 Task: Auto-Duck Effect.
Action: Mouse moved to (84, 32)
Screenshot: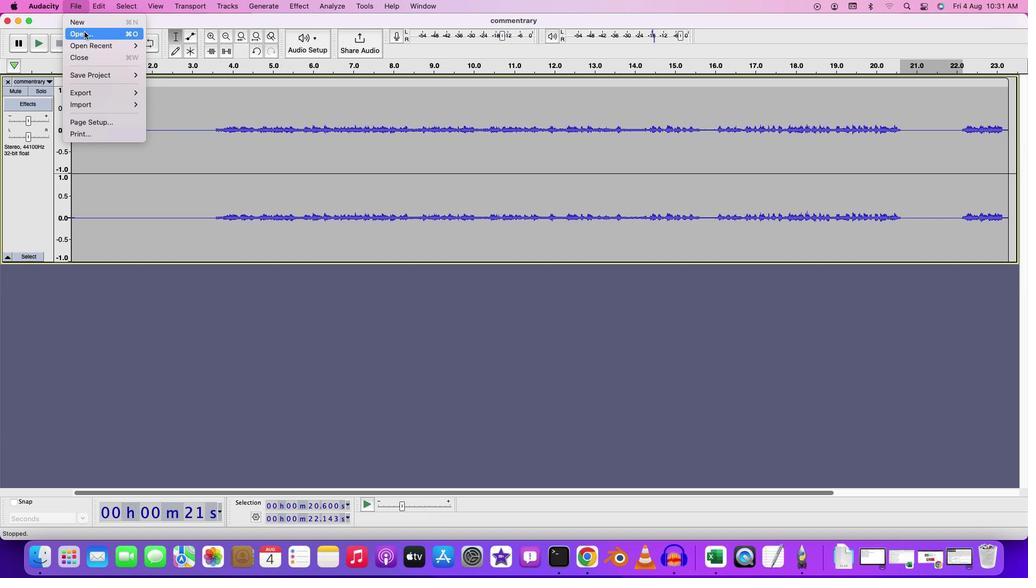 
Action: Mouse pressed left at (84, 32)
Screenshot: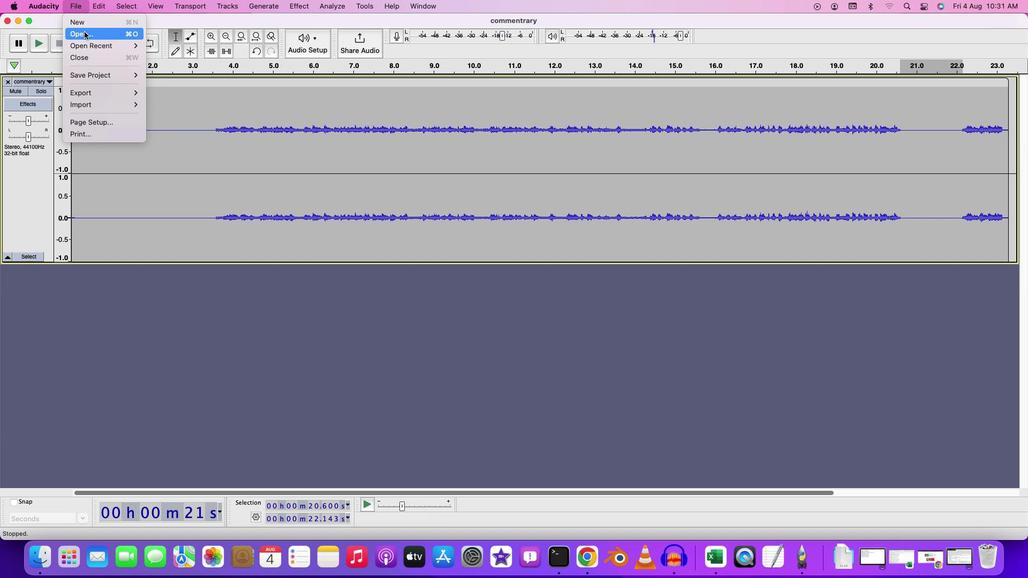 
Action: Mouse moved to (426, 91)
Screenshot: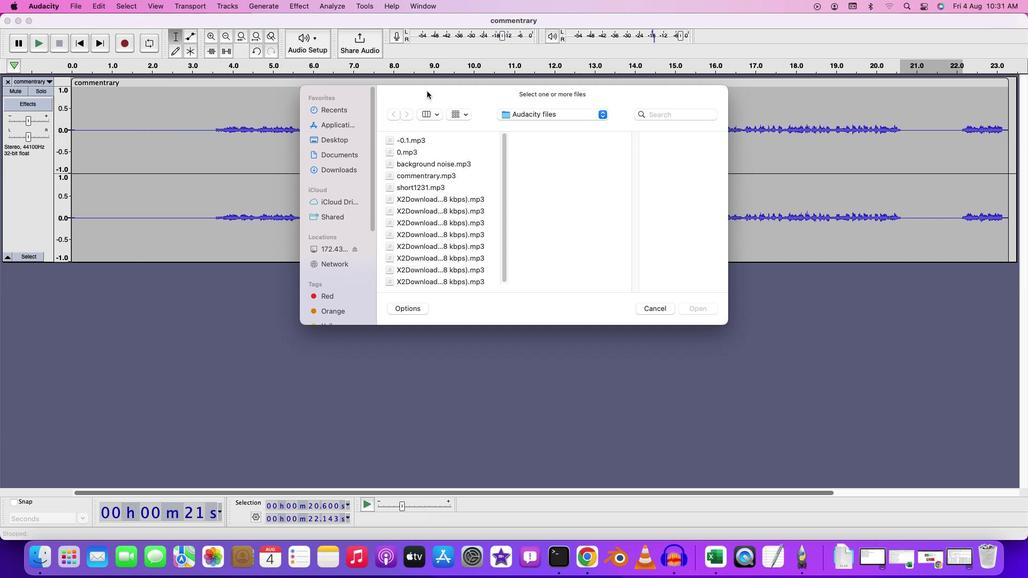 
Action: Mouse pressed left at (426, 91)
Screenshot: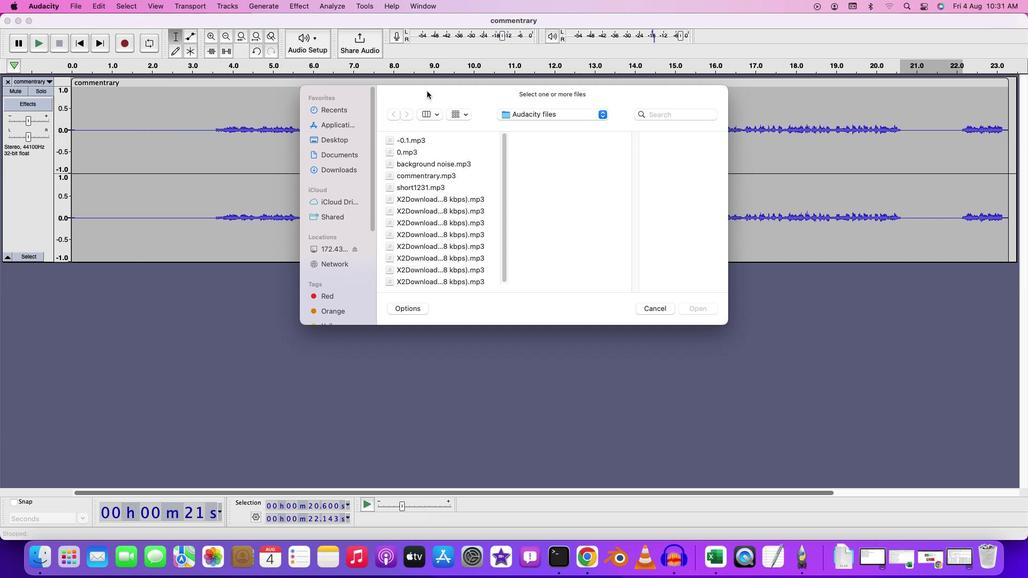 
Action: Mouse moved to (412, 152)
Screenshot: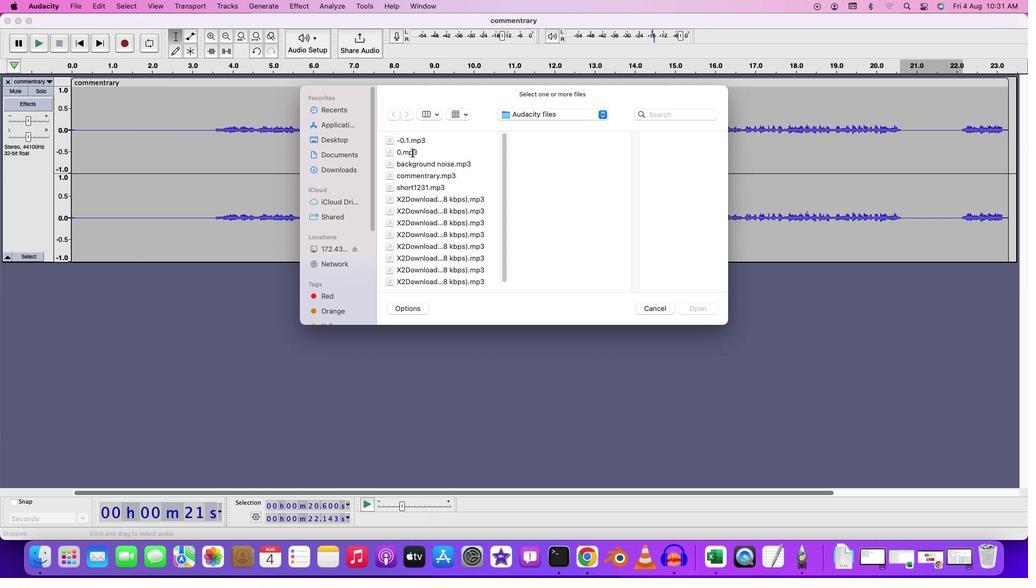 
Action: Mouse pressed left at (412, 152)
Screenshot: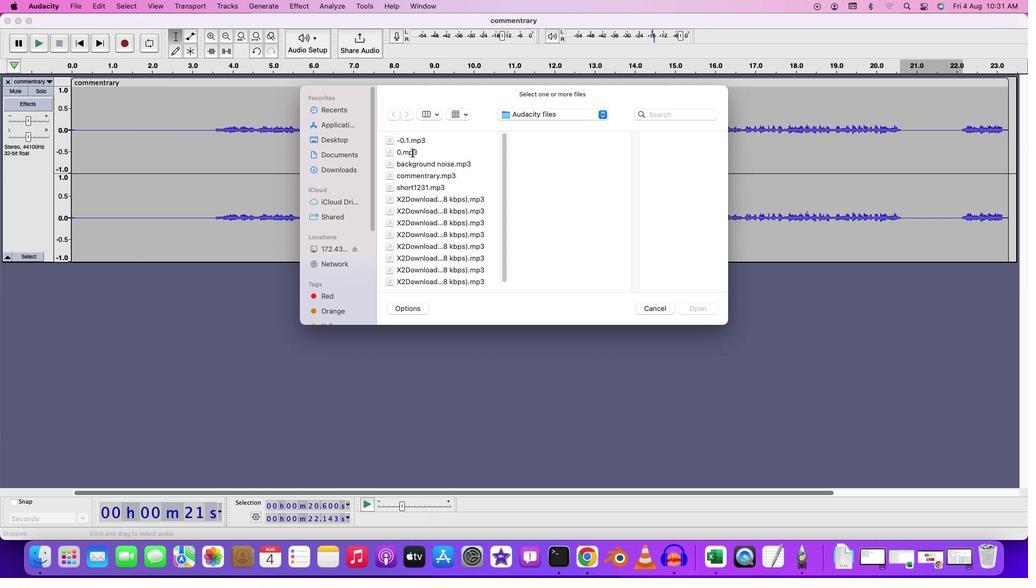 
Action: Mouse pressed left at (412, 152)
Screenshot: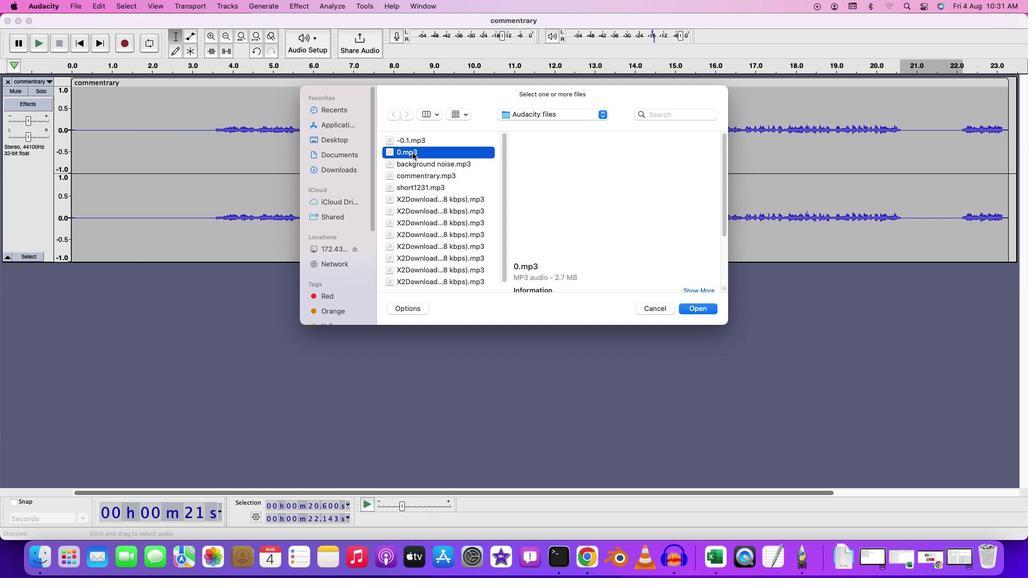 
Action: Mouse moved to (352, 16)
Screenshot: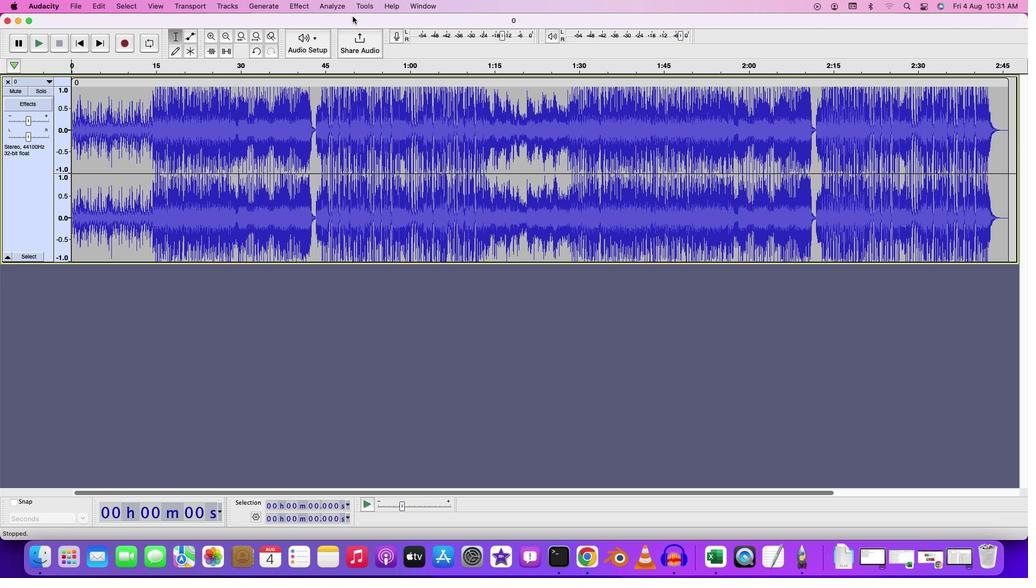 
Action: Mouse pressed left at (352, 16)
Screenshot: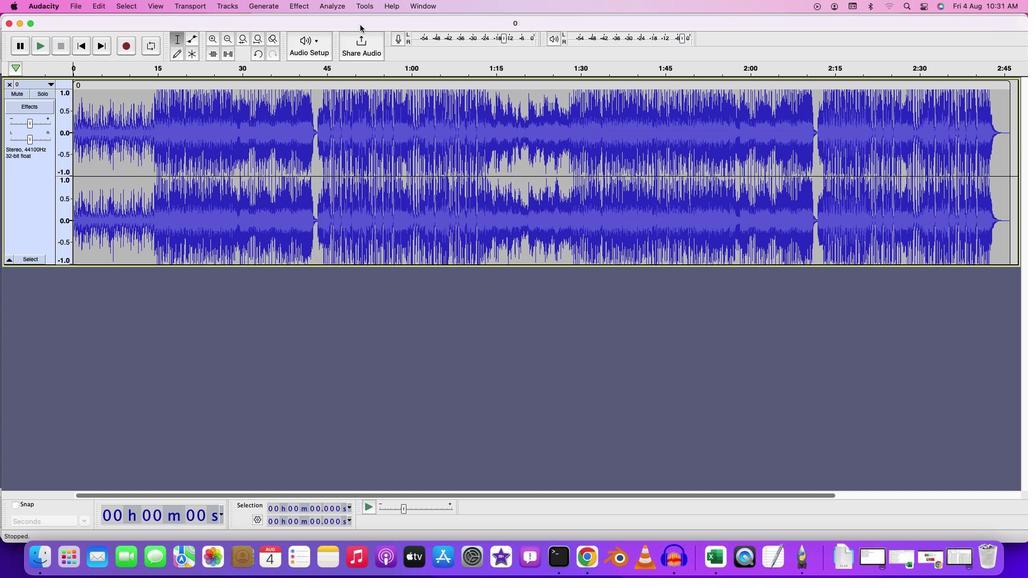 
Action: Mouse moved to (412, 168)
Screenshot: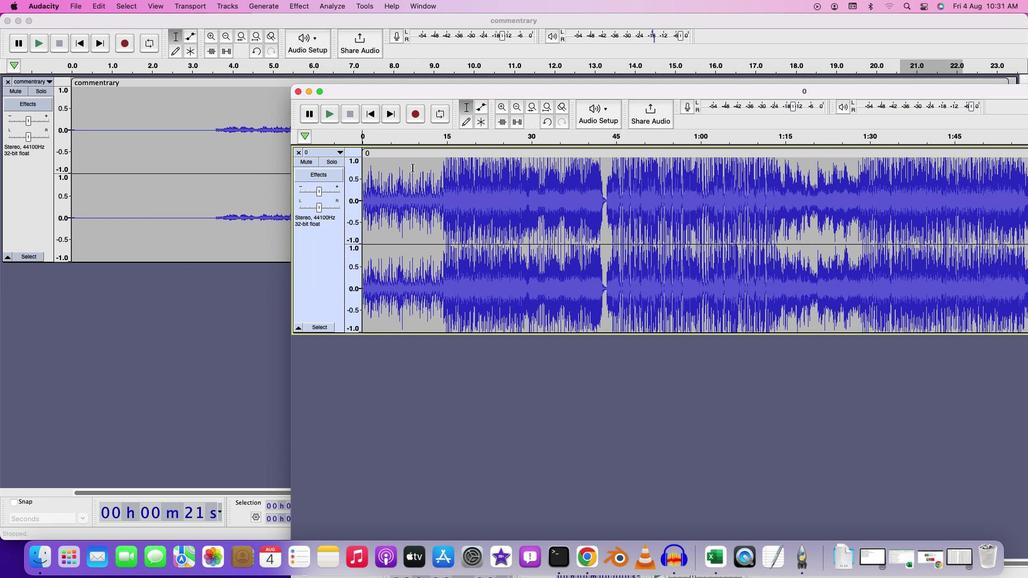 
Action: Mouse pressed left at (412, 168)
Screenshot: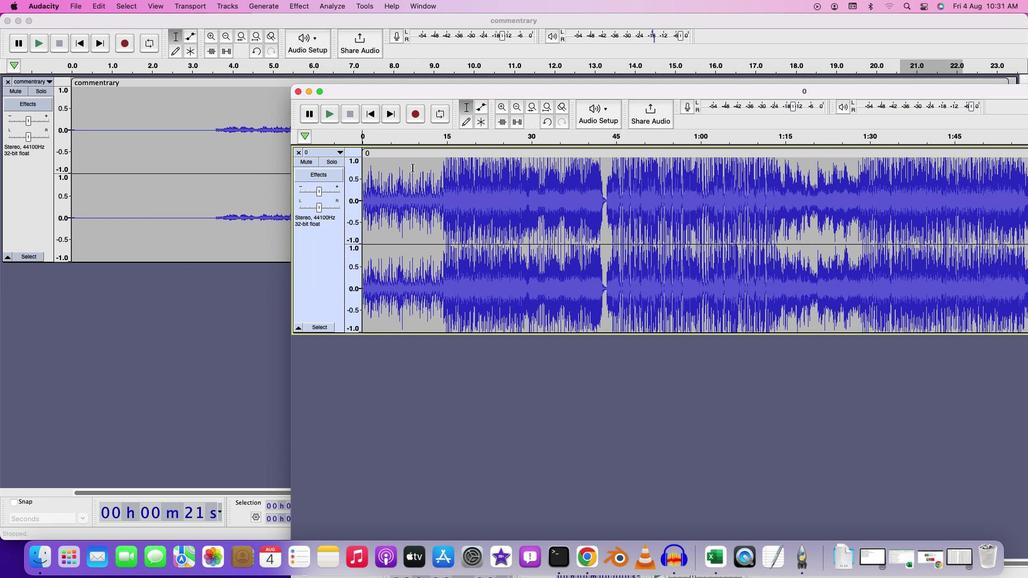 
Action: Key pressed Key.cmd'a'
Screenshot: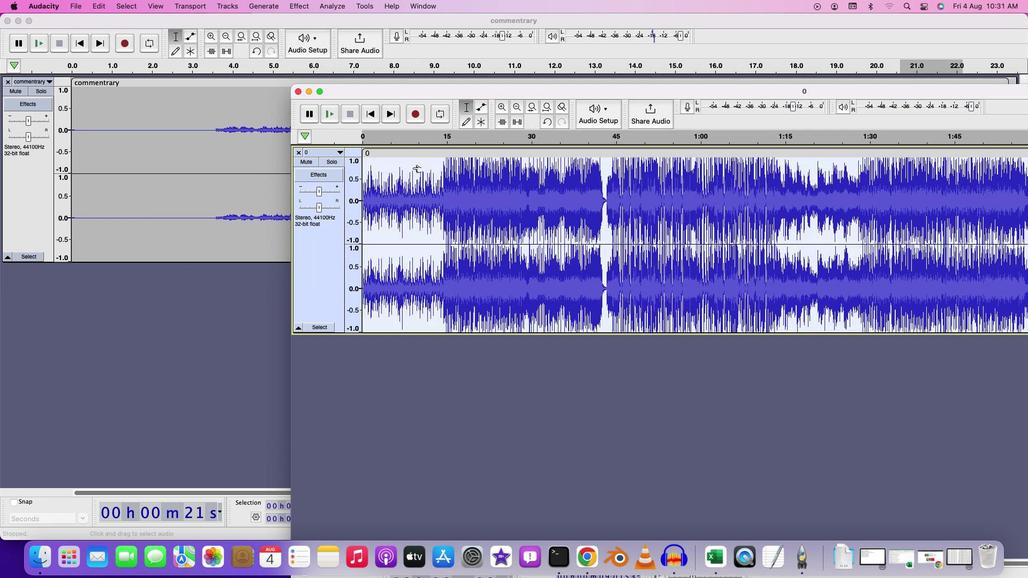 
Action: Mouse moved to (426, 154)
Screenshot: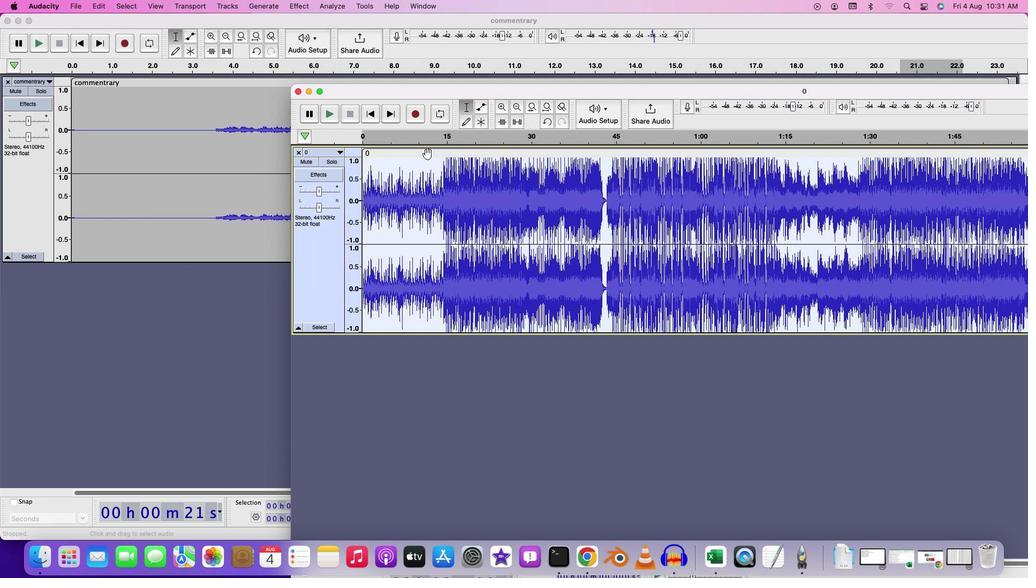 
Action: Mouse pressed left at (426, 154)
Screenshot: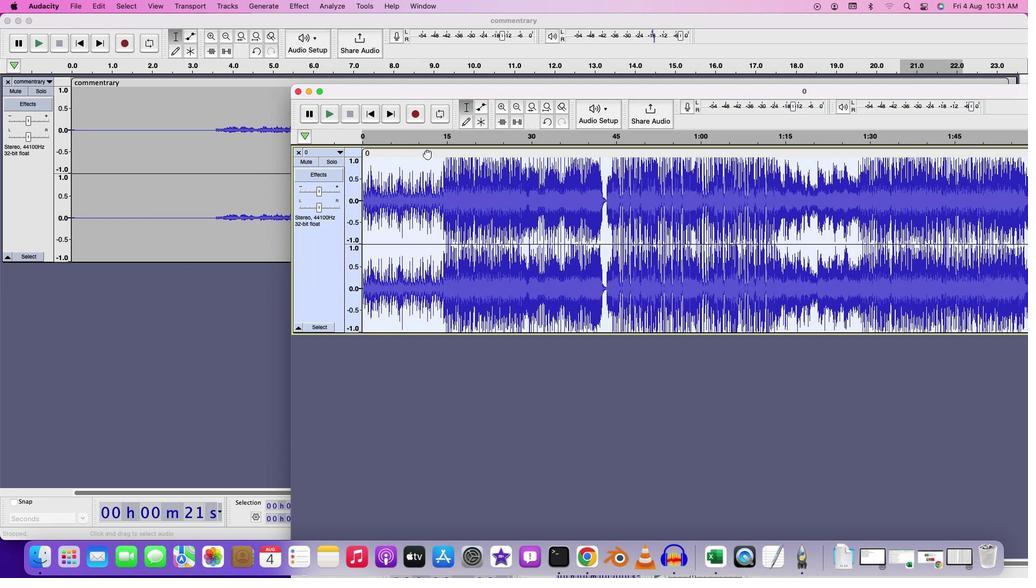 
Action: Mouse moved to (389, 152)
Screenshot: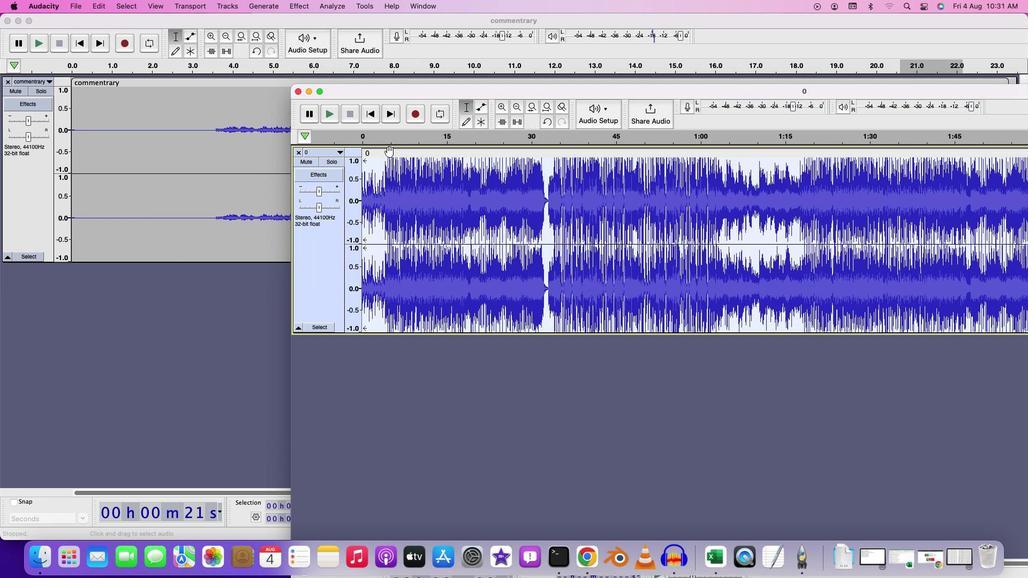 
Action: Mouse pressed left at (389, 152)
Screenshot: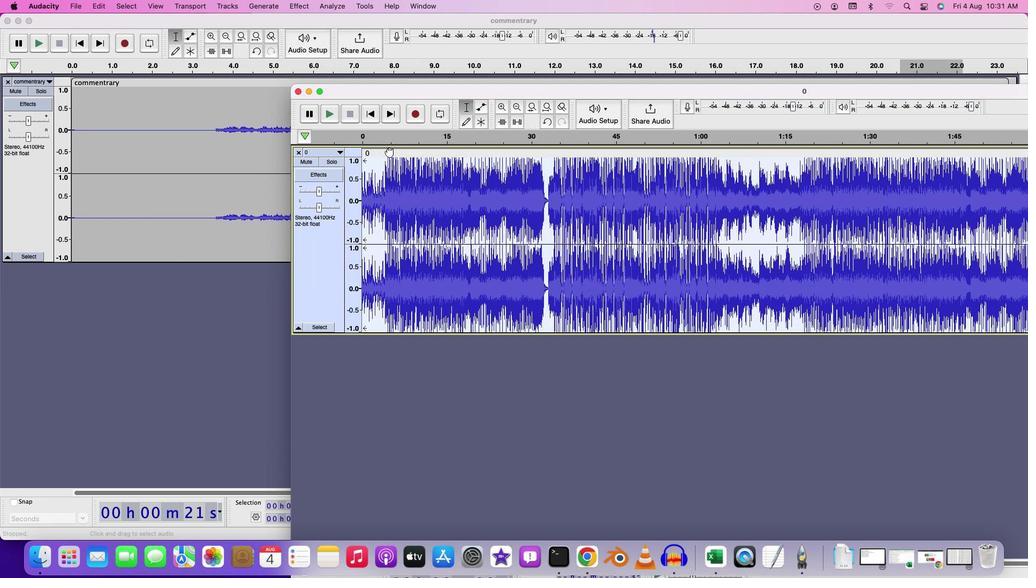 
Action: Mouse moved to (338, 152)
Screenshot: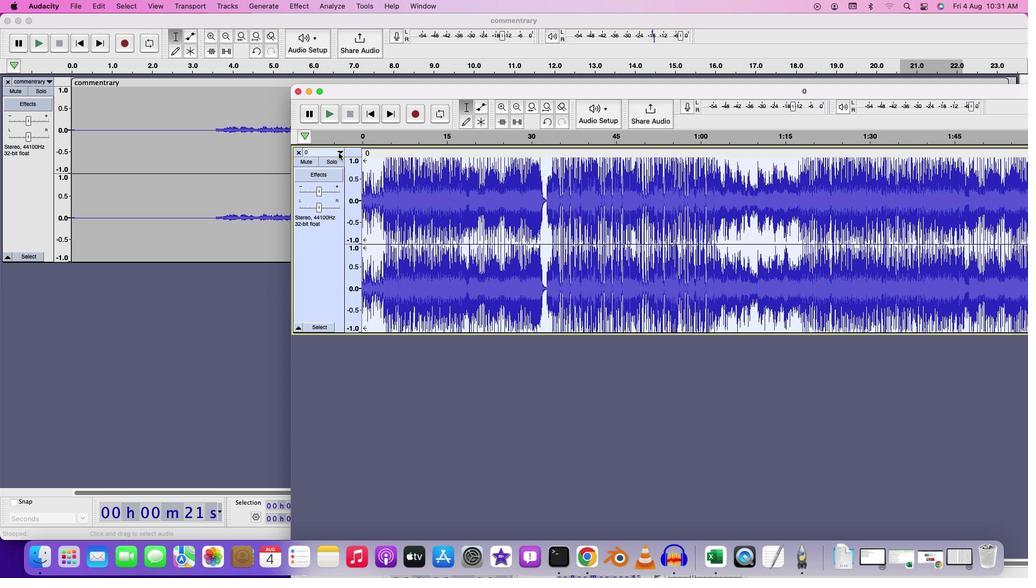 
Action: Mouse pressed left at (338, 152)
Screenshot: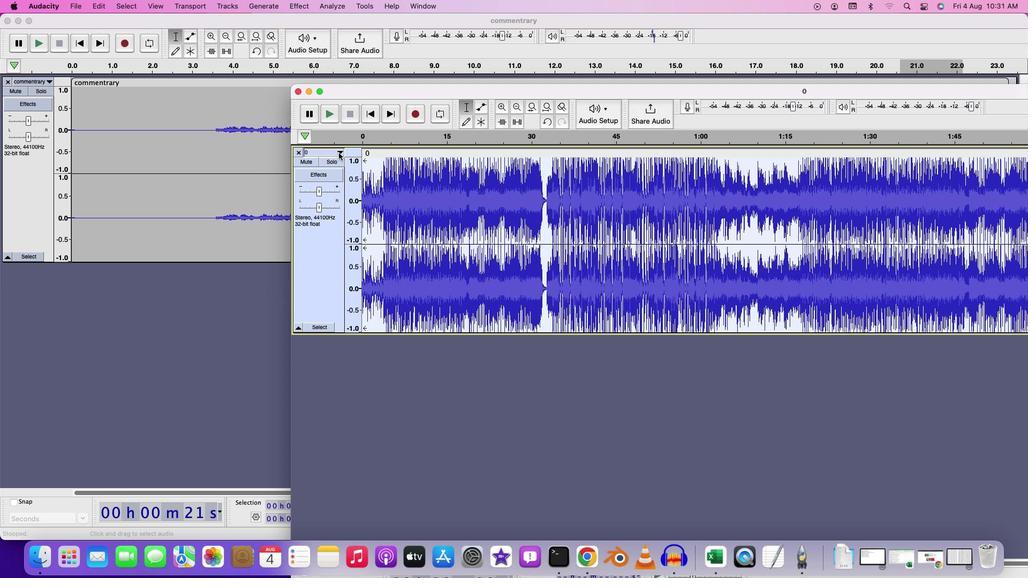 
Action: Mouse moved to (466, 86)
Screenshot: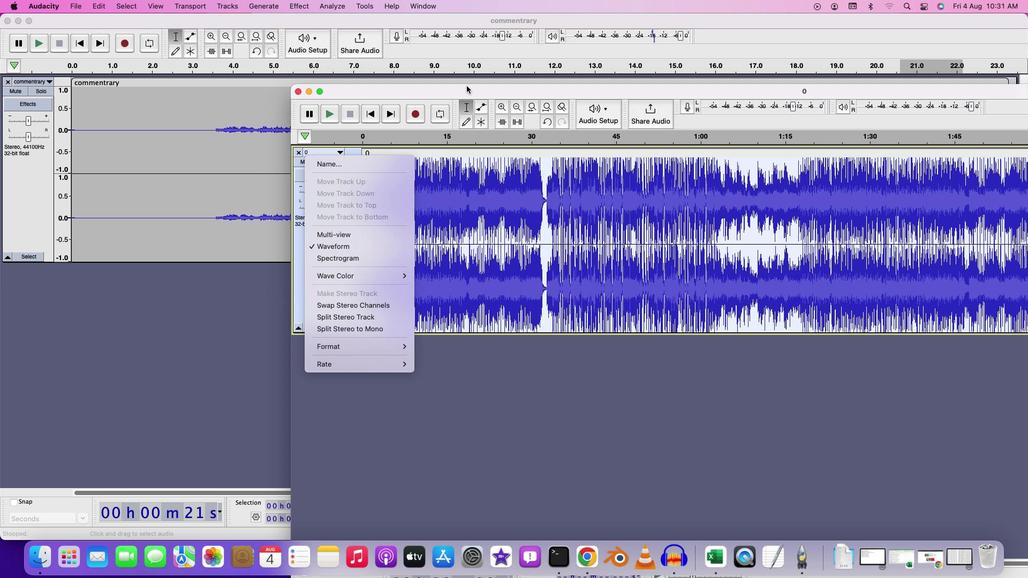 
Action: Mouse pressed left at (466, 86)
Screenshot: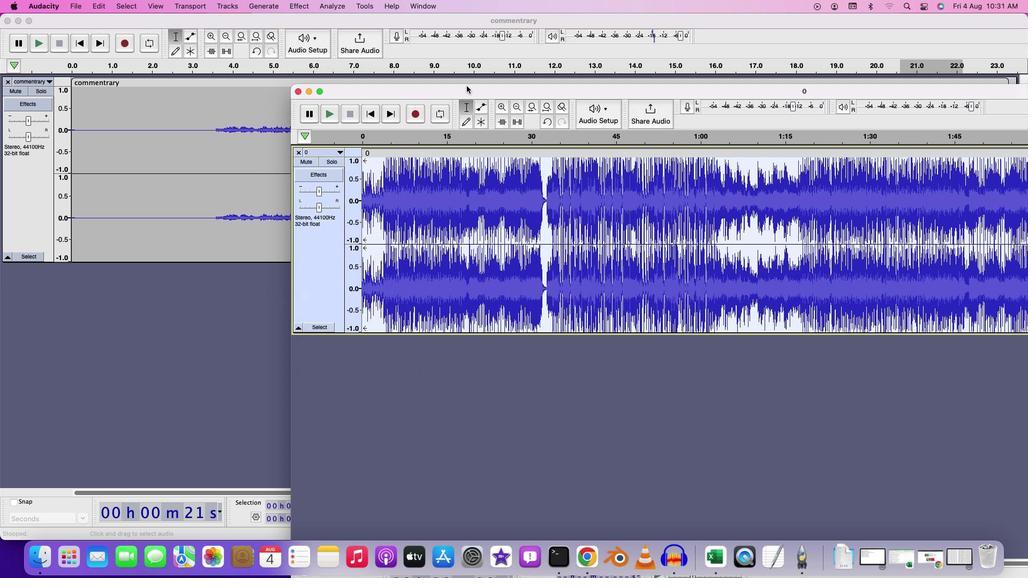 
Action: Mouse moved to (563, 96)
Screenshot: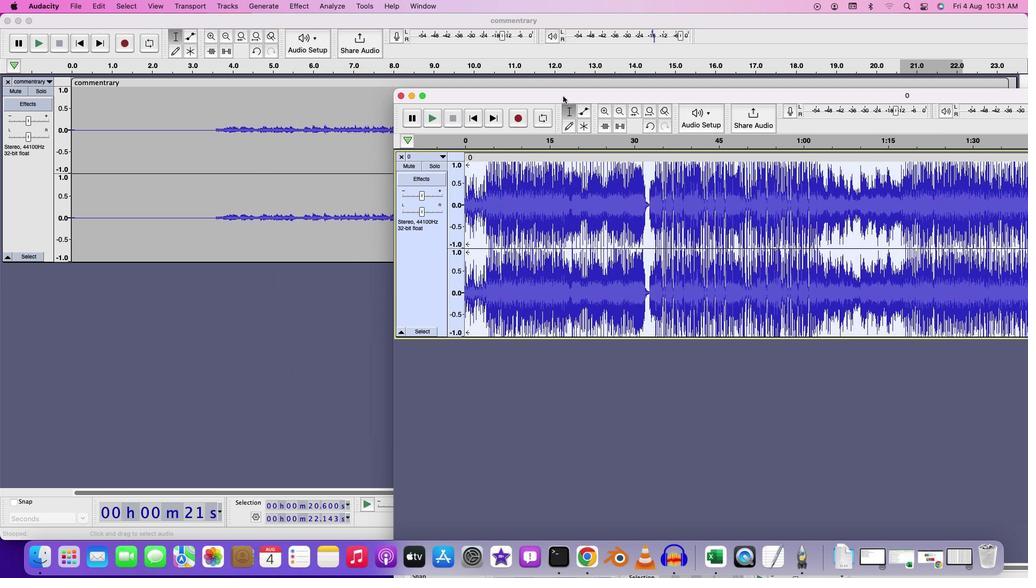 
Action: Mouse pressed left at (563, 96)
Screenshot: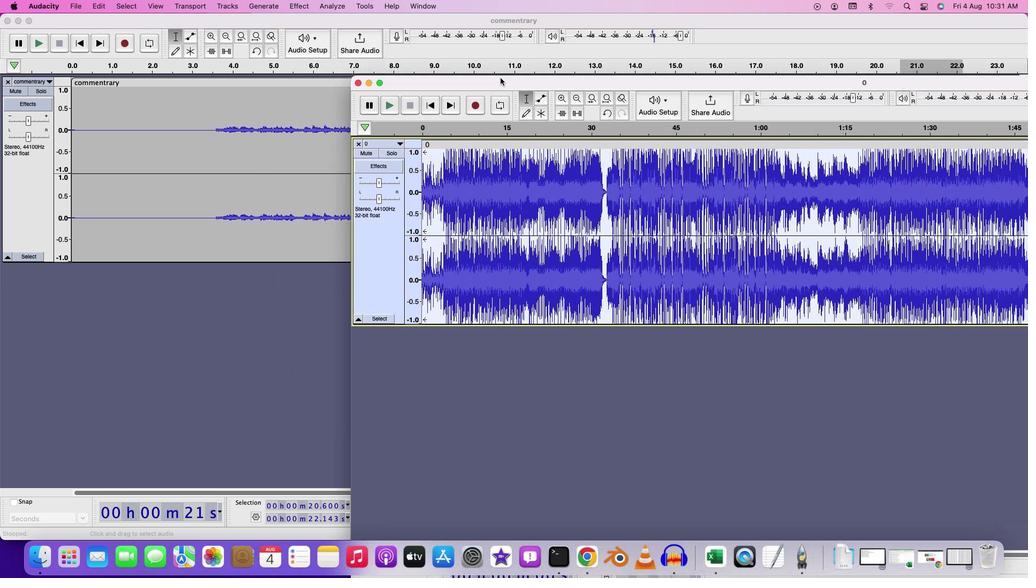 
Action: Mouse moved to (142, 144)
Screenshot: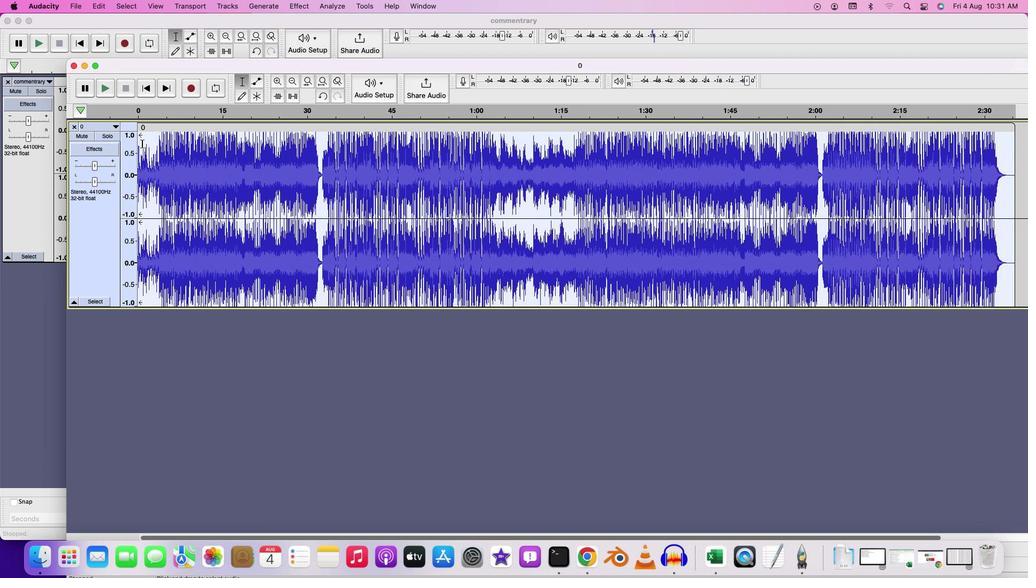 
Action: Mouse pressed left at (142, 144)
Screenshot: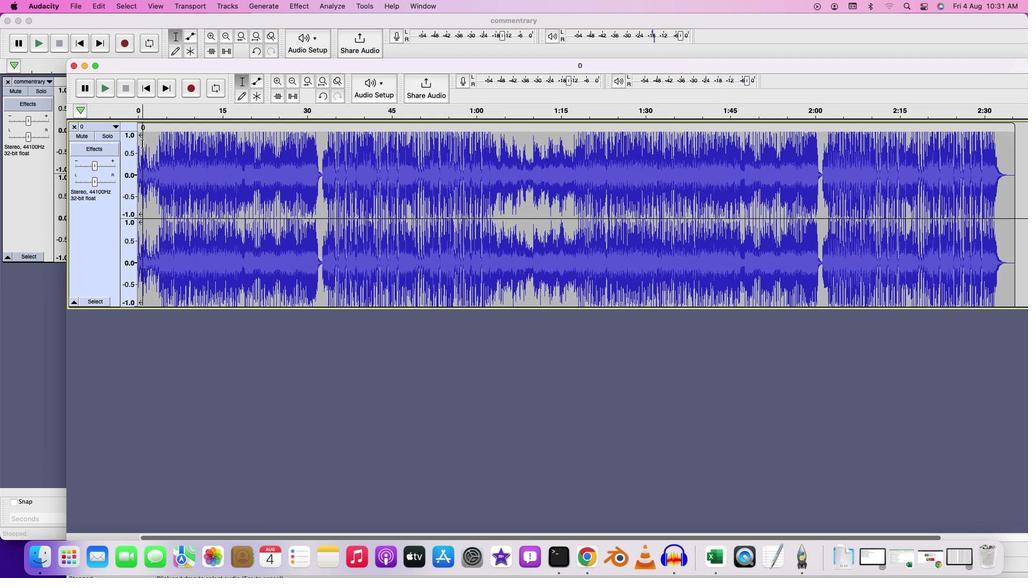 
Action: Mouse moved to (153, 156)
Screenshot: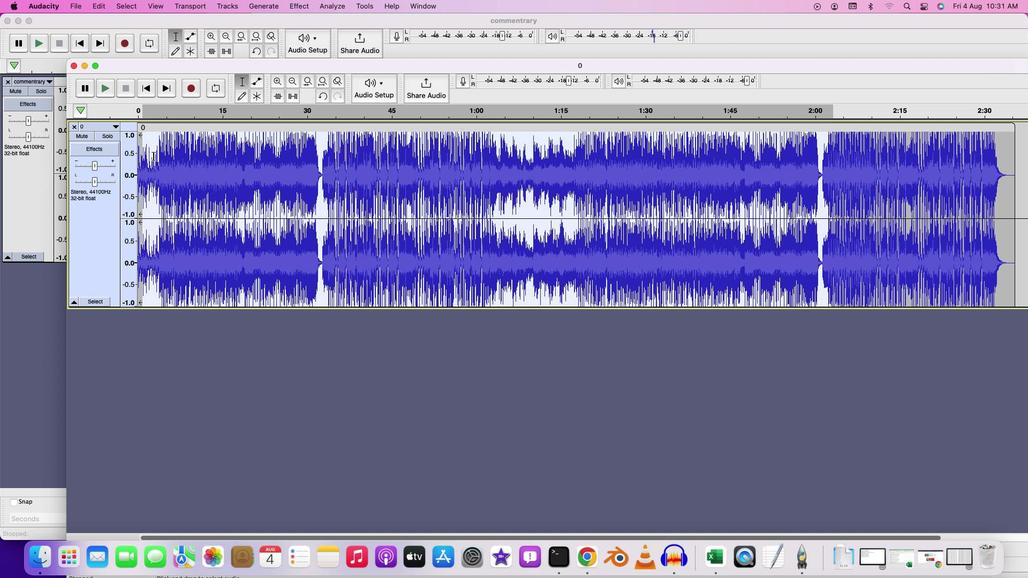
Action: Mouse pressed left at (153, 156)
Screenshot: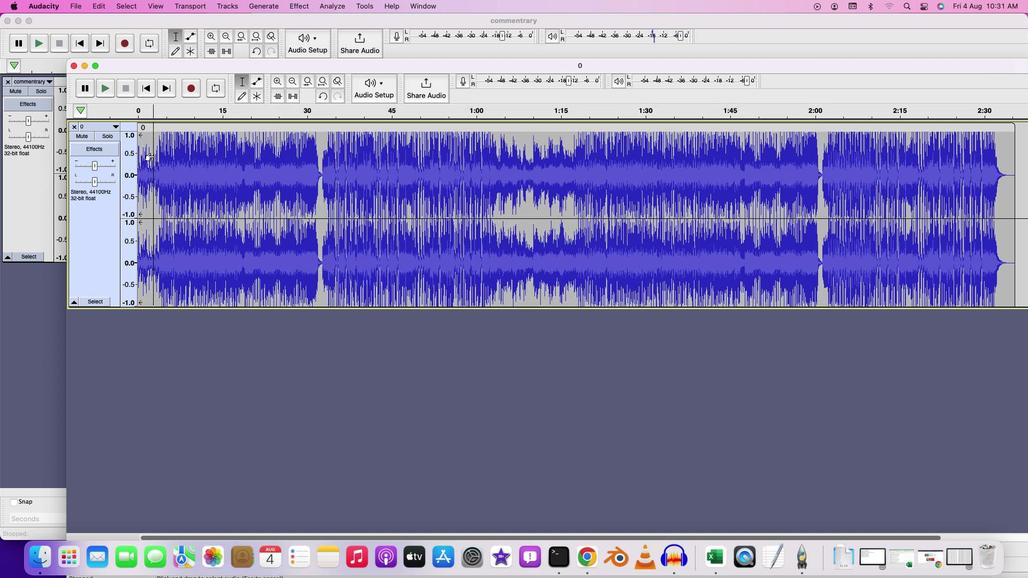 
Action: Key pressed Key.cmd'a'
Screenshot: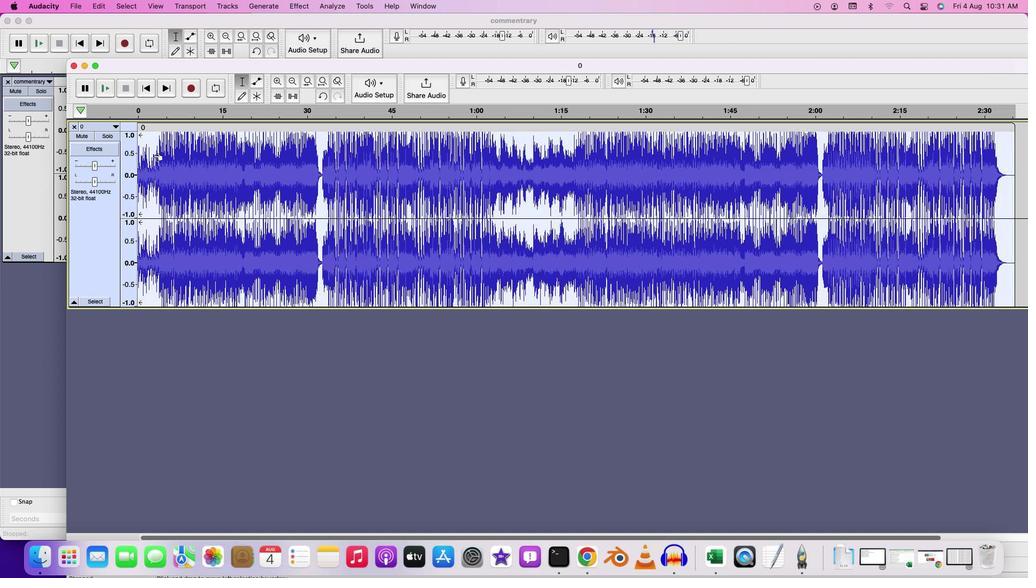 
Action: Mouse moved to (177, 157)
Screenshot: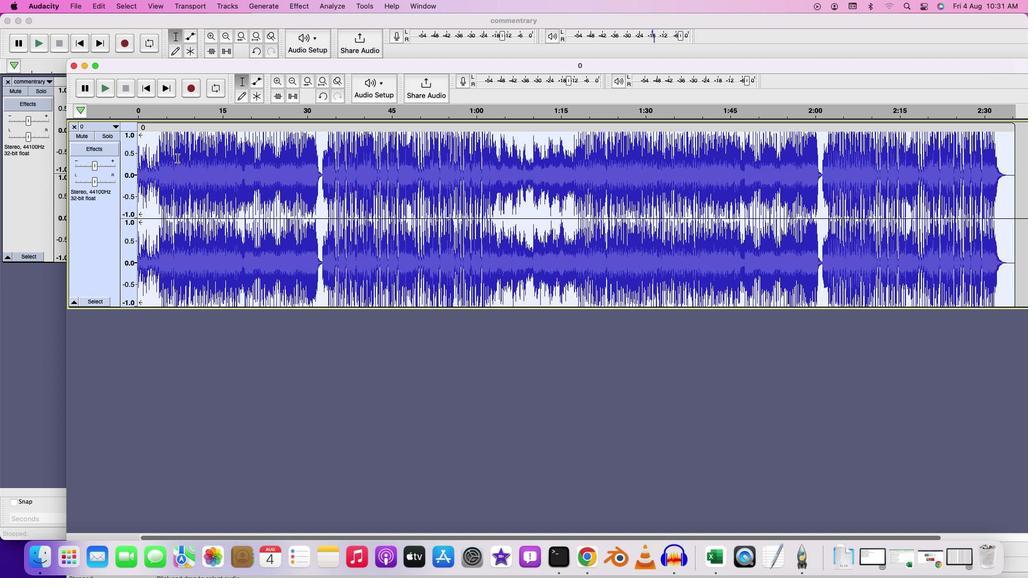 
Action: Key pressed Key.cmd'x'
Screenshot: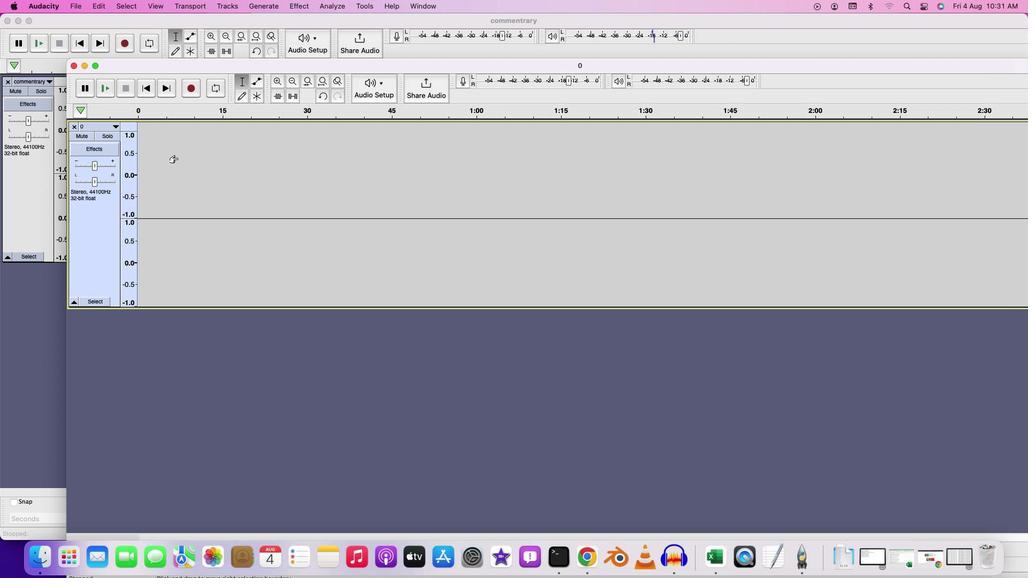 
Action: Mouse moved to (250, 69)
Screenshot: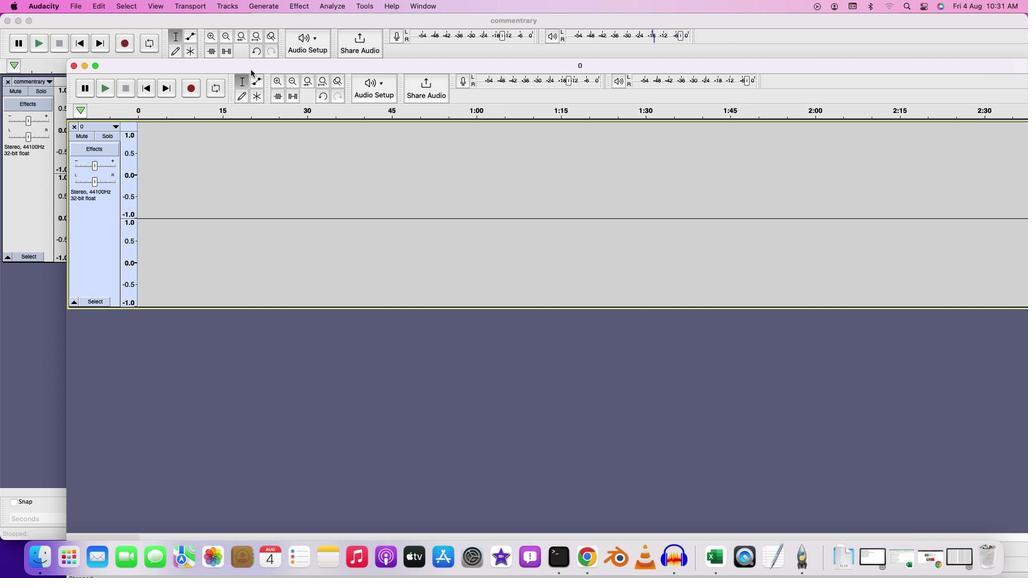 
Action: Mouse pressed left at (250, 69)
Screenshot: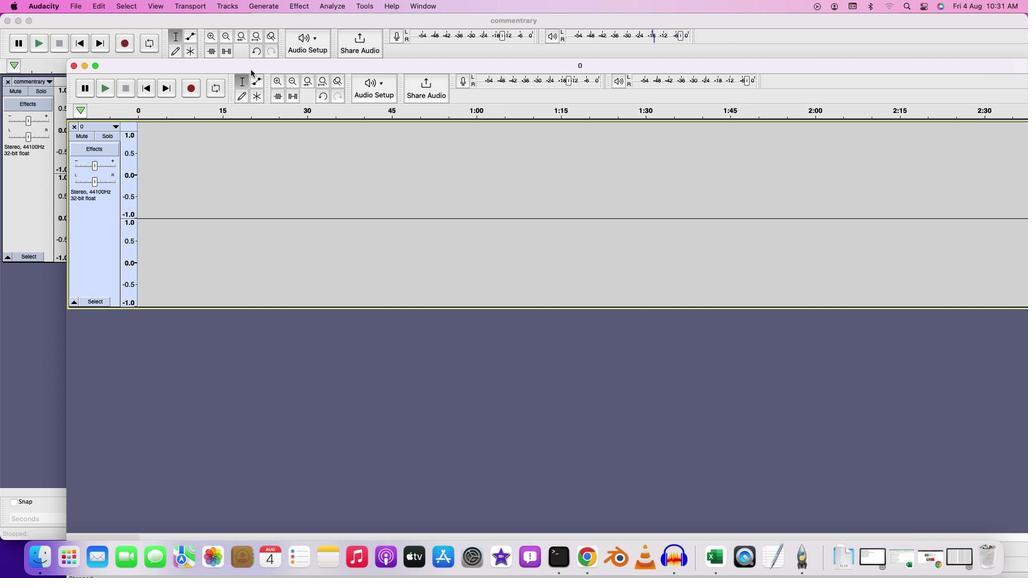 
Action: Mouse moved to (31, 312)
Screenshot: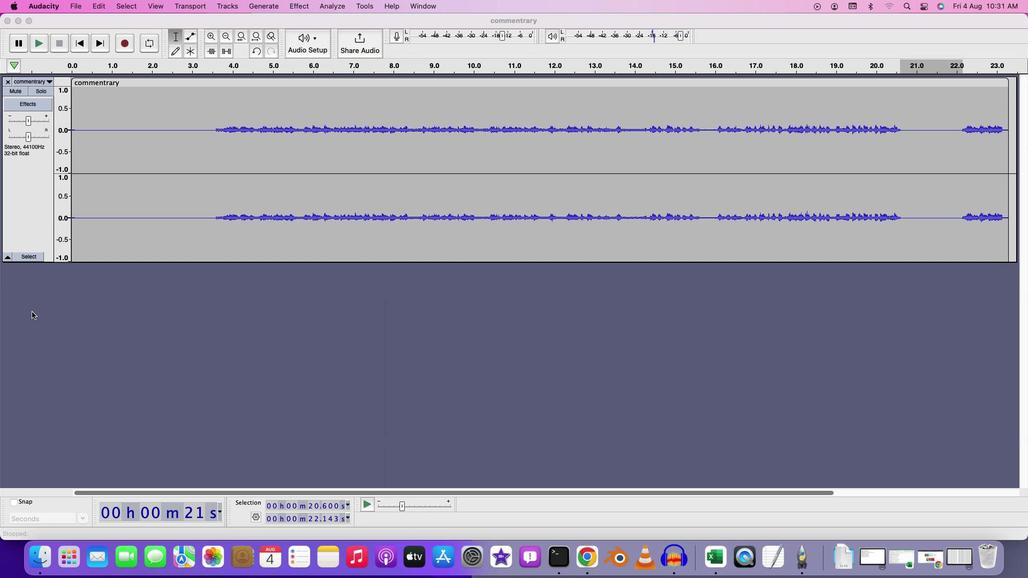 
Action: Mouse pressed left at (31, 312)
Screenshot: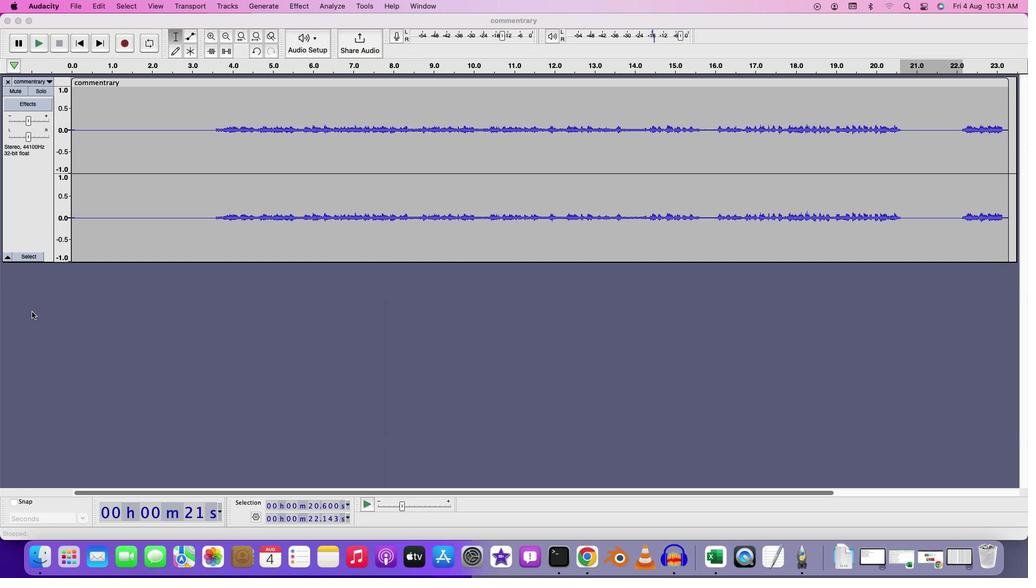 
Action: Mouse moved to (32, 311)
Screenshot: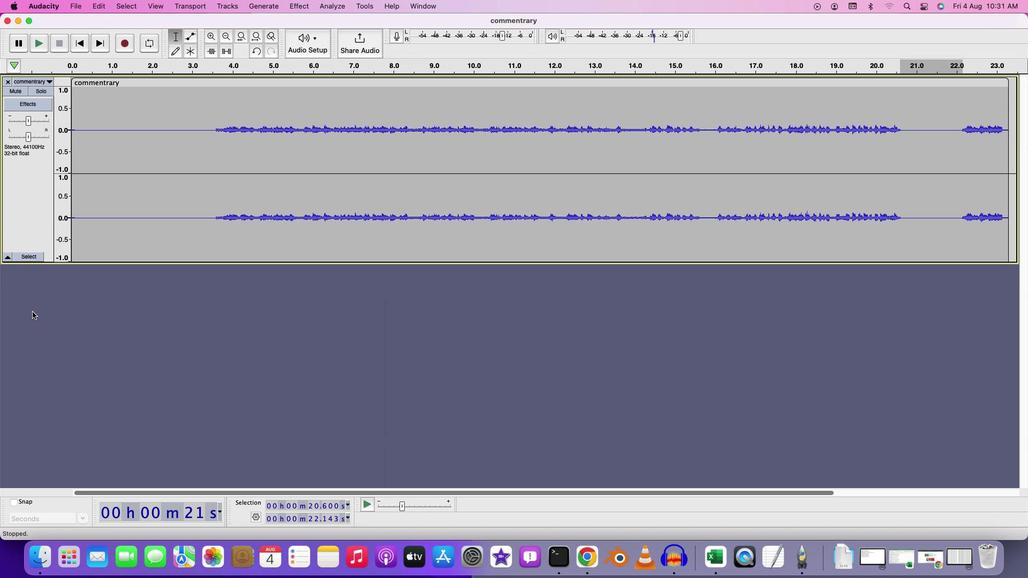 
Action: Key pressed Key.cmd
Screenshot: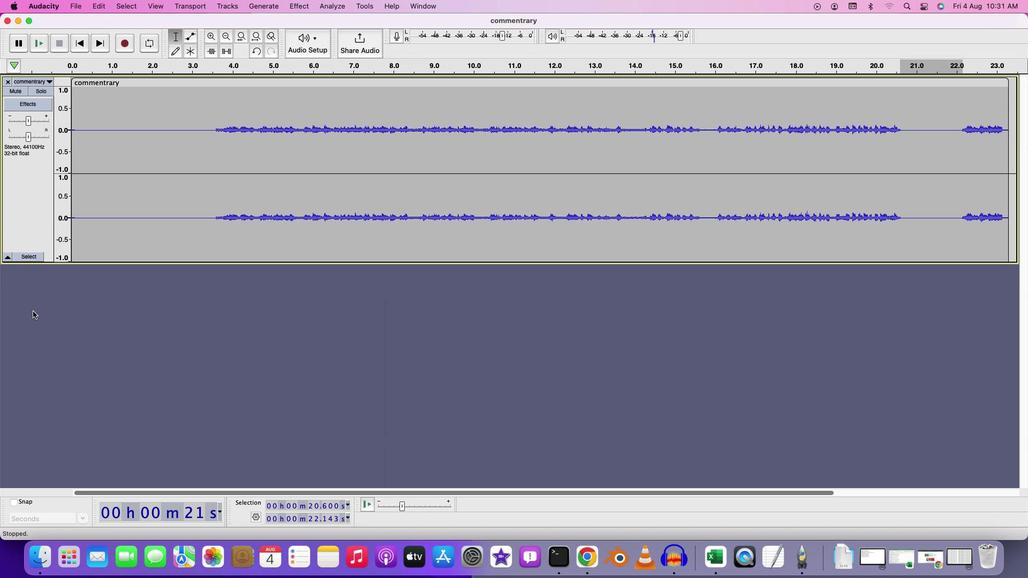 
Action: Mouse moved to (33, 311)
Screenshot: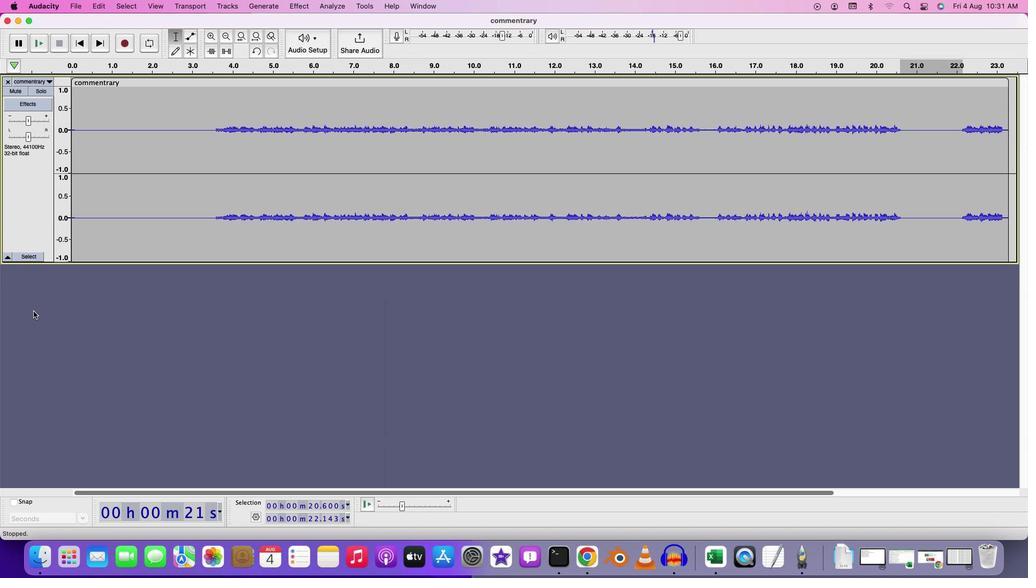 
Action: Key pressed 'v'
Screenshot: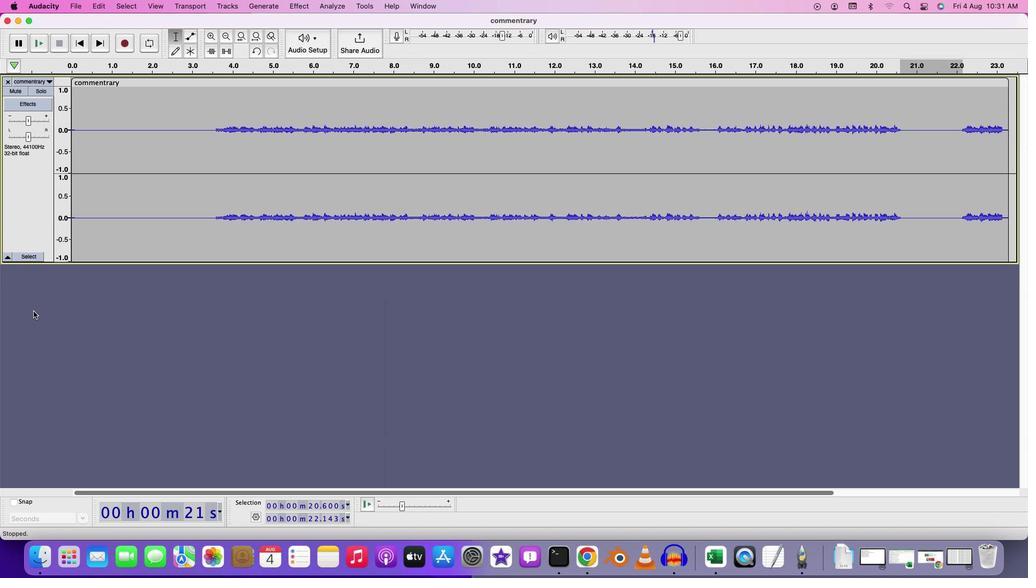 
Action: Mouse moved to (151, 221)
Screenshot: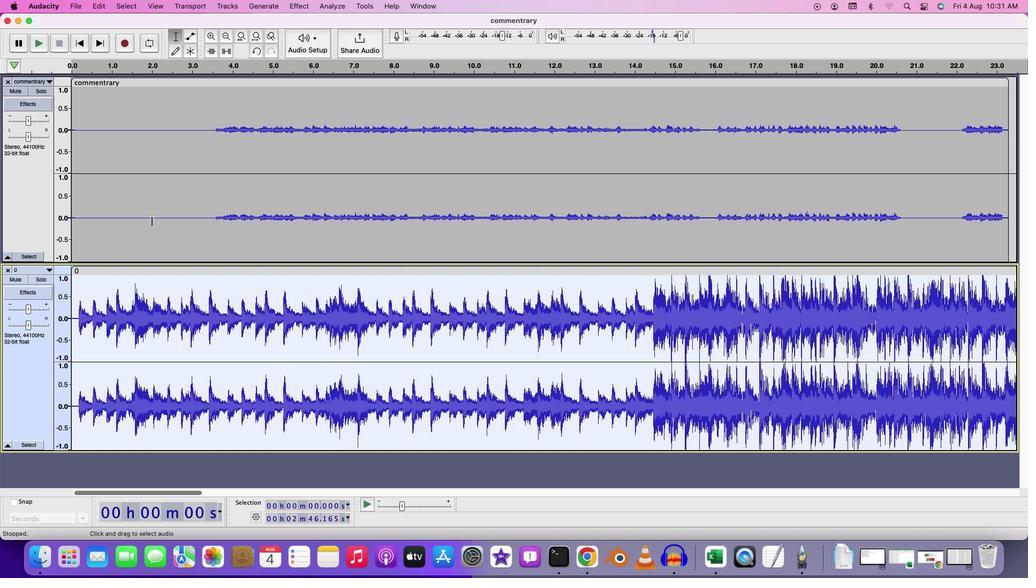 
Action: Mouse pressed left at (151, 221)
Screenshot: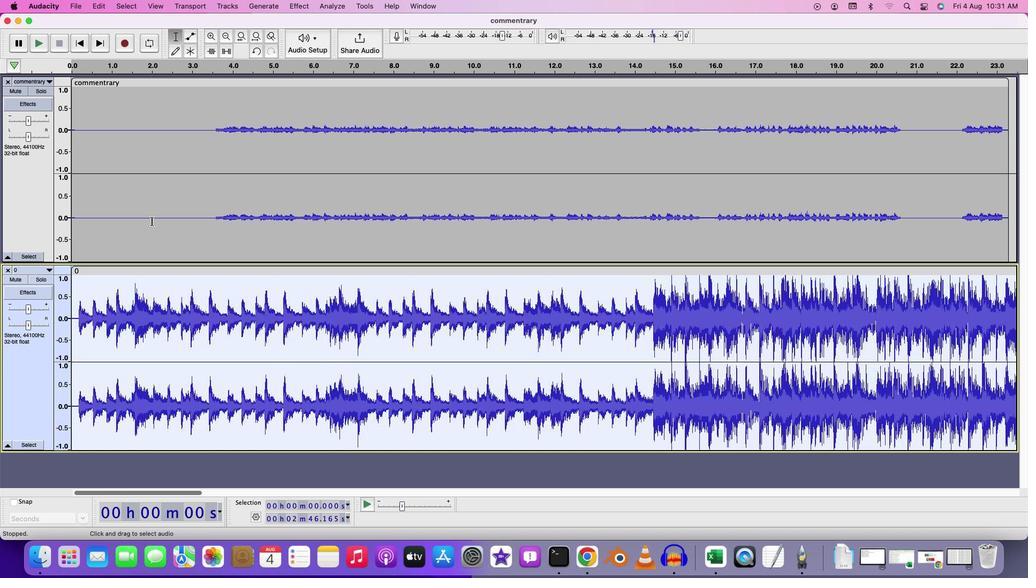 
Action: Mouse moved to (77, 92)
Screenshot: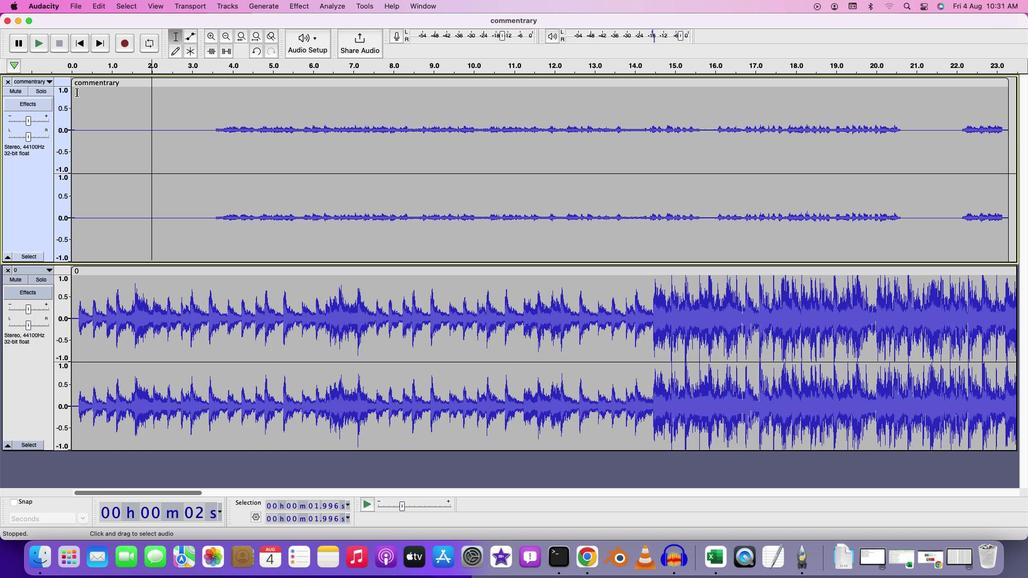 
Action: Mouse pressed left at (77, 92)
Screenshot: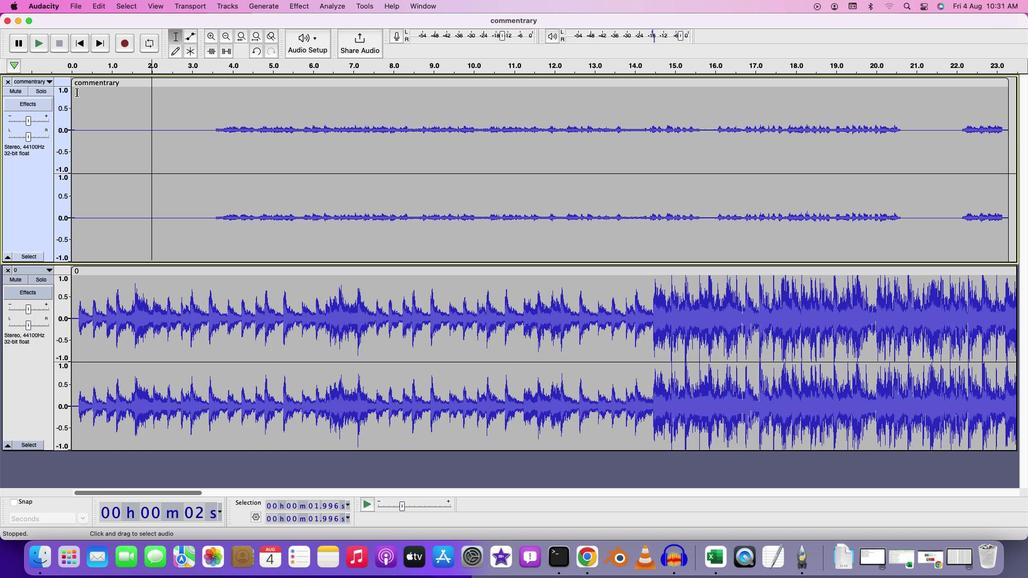 
Action: Key pressed Key.space
Screenshot: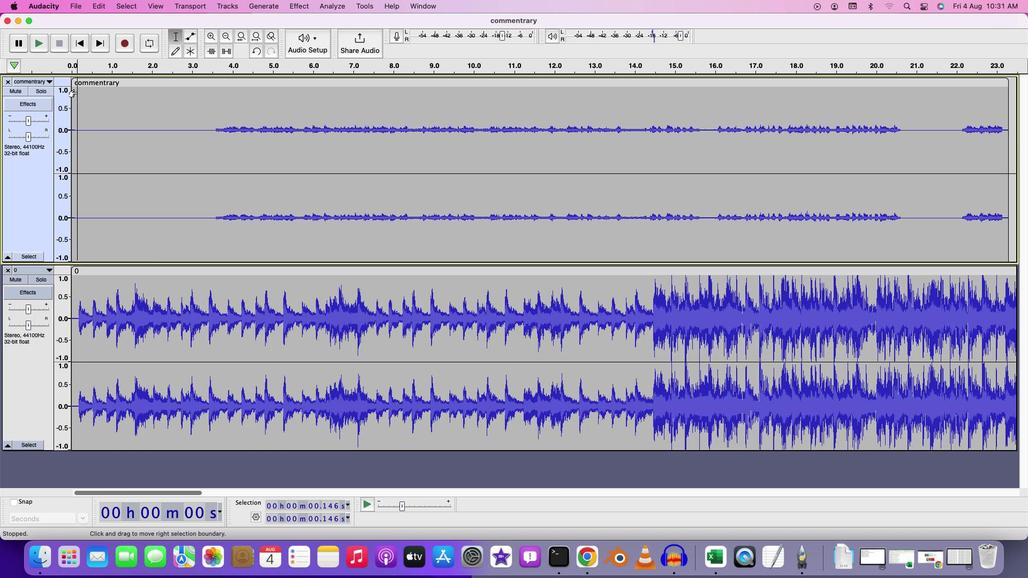 
Action: Mouse moved to (77, 92)
Screenshot: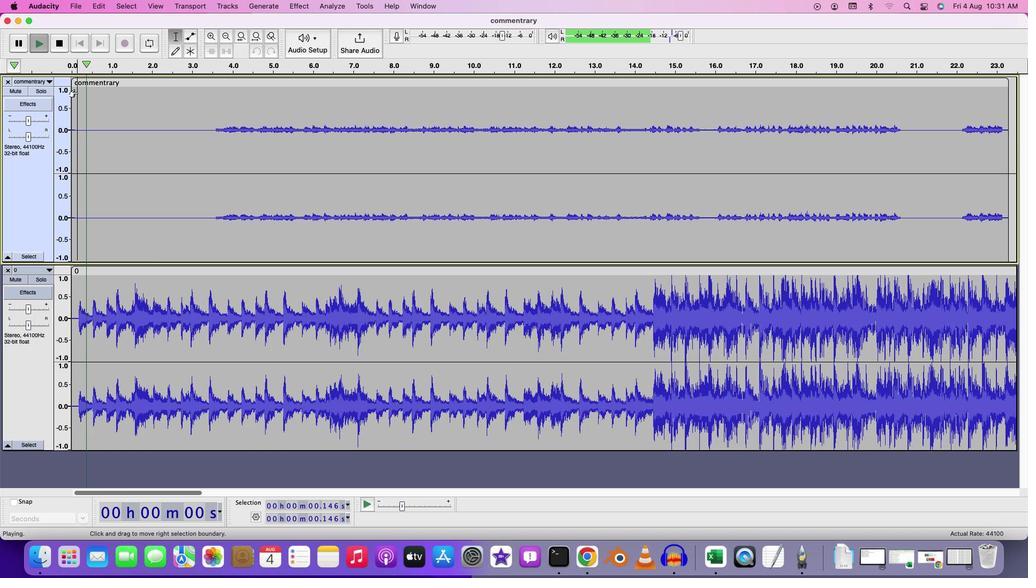 
Action: Key pressed Key.spaceKey.space
Screenshot: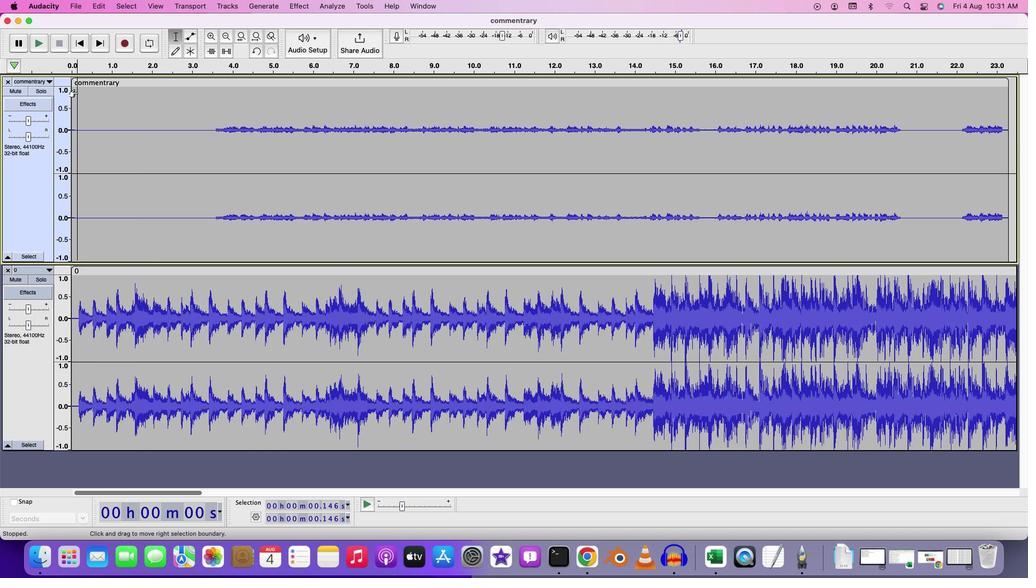 
Action: Mouse moved to (95, 99)
Screenshot: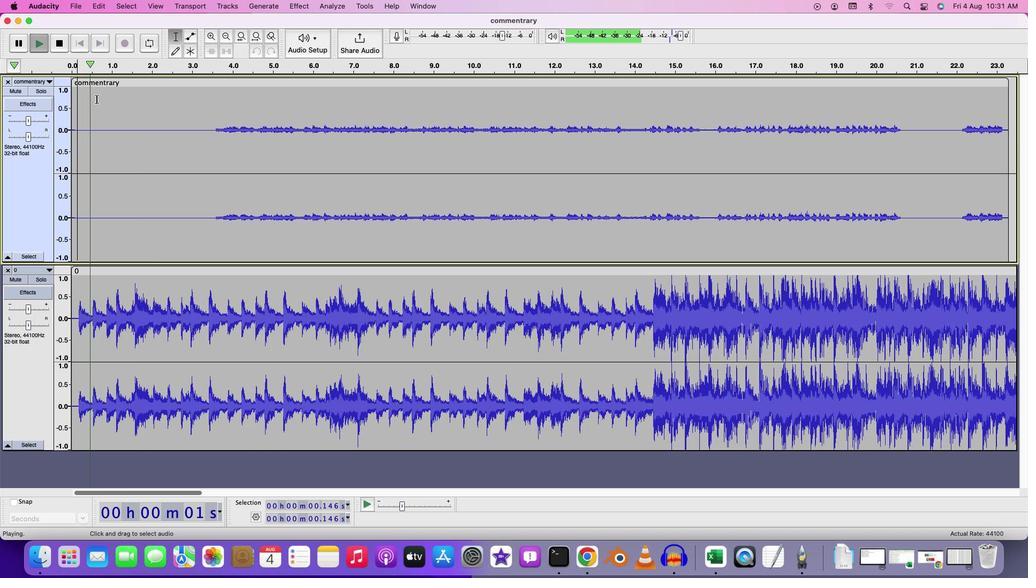 
Action: Key pressed Key.space
Screenshot: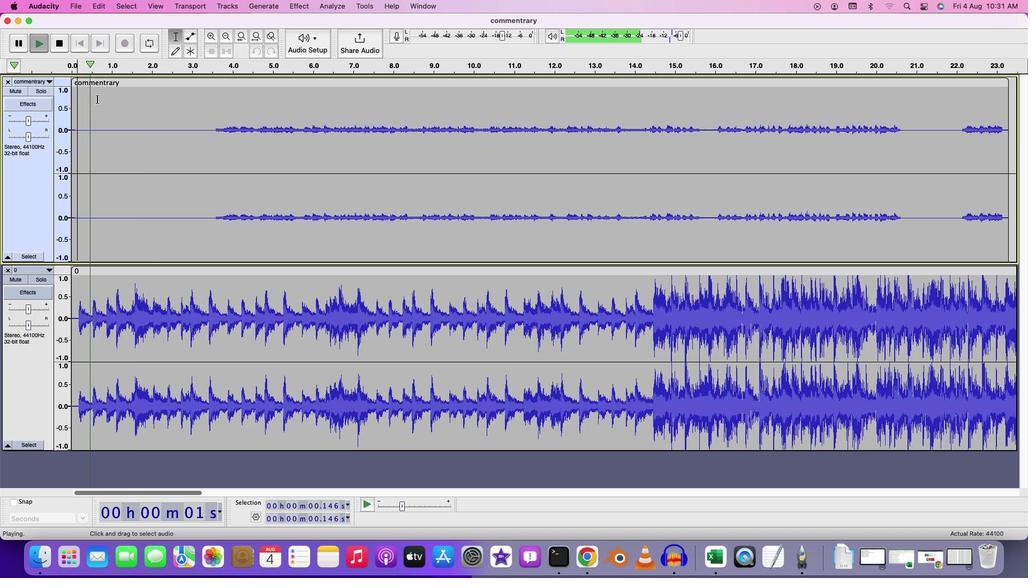 
Action: Mouse moved to (100, 85)
Screenshot: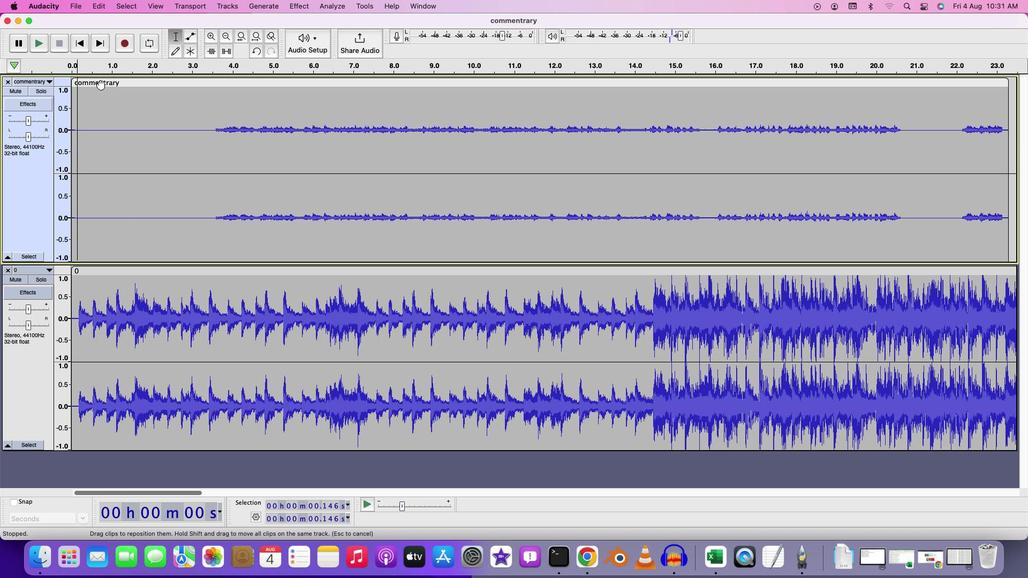 
Action: Mouse pressed left at (100, 85)
Screenshot: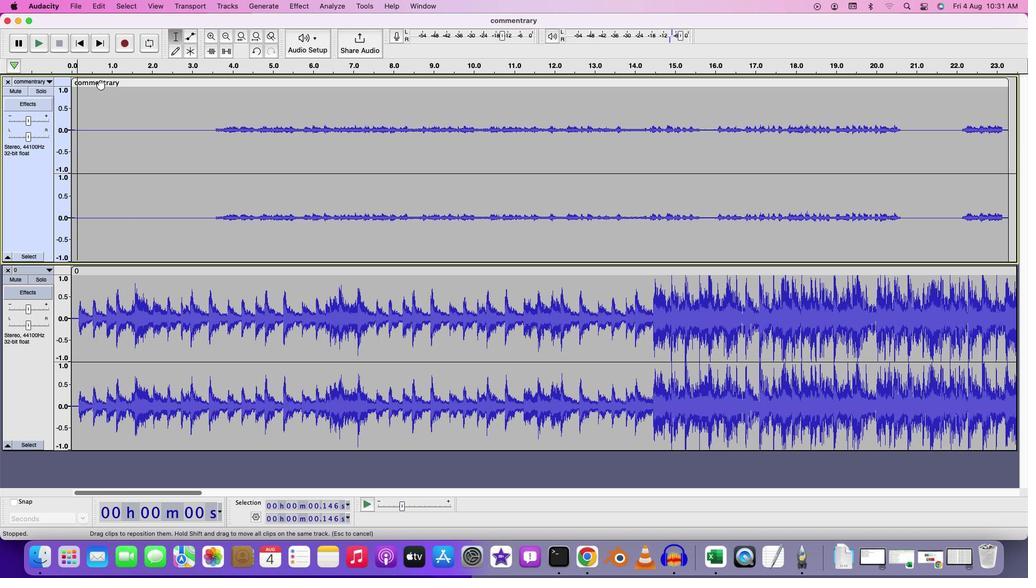 
Action: Mouse moved to (33, 270)
Screenshot: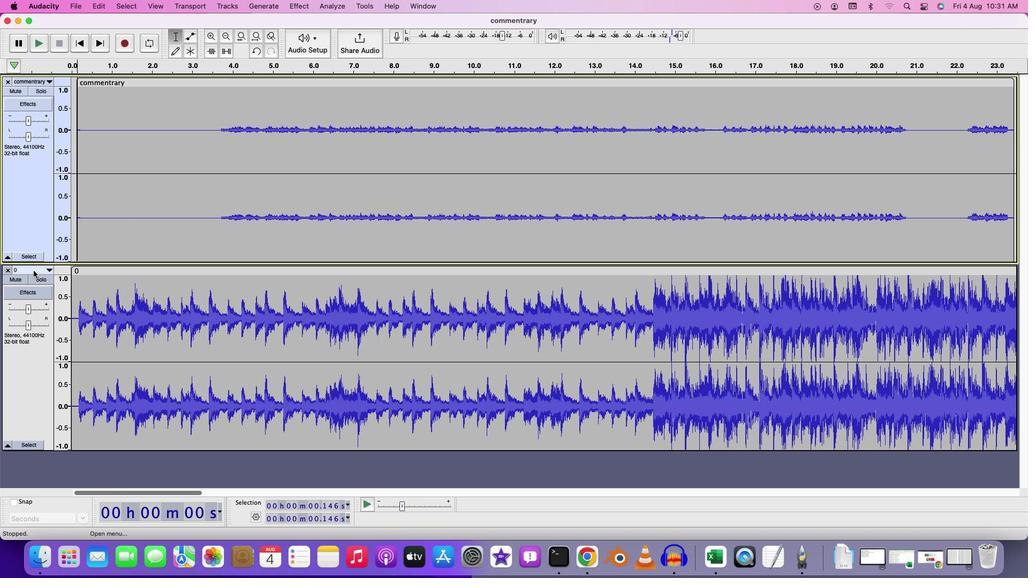 
Action: Mouse pressed left at (33, 270)
Screenshot: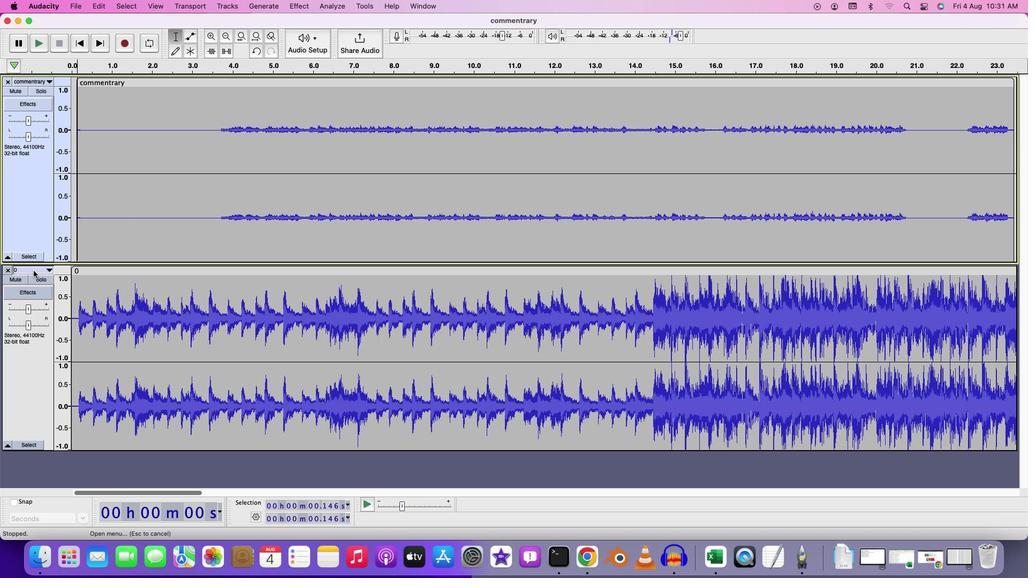 
Action: Mouse moved to (282, 313)
Screenshot: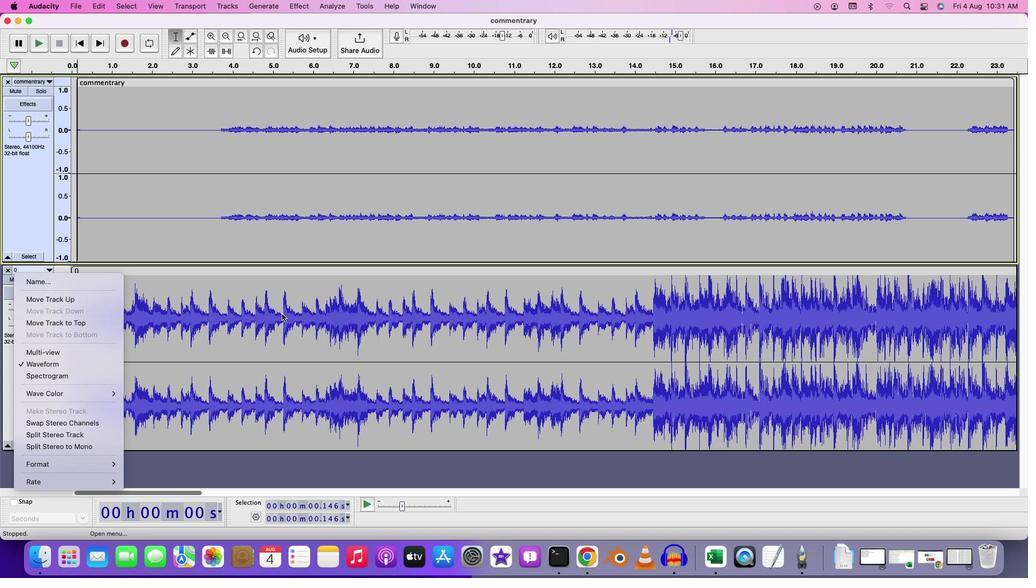 
Action: Mouse pressed left at (282, 313)
Screenshot: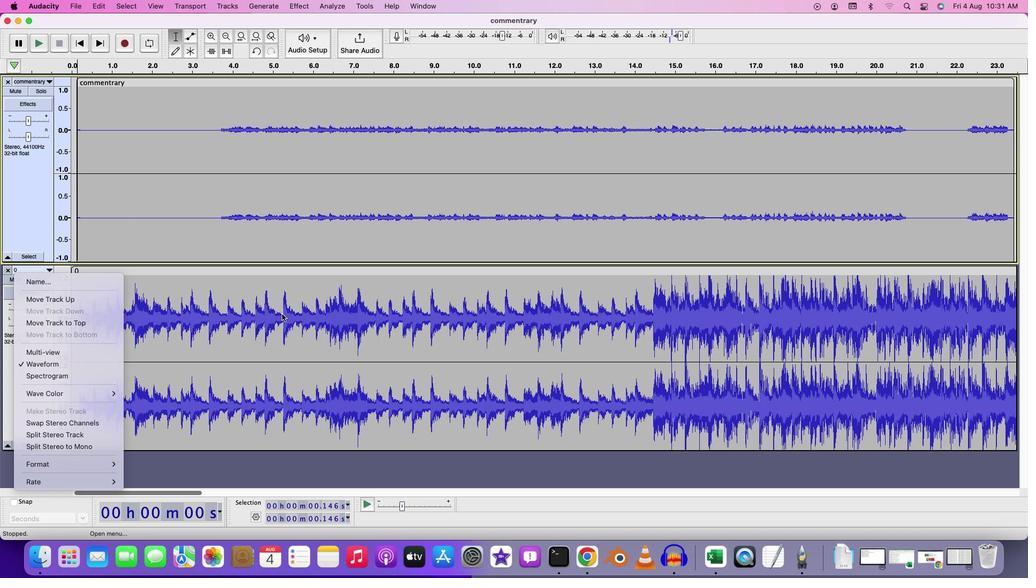 
Action: Mouse moved to (161, 167)
Screenshot: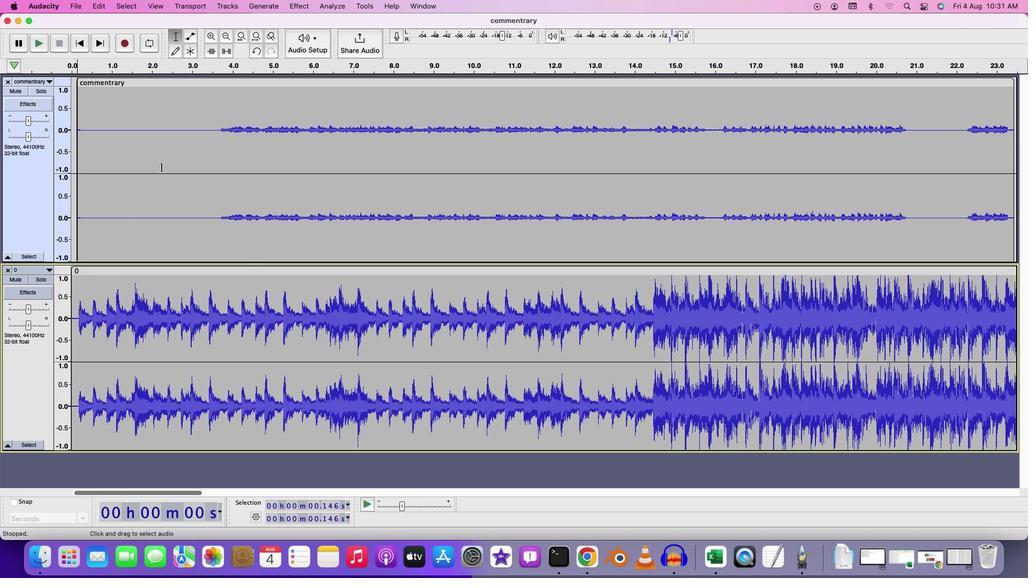 
Action: Mouse pressed left at (161, 167)
Screenshot: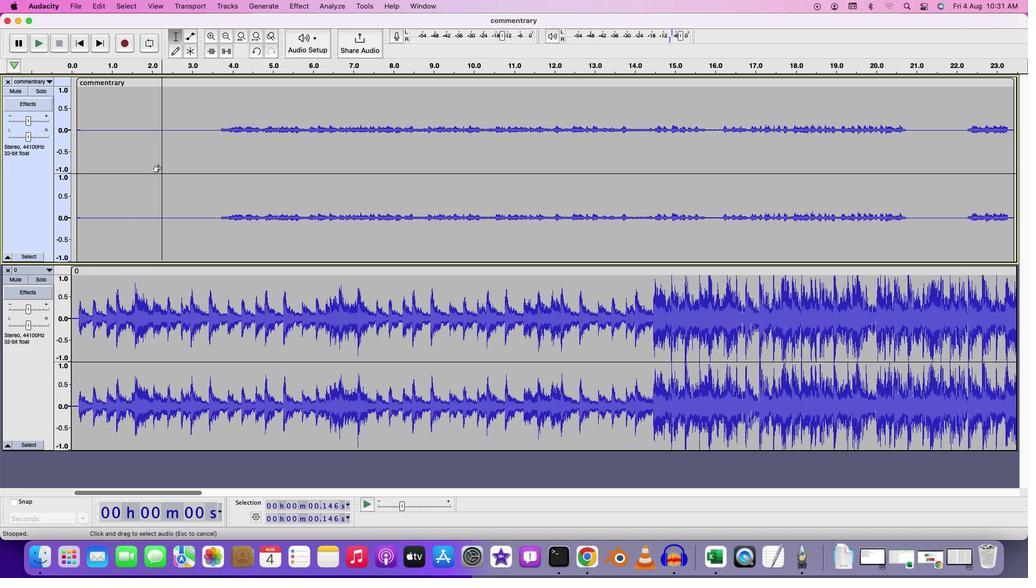 
Action: Key pressed Key.cmd'a'
Screenshot: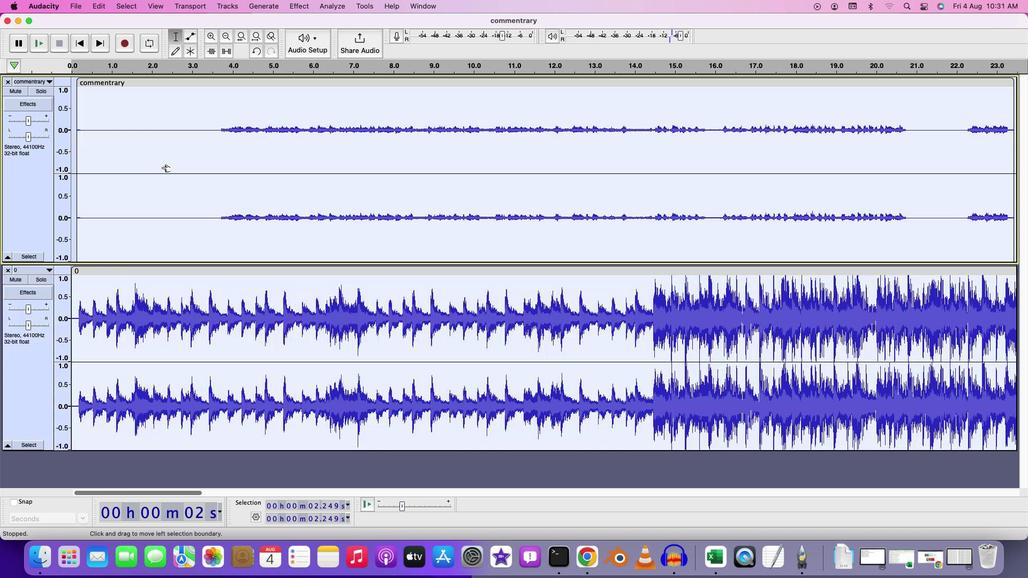 
Action: Mouse moved to (133, 144)
Screenshot: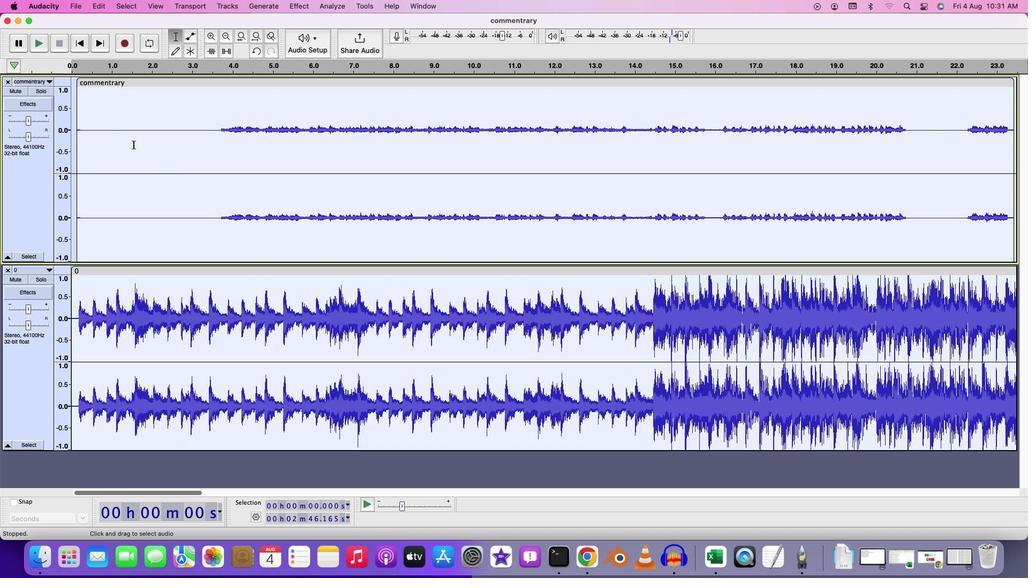 
Action: Mouse pressed left at (133, 144)
Screenshot: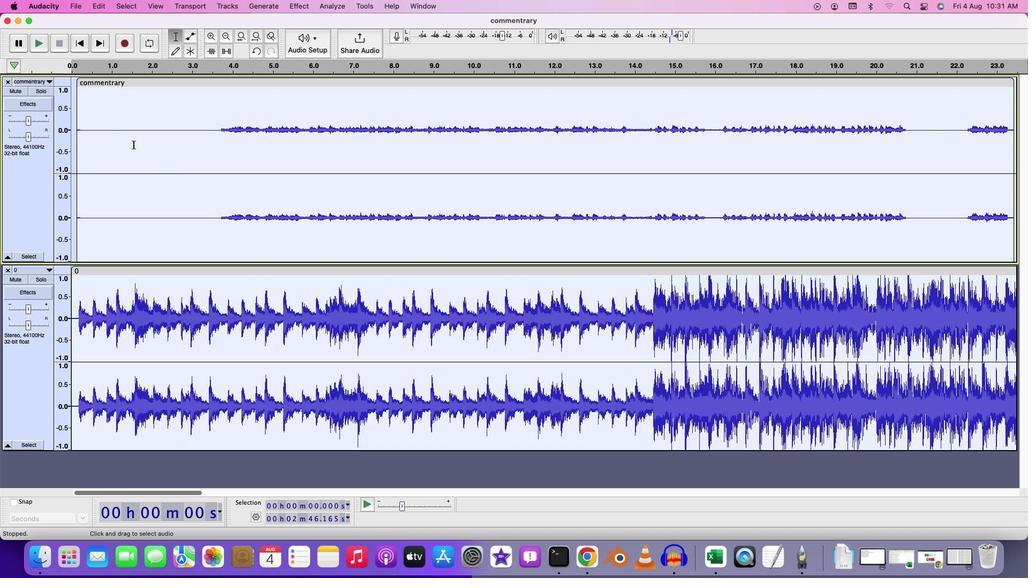 
Action: Mouse moved to (33, 203)
Screenshot: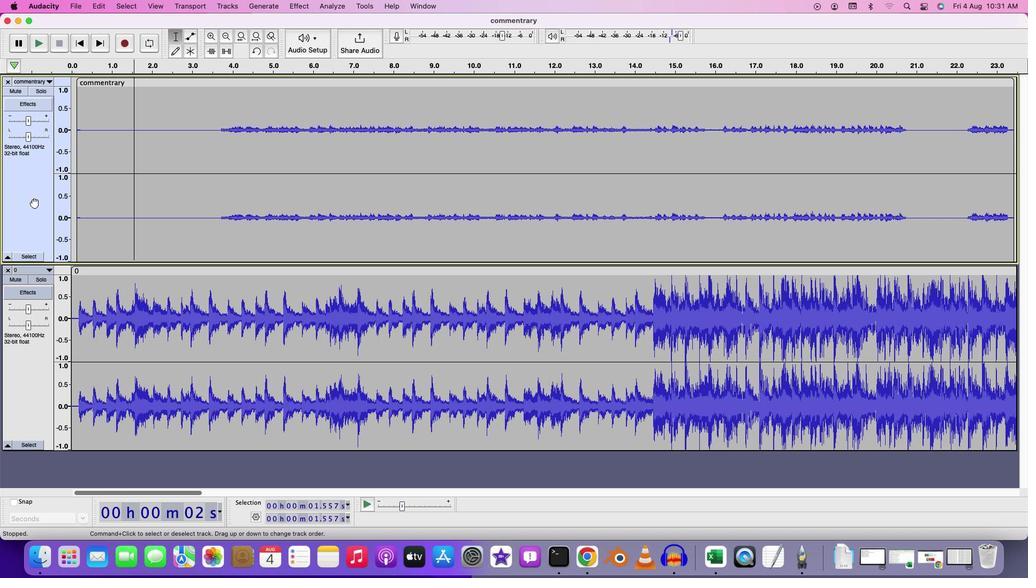 
Action: Mouse pressed left at (33, 203)
Screenshot: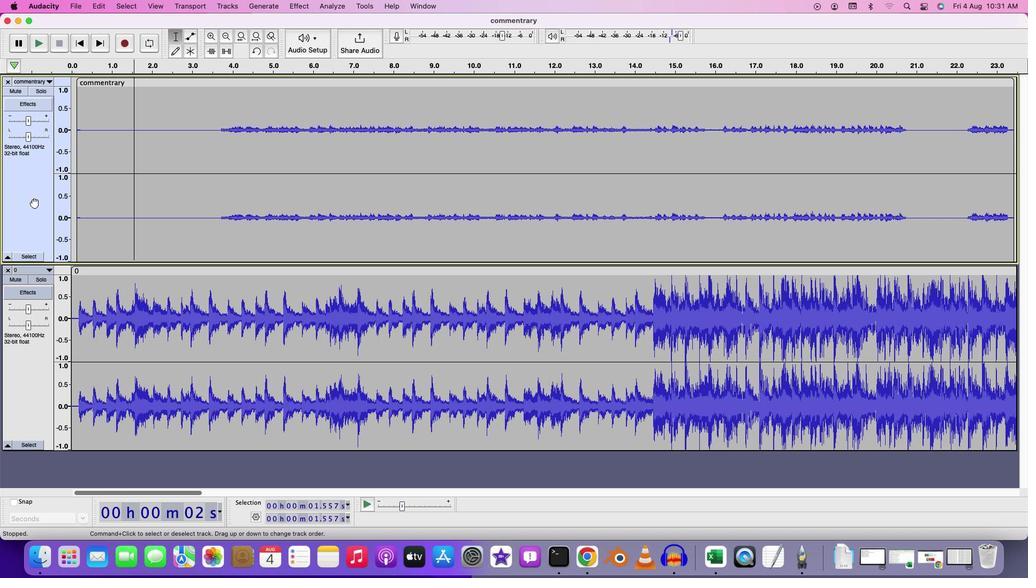 
Action: Mouse moved to (33, 195)
Screenshot: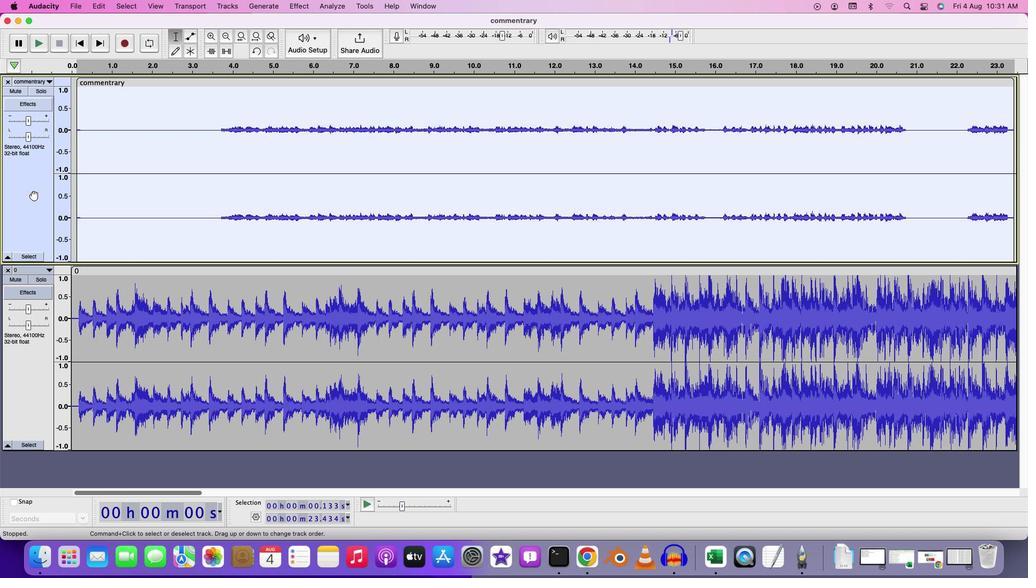 
Action: Mouse pressed left at (33, 195)
Screenshot: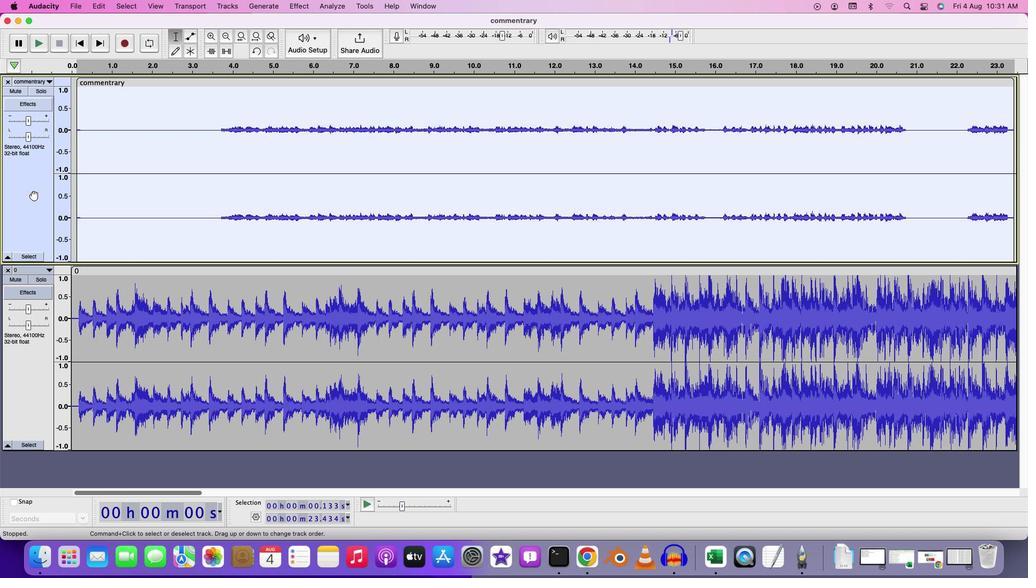 
Action: Mouse moved to (108, 161)
Screenshot: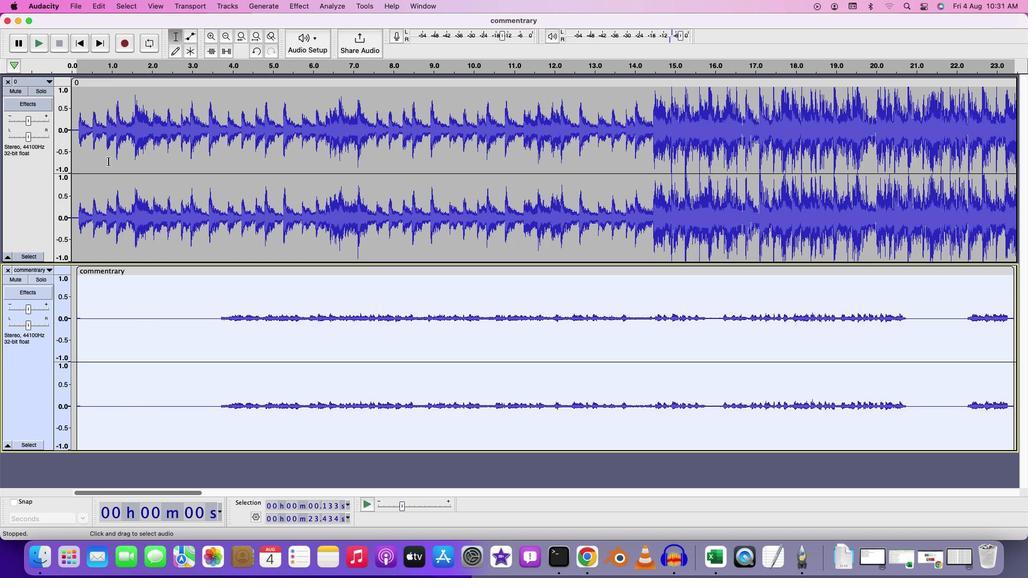 
Action: Mouse pressed left at (108, 161)
Screenshot: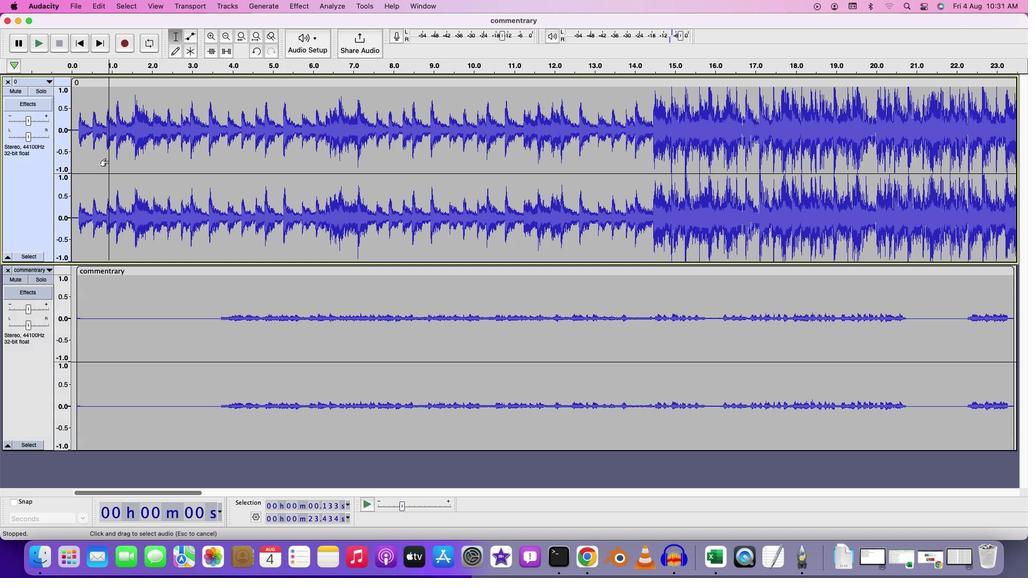 
Action: Mouse moved to (79, 87)
Screenshot: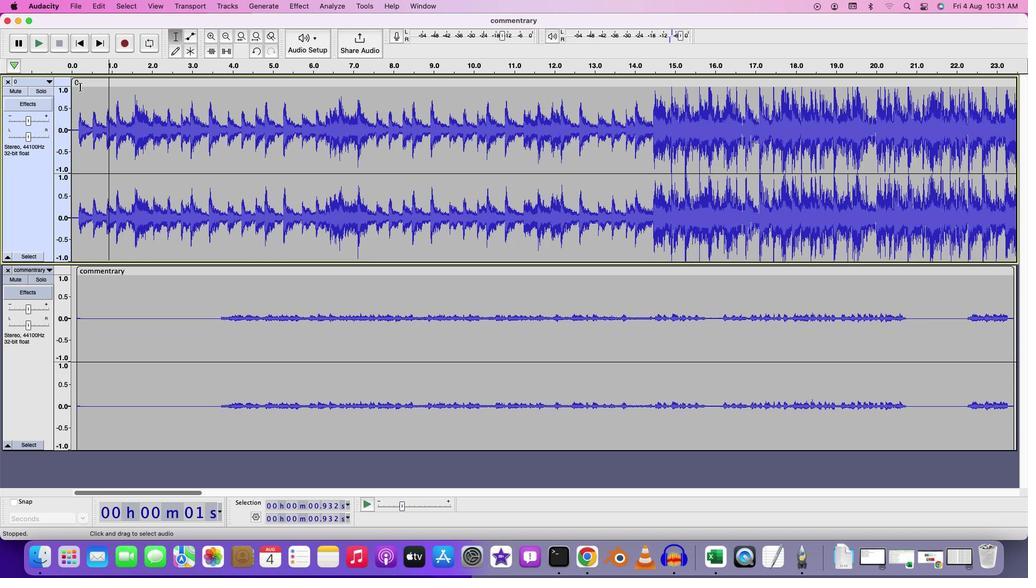 
Action: Mouse pressed left at (79, 87)
Screenshot: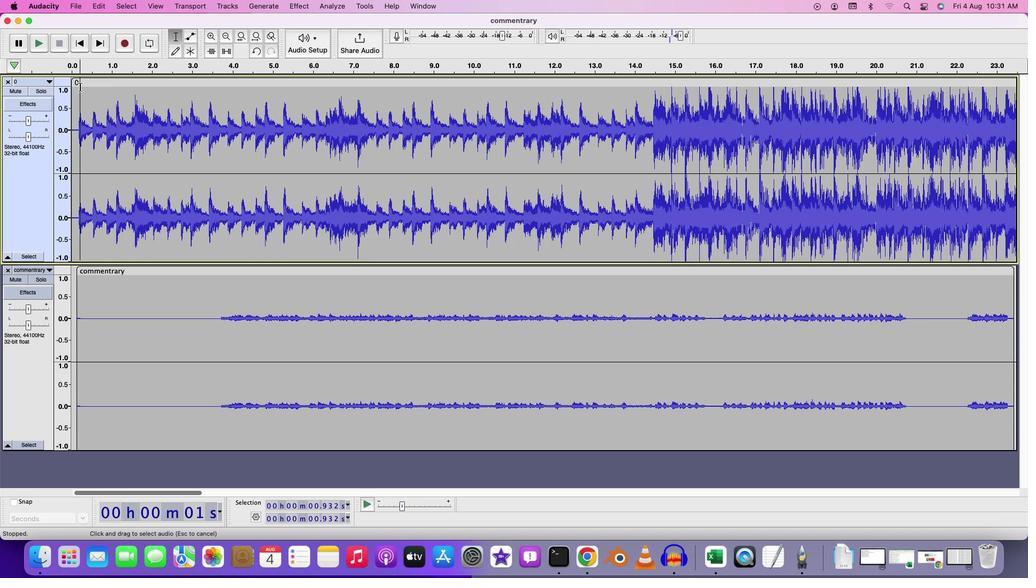 
Action: Key pressed Key.space
Screenshot: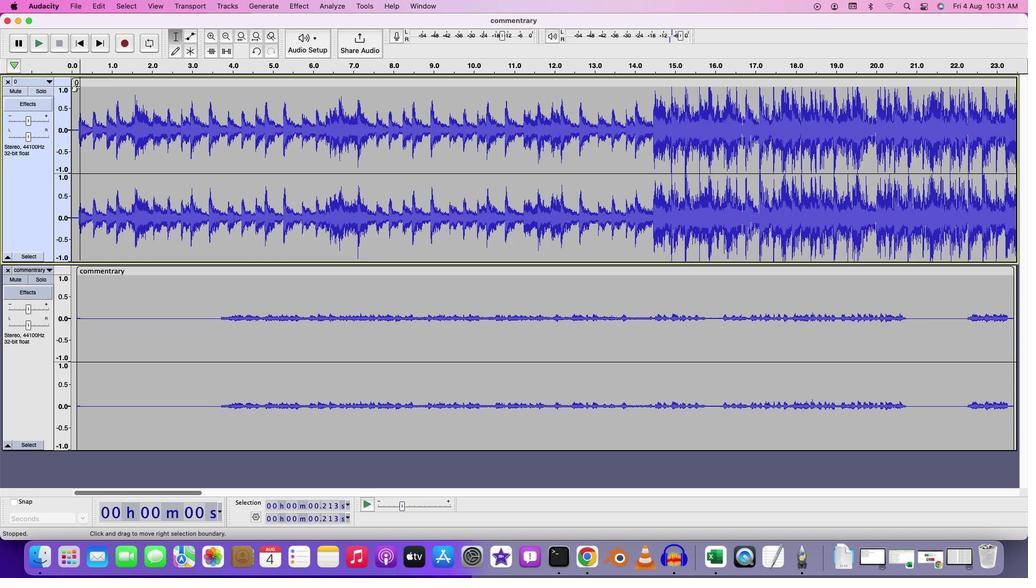 
Action: Mouse moved to (84, 87)
Screenshot: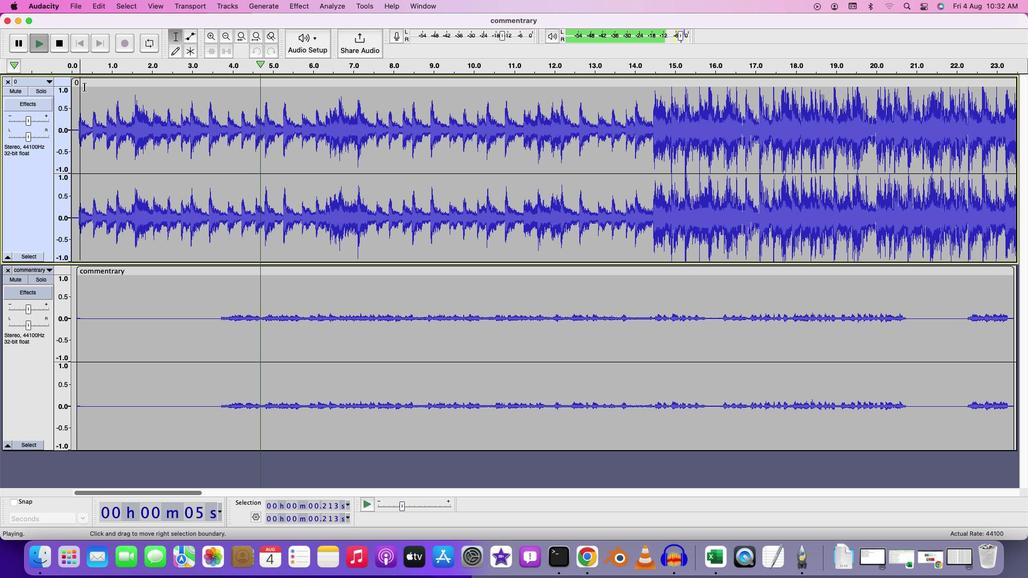 
Action: Key pressed Key.space
Screenshot: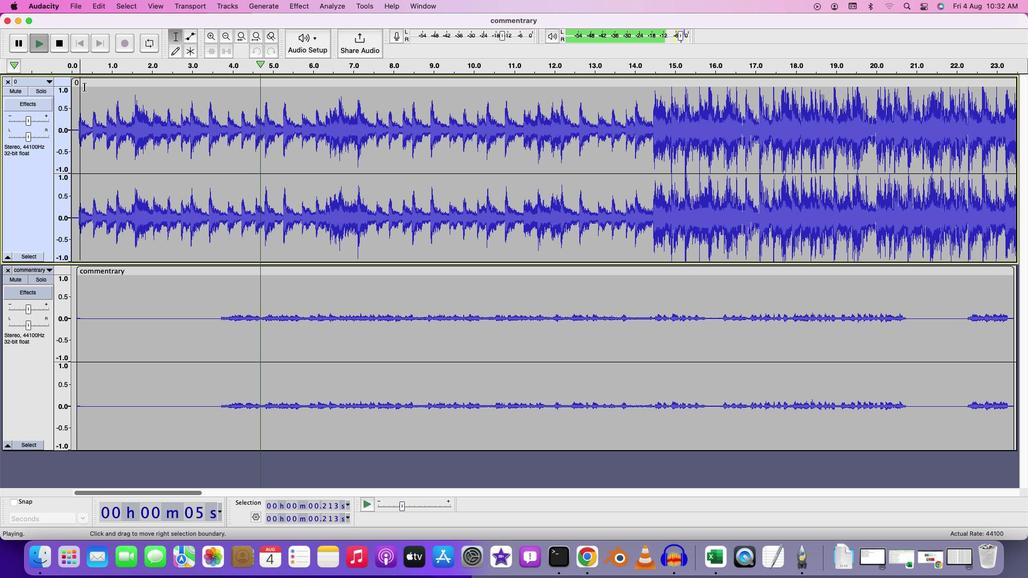 
Action: Mouse moved to (280, 134)
Screenshot: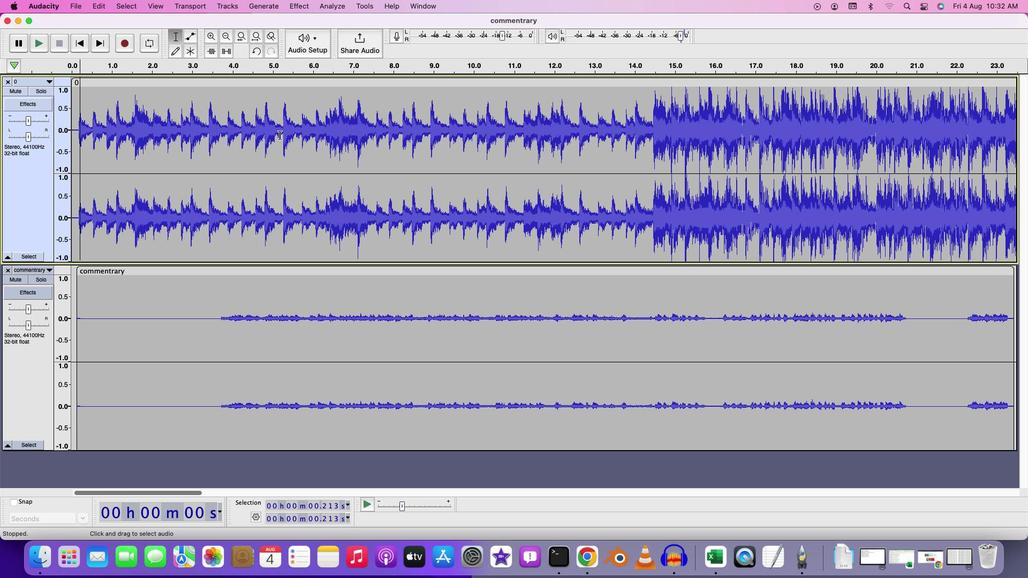 
Action: Mouse pressed left at (280, 134)
Screenshot: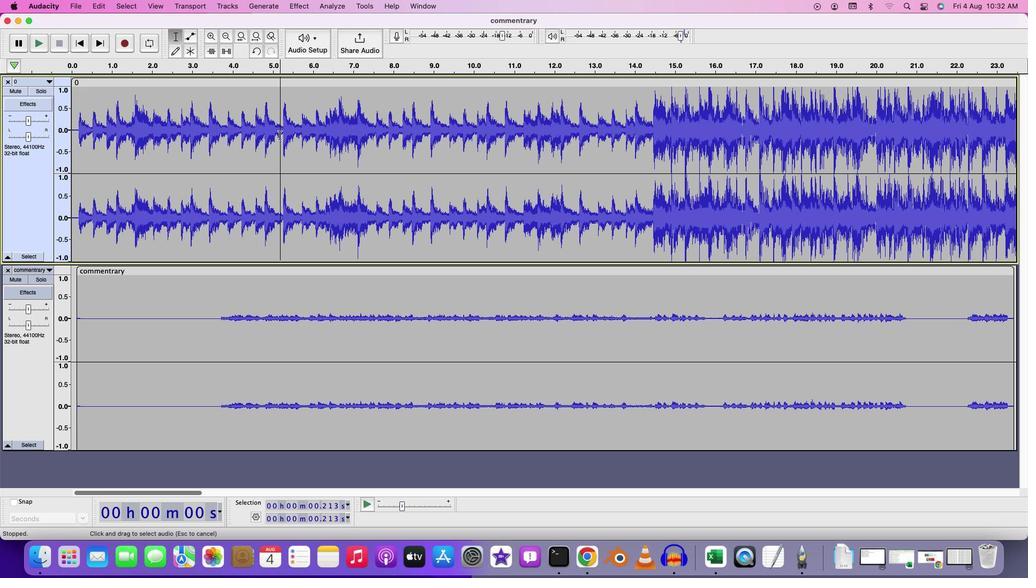 
Action: Mouse moved to (237, 138)
Screenshot: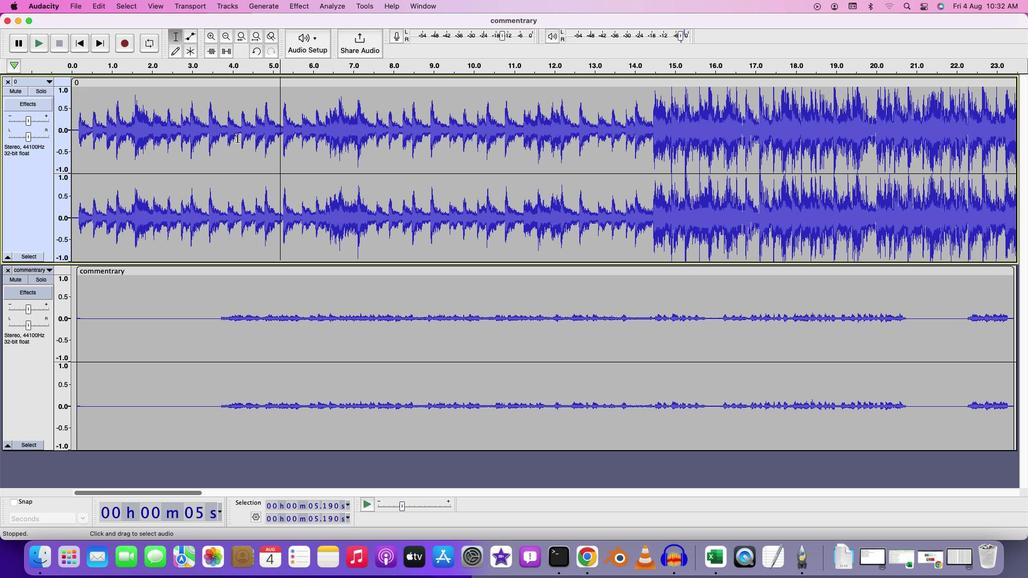 
Action: Mouse pressed left at (237, 138)
Screenshot: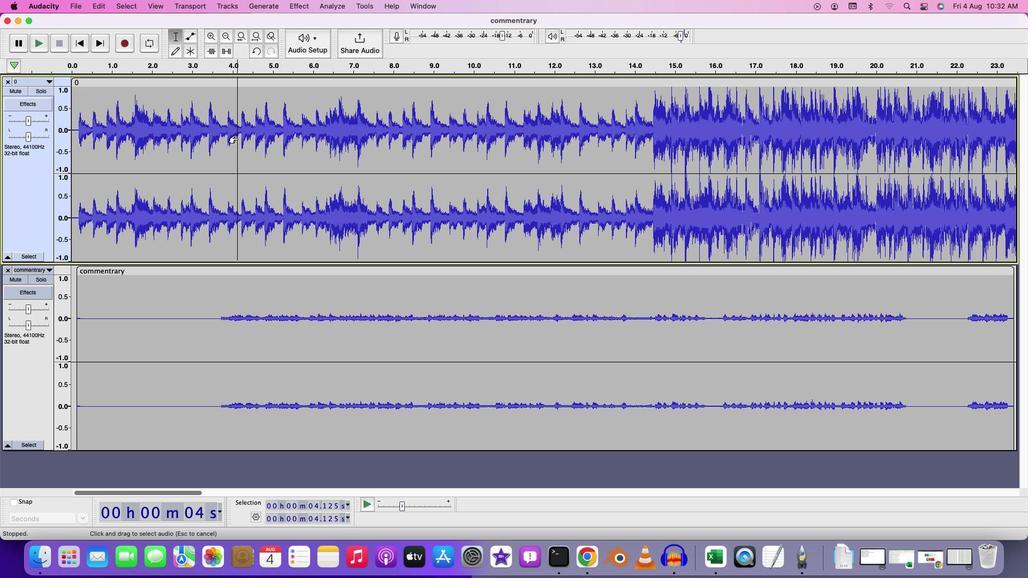 
Action: Mouse moved to (317, 155)
Screenshot: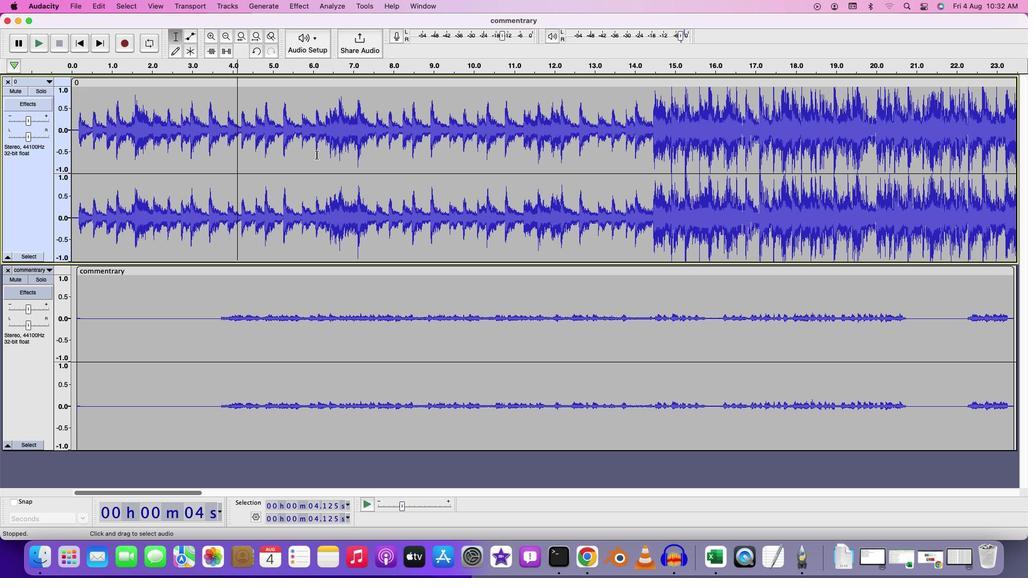 
Action: Mouse pressed left at (317, 155)
Screenshot: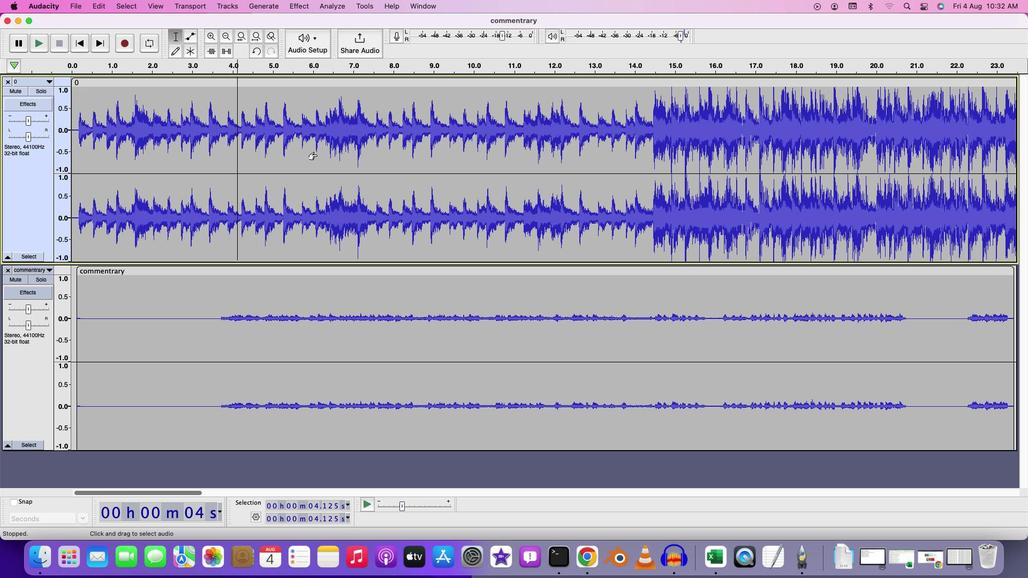 
Action: Mouse moved to (73, 98)
Screenshot: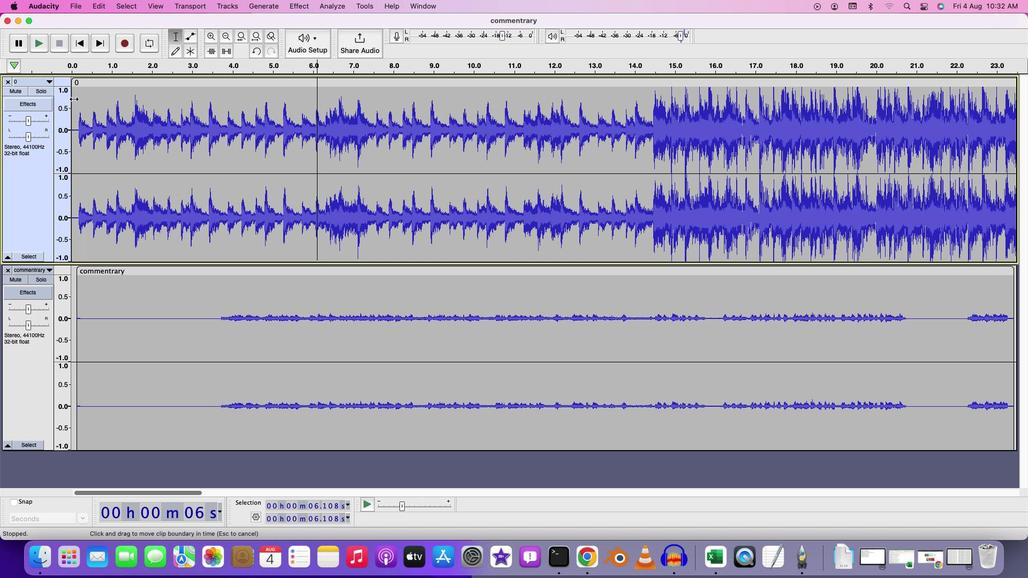
Action: Mouse pressed left at (73, 98)
Screenshot: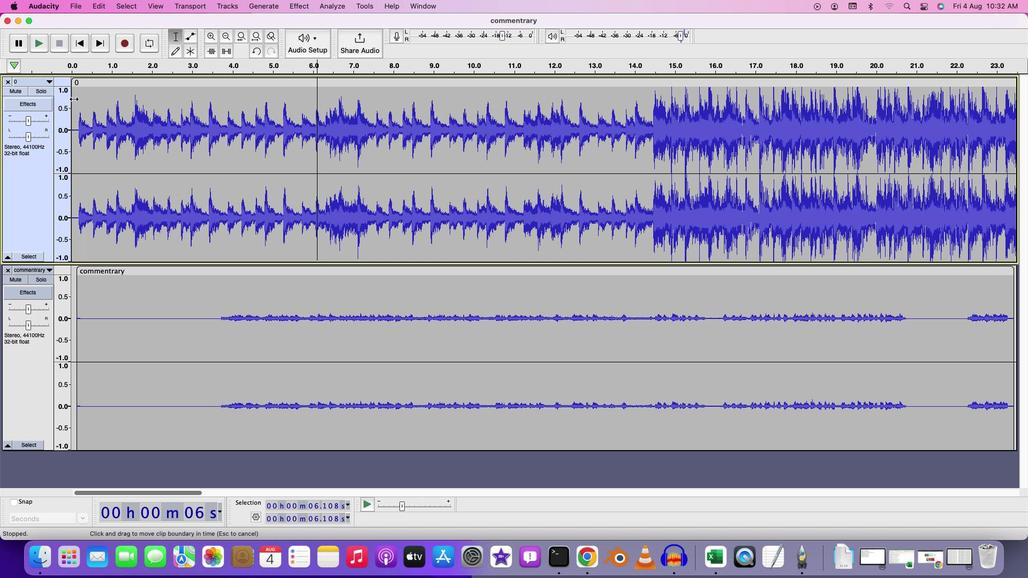 
Action: Mouse moved to (74, 106)
Screenshot: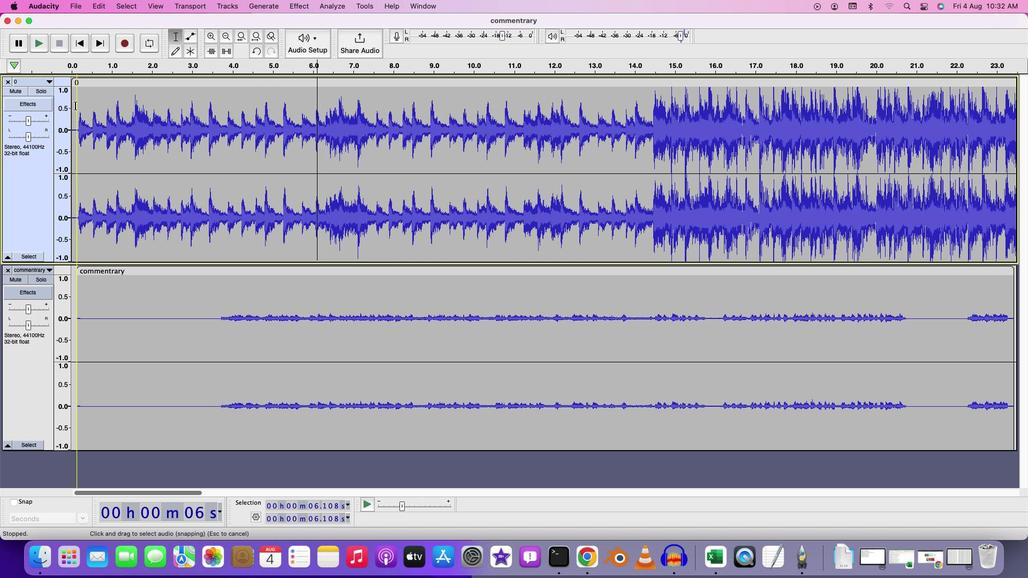 
Action: Mouse pressed left at (74, 106)
Screenshot: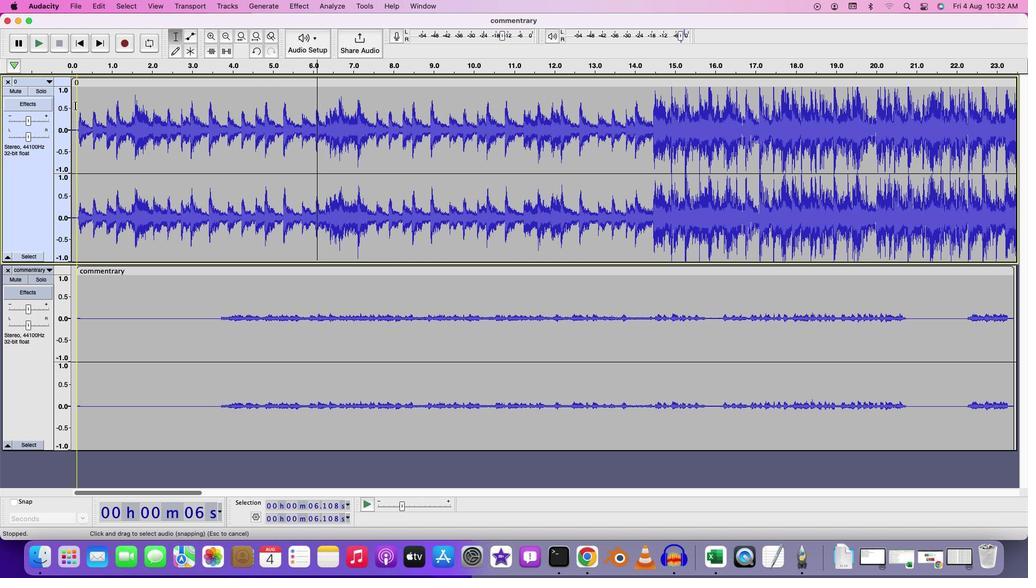 
Action: Mouse moved to (285, 491)
Screenshot: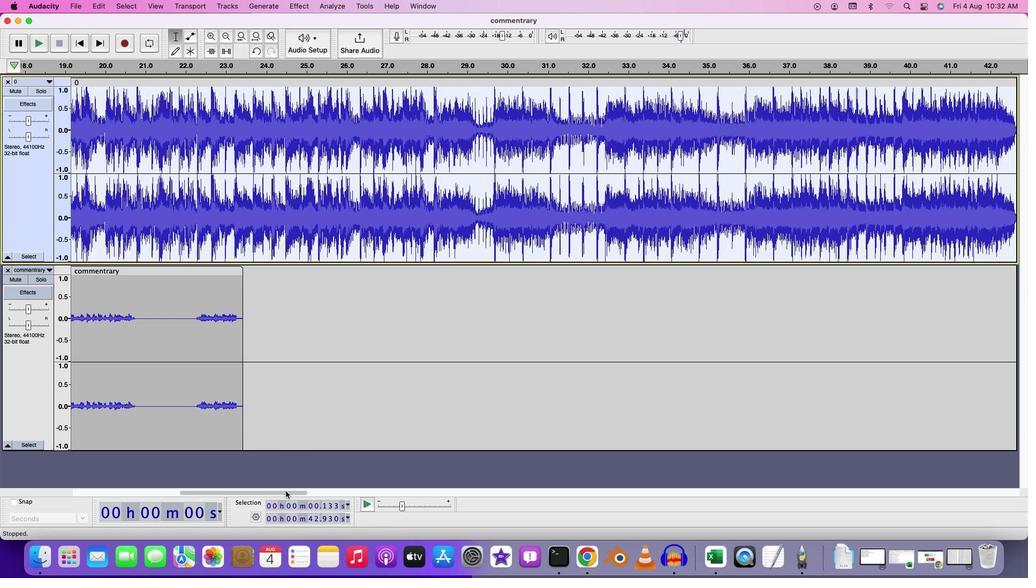 
Action: Mouse pressed left at (285, 491)
Screenshot: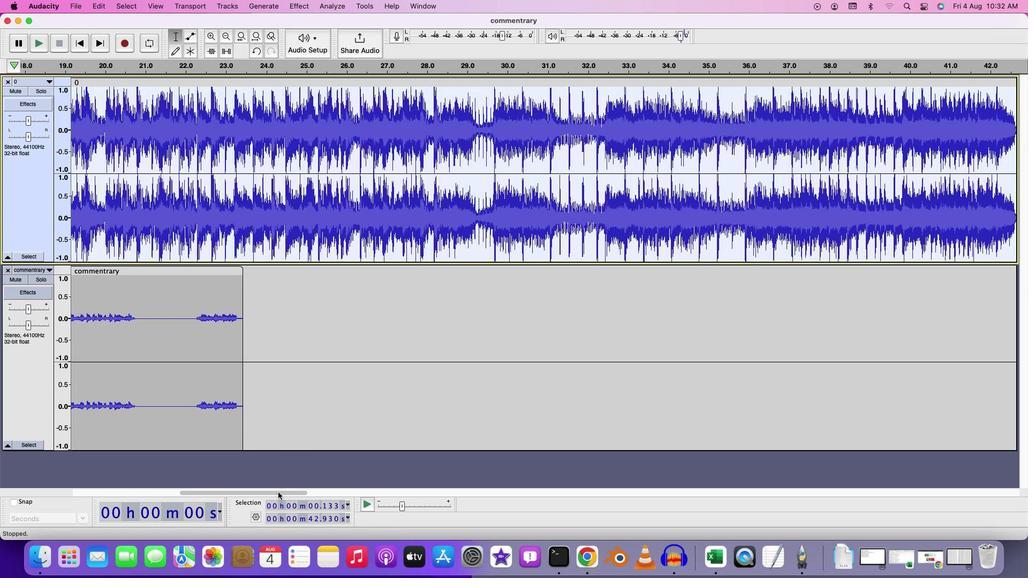 
Action: Mouse moved to (297, 5)
Screenshot: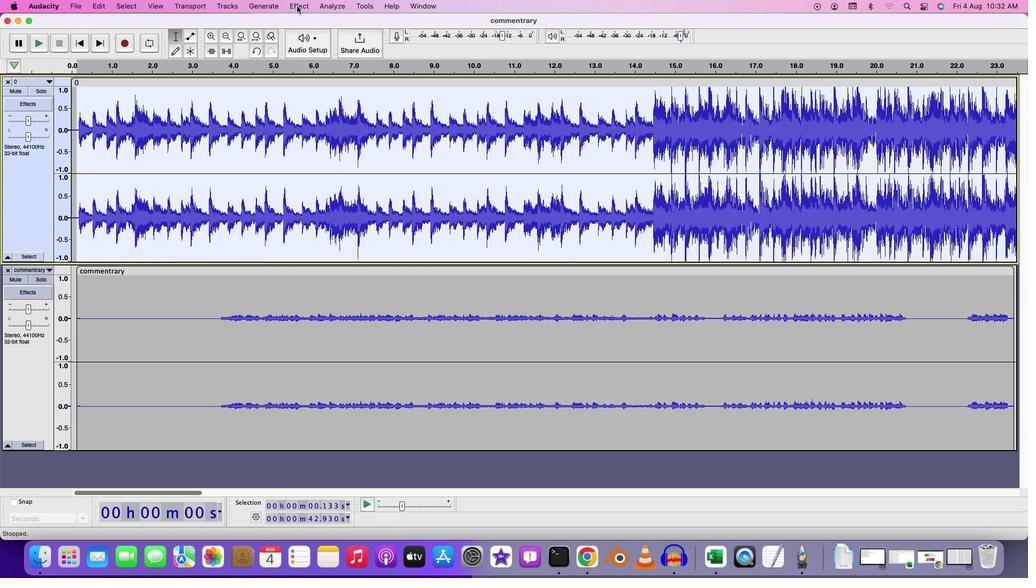 
Action: Mouse pressed left at (297, 5)
Screenshot: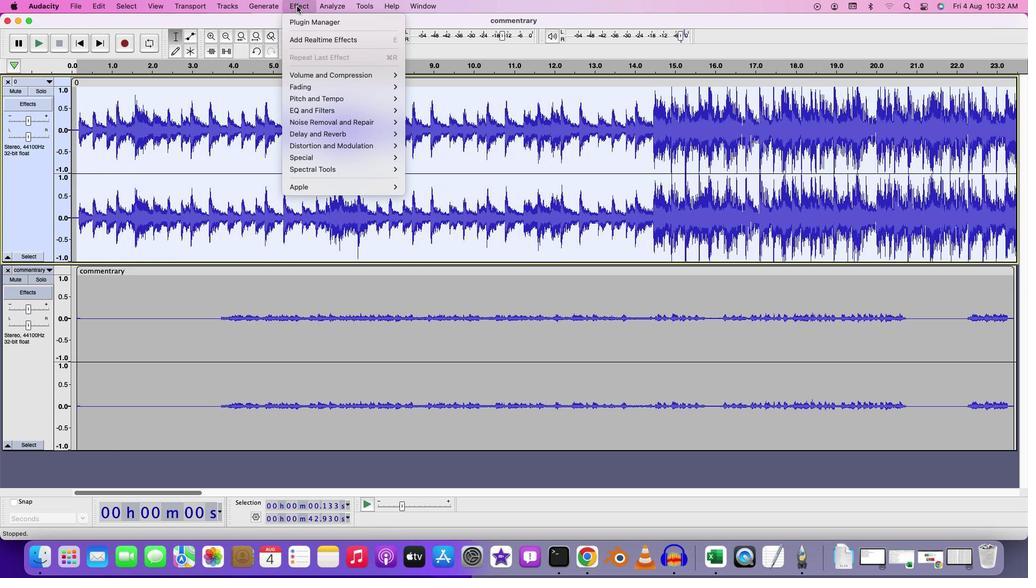 
Action: Mouse moved to (427, 84)
Screenshot: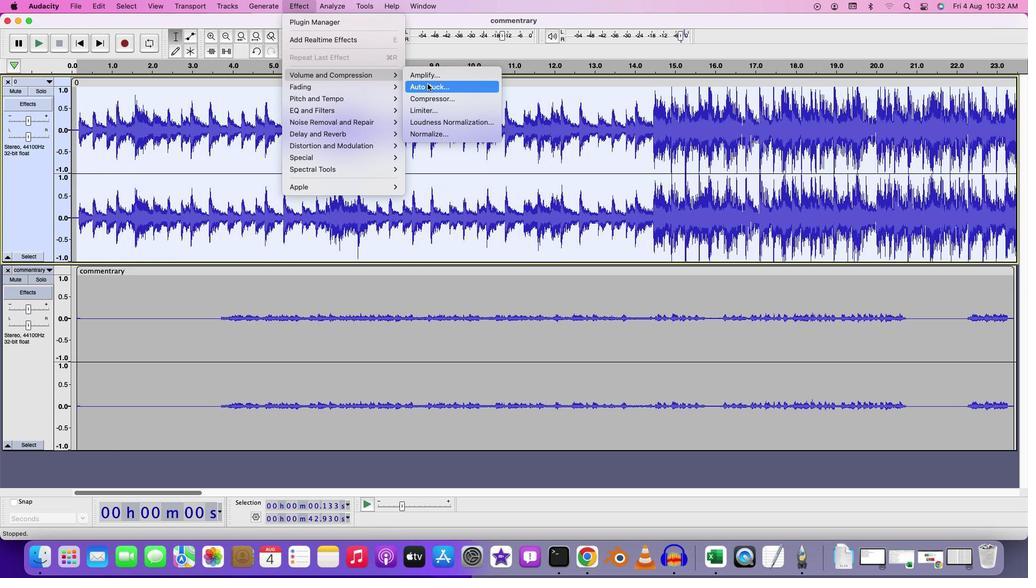 
Action: Mouse pressed left at (427, 84)
Screenshot: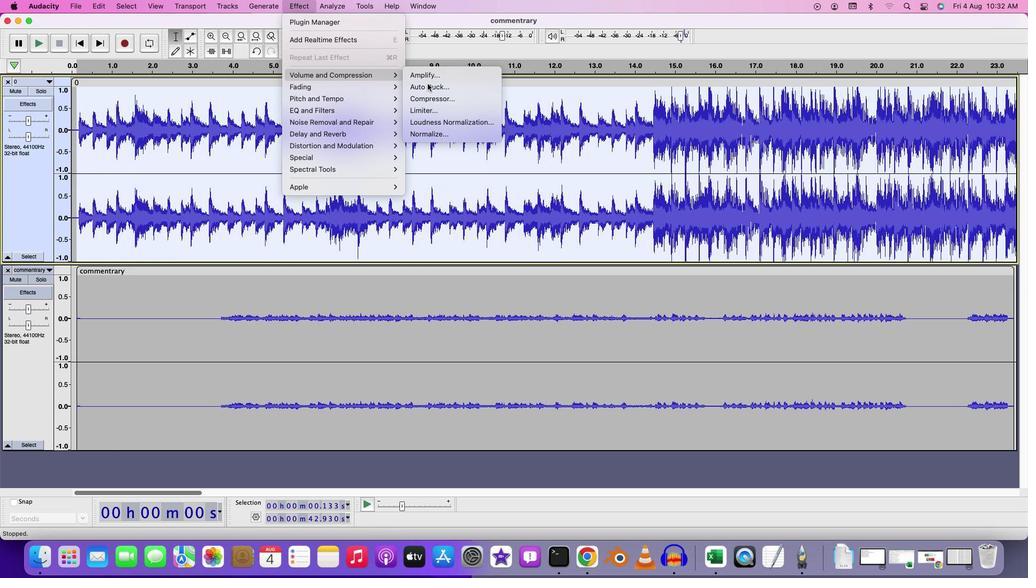 
Action: Mouse moved to (522, 408)
Screenshot: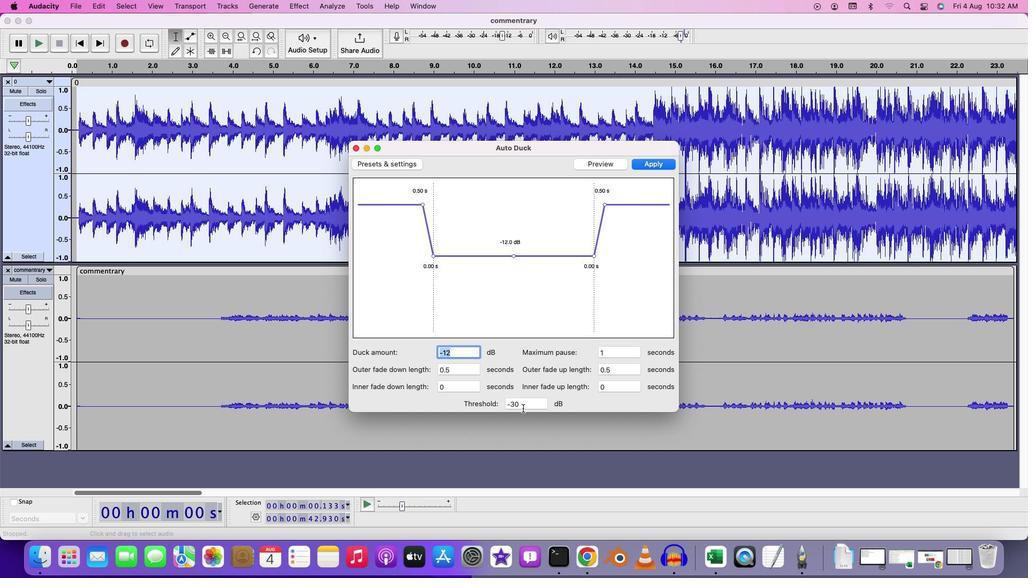
Action: Mouse pressed left at (522, 408)
Screenshot: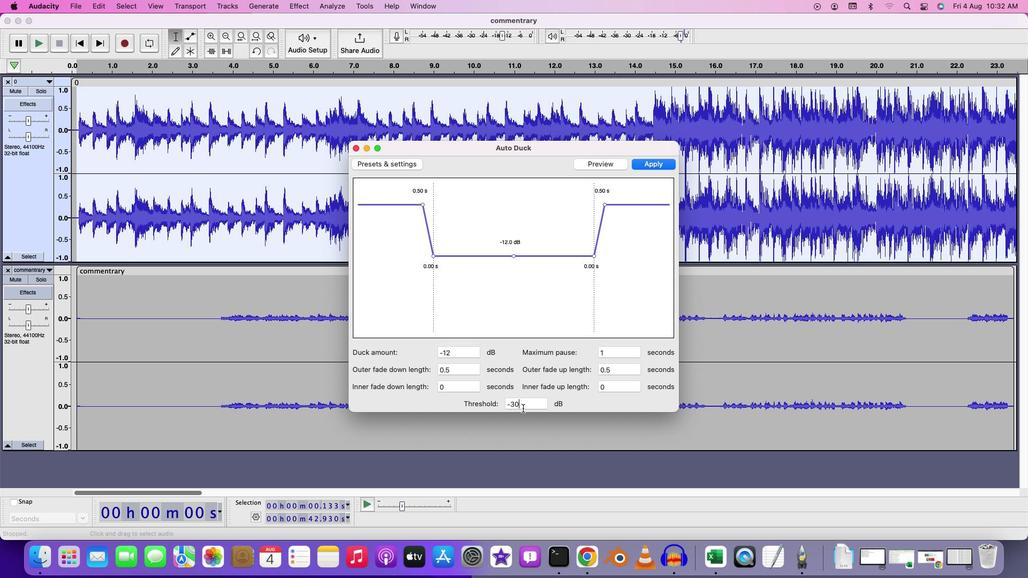 
Action: Mouse moved to (602, 405)
Screenshot: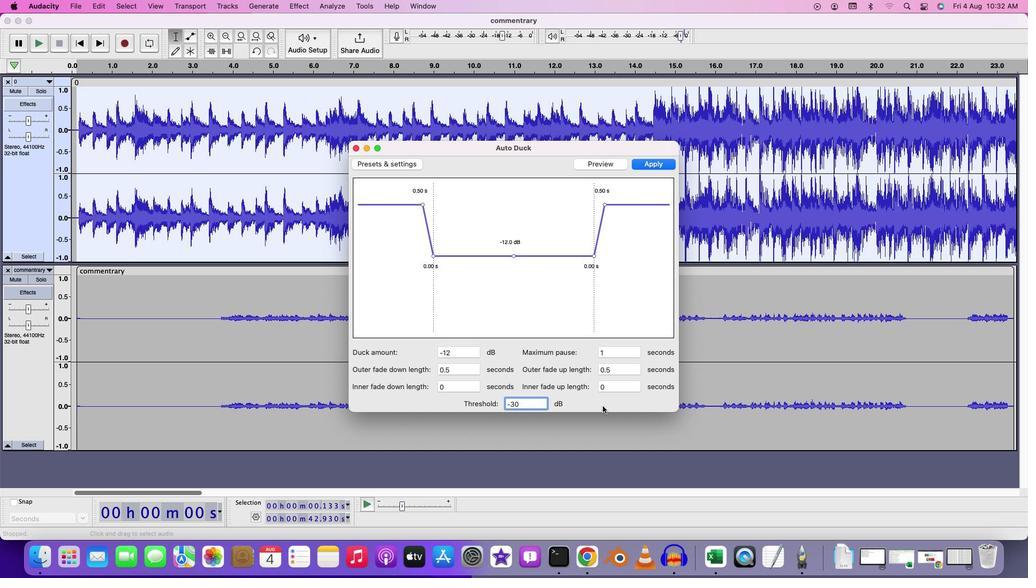 
Action: Mouse pressed left at (602, 405)
Screenshot: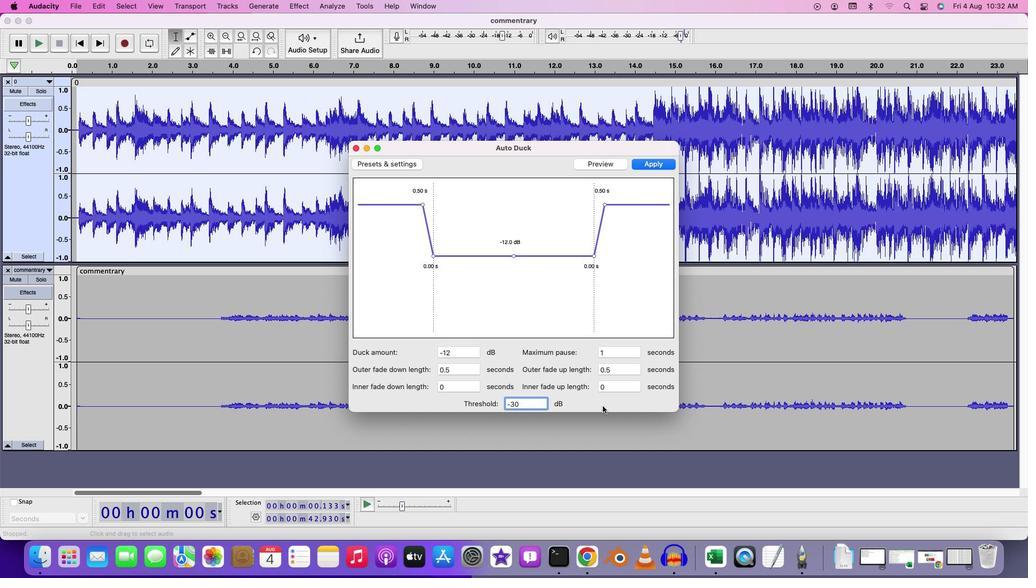
Action: Mouse moved to (470, 353)
Screenshot: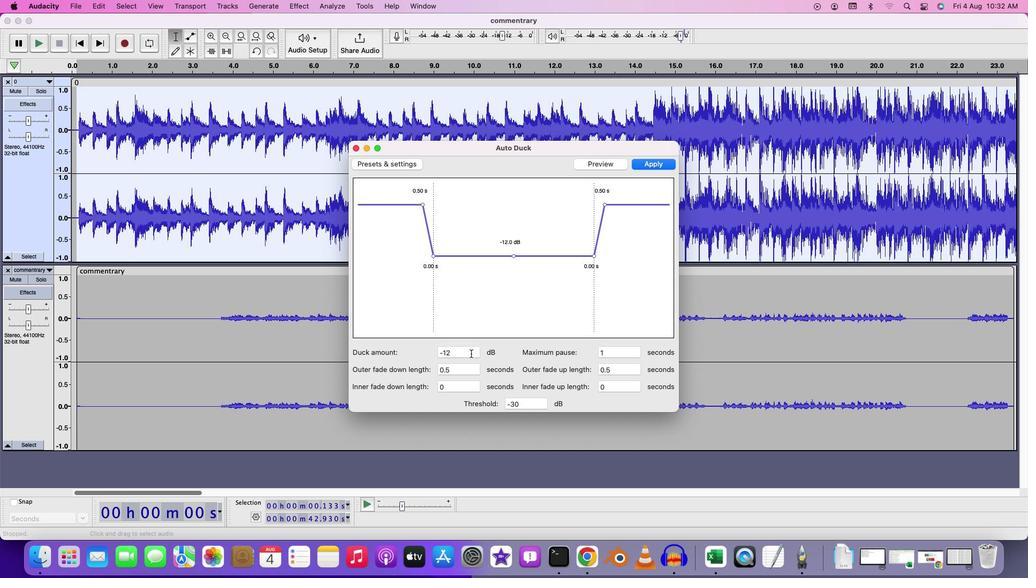
Action: Mouse pressed left at (470, 353)
Screenshot: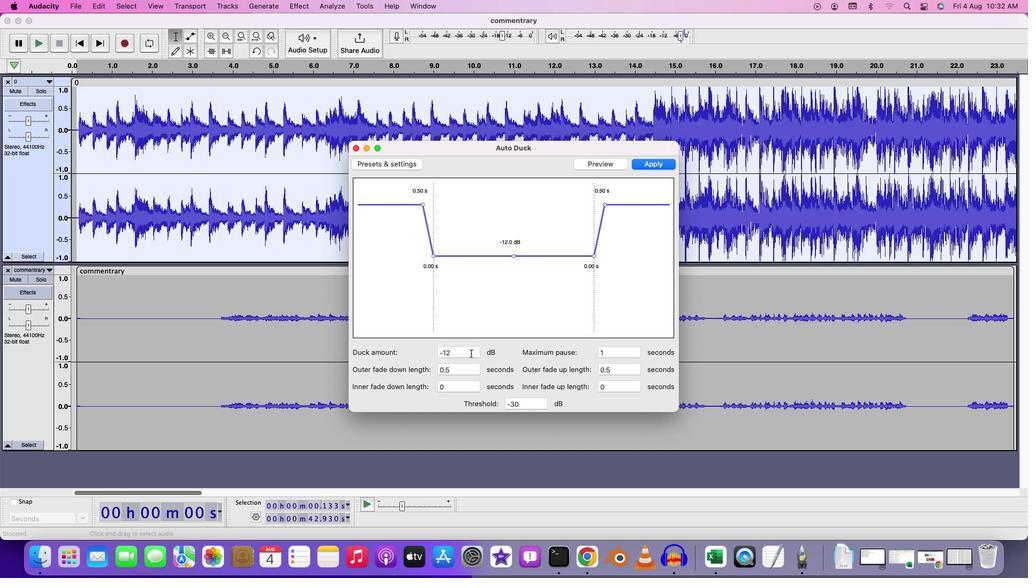 
Action: Key pressed Key.backspace'1'
Screenshot: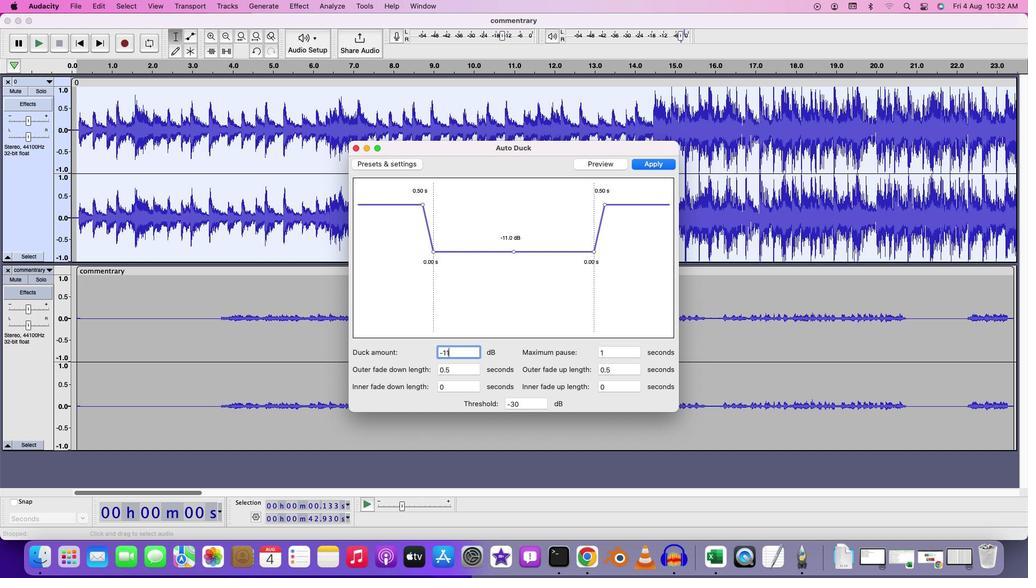 
Action: Mouse moved to (442, 407)
Screenshot: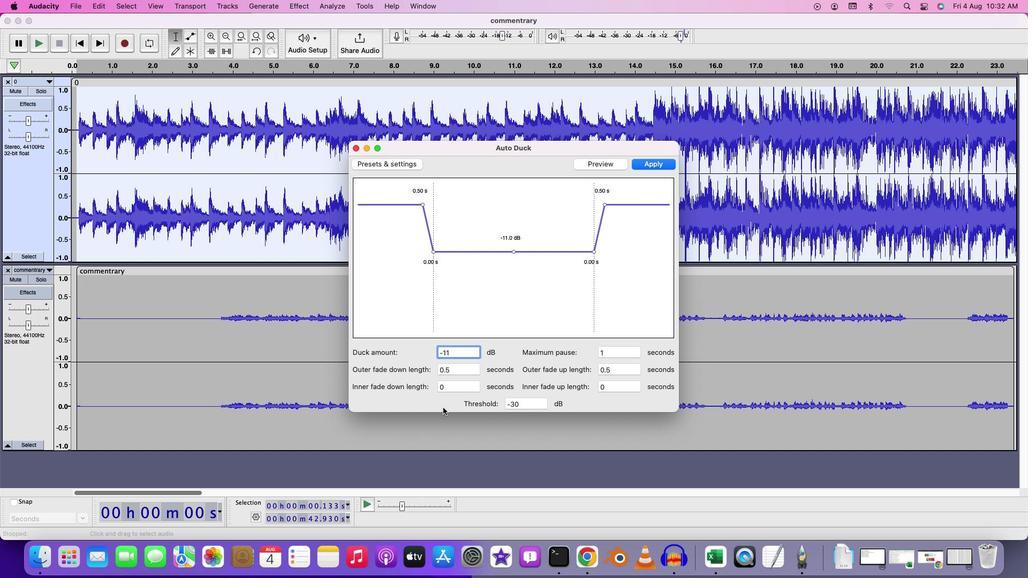 
Action: Mouse pressed left at (442, 407)
Screenshot: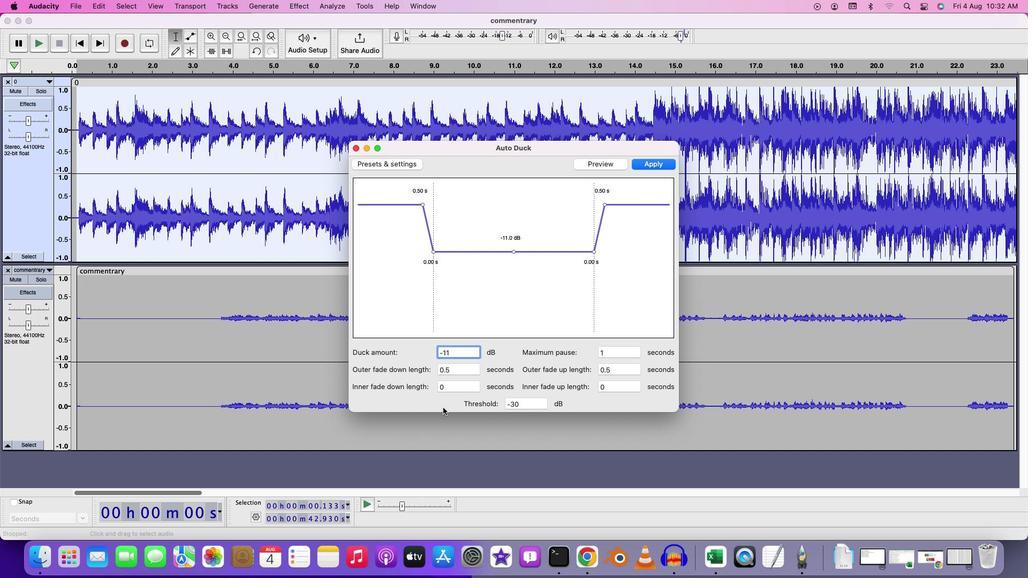 
Action: Mouse moved to (600, 164)
Screenshot: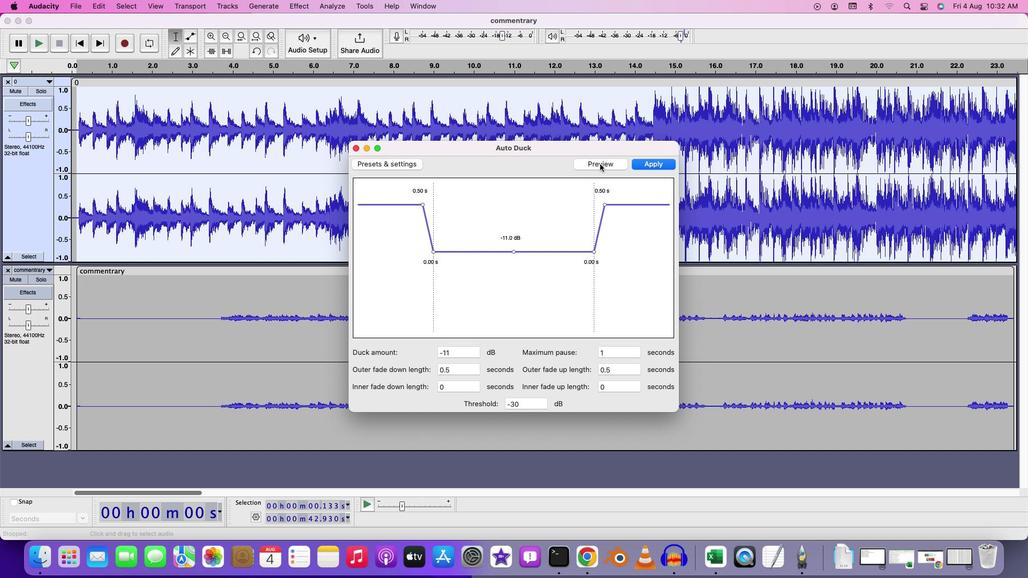 
Action: Mouse pressed left at (600, 164)
Screenshot: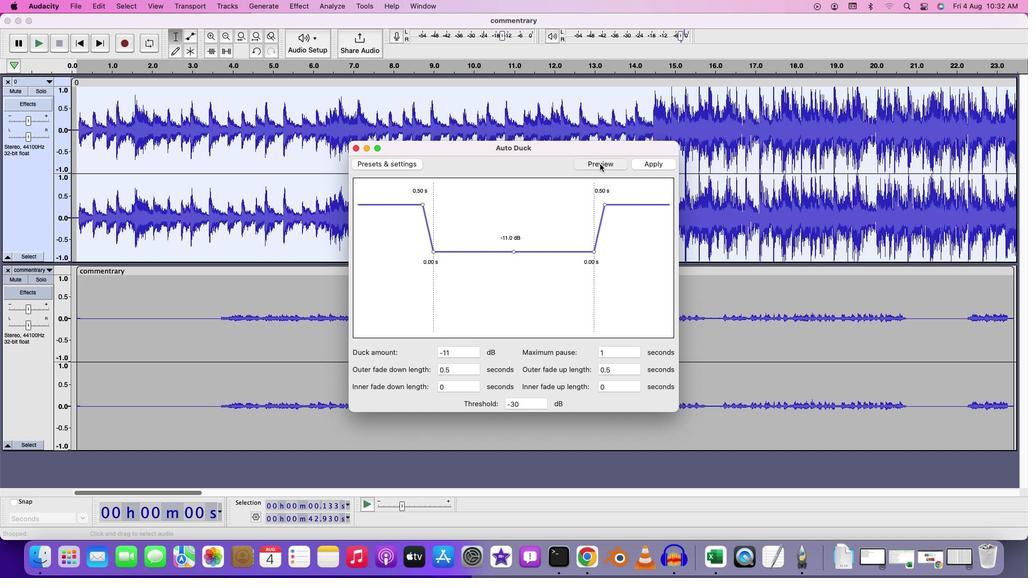 
Action: Mouse moved to (644, 167)
Screenshot: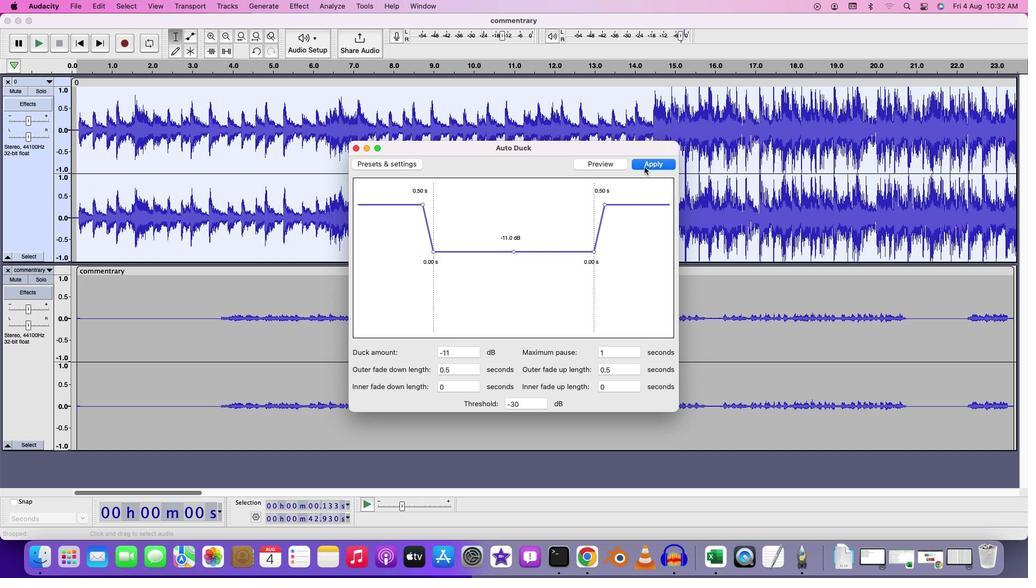 
Action: Mouse pressed left at (644, 167)
Screenshot: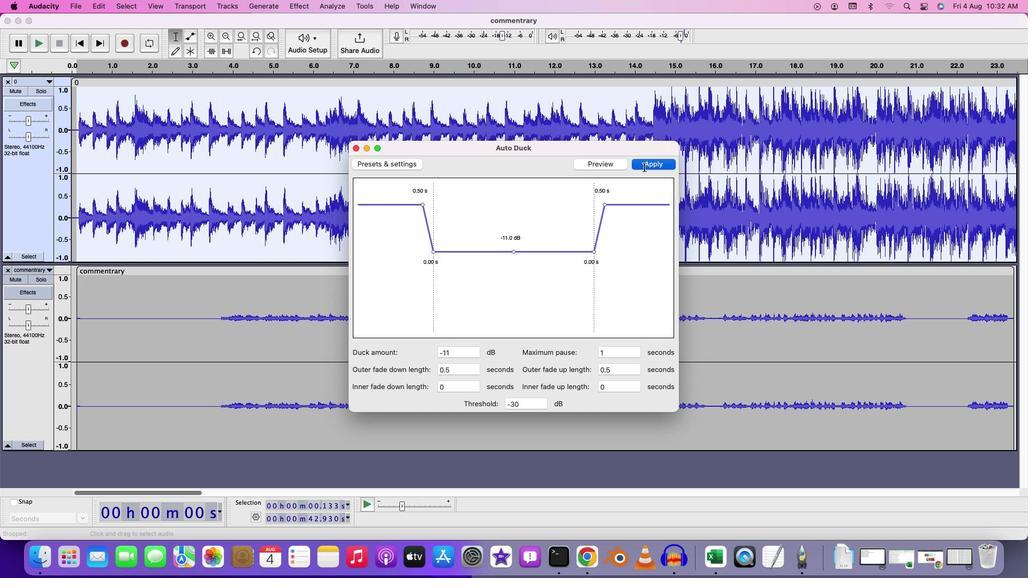 
Action: Mouse moved to (83, 90)
Screenshot: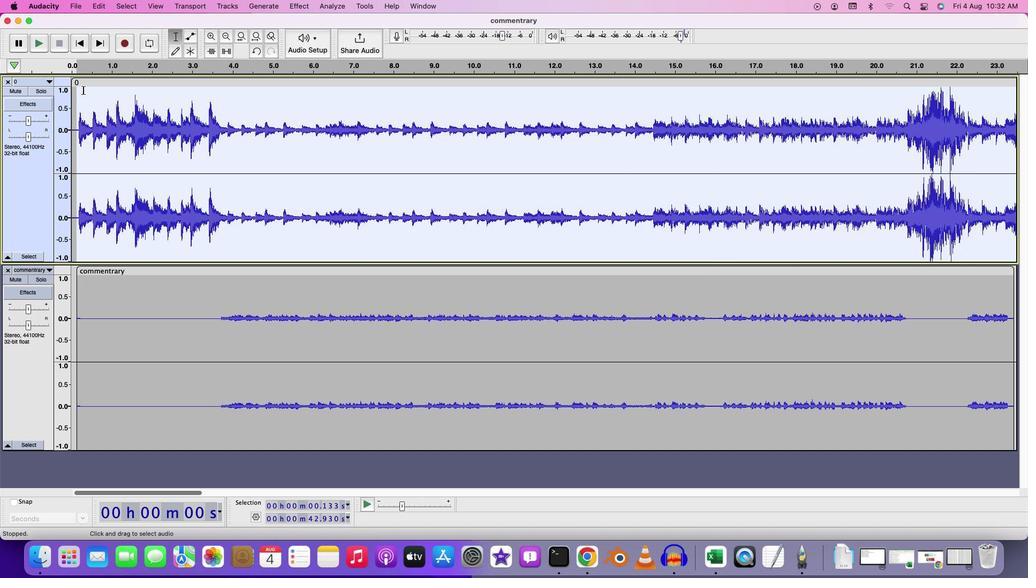 
Action: Mouse pressed left at (83, 90)
Screenshot: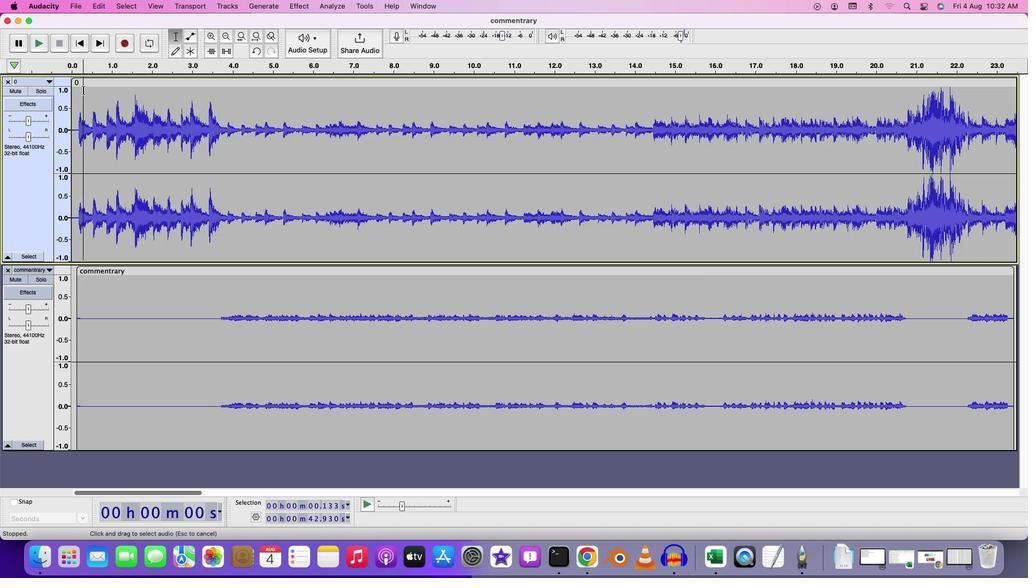 
Action: Key pressed Key.space
Screenshot: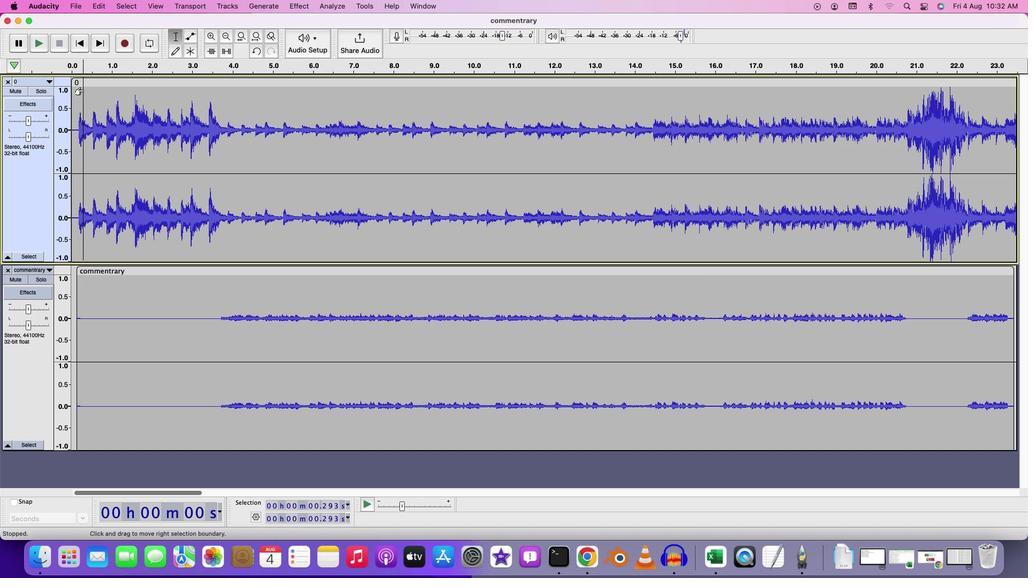 
Action: Mouse moved to (114, 130)
Screenshot: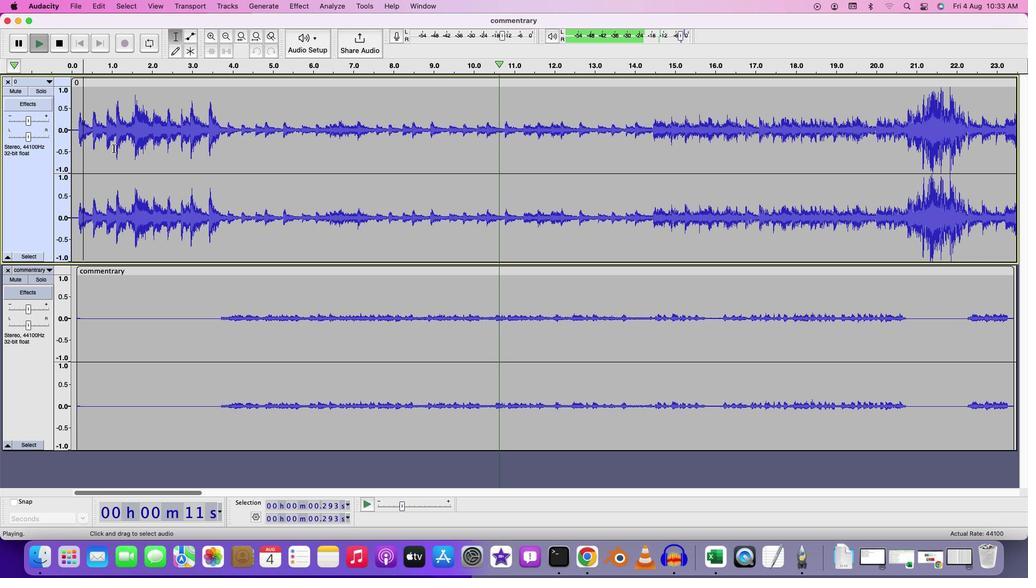 
Action: Key pressed Key.space
Screenshot: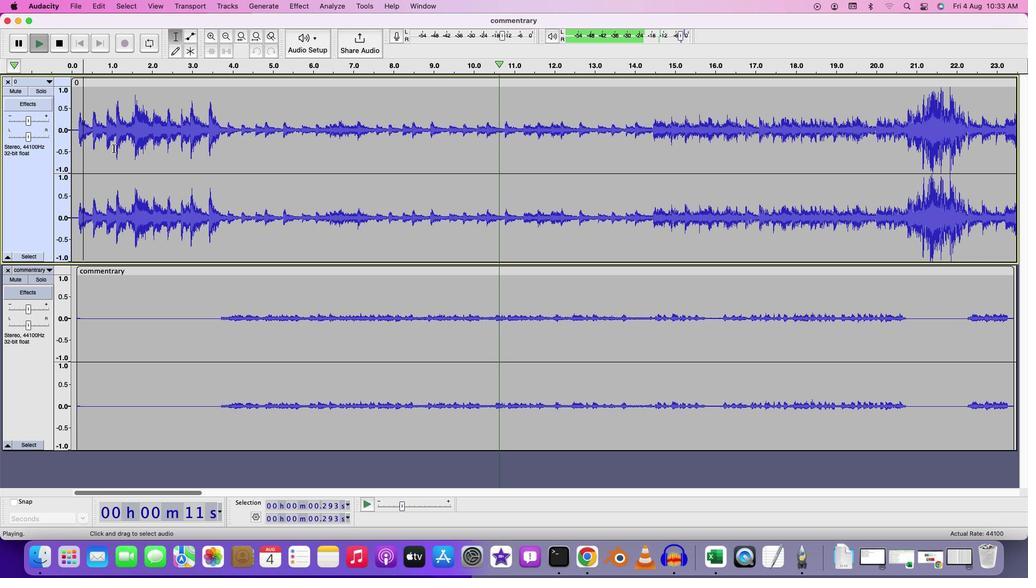 
Action: Mouse moved to (219, 299)
Screenshot: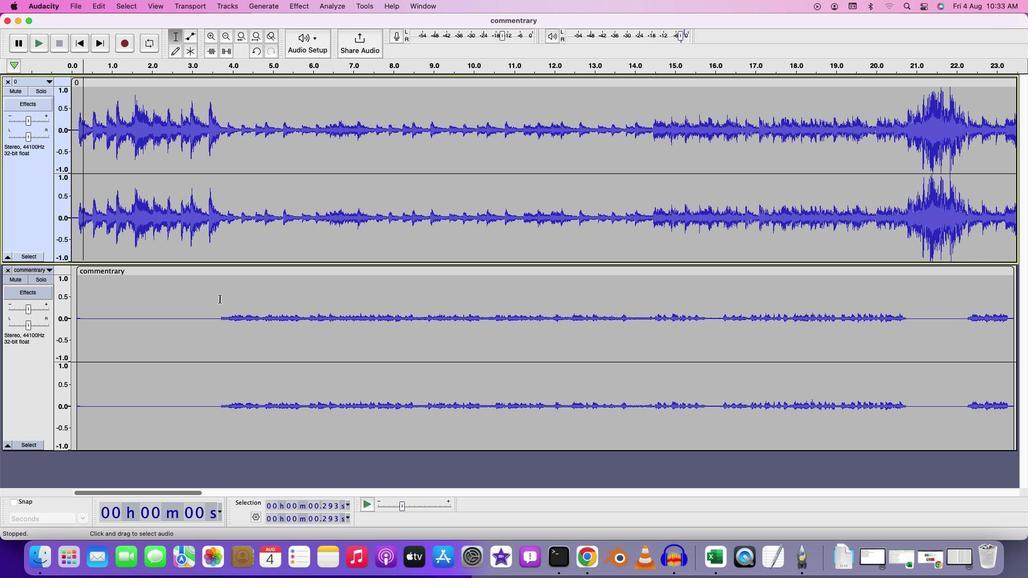 
Action: Mouse pressed left at (219, 299)
Screenshot: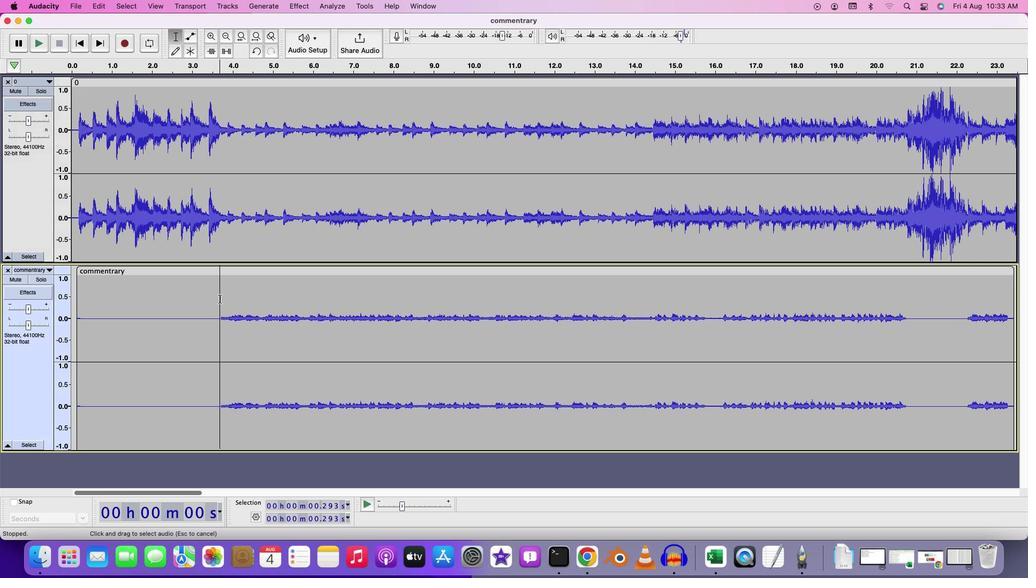 
Action: Mouse moved to (306, 6)
Screenshot: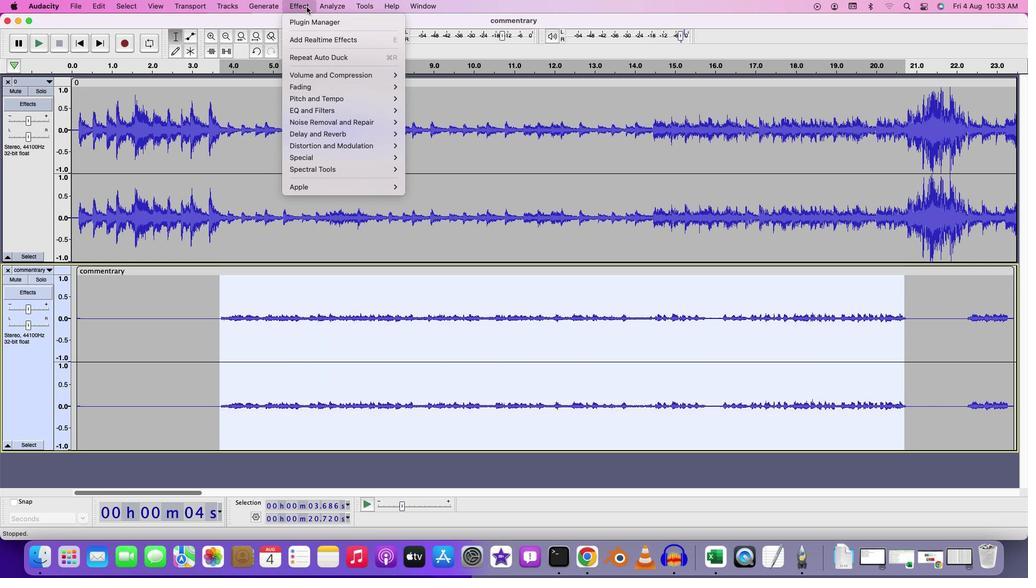 
Action: Mouse pressed left at (306, 6)
Screenshot: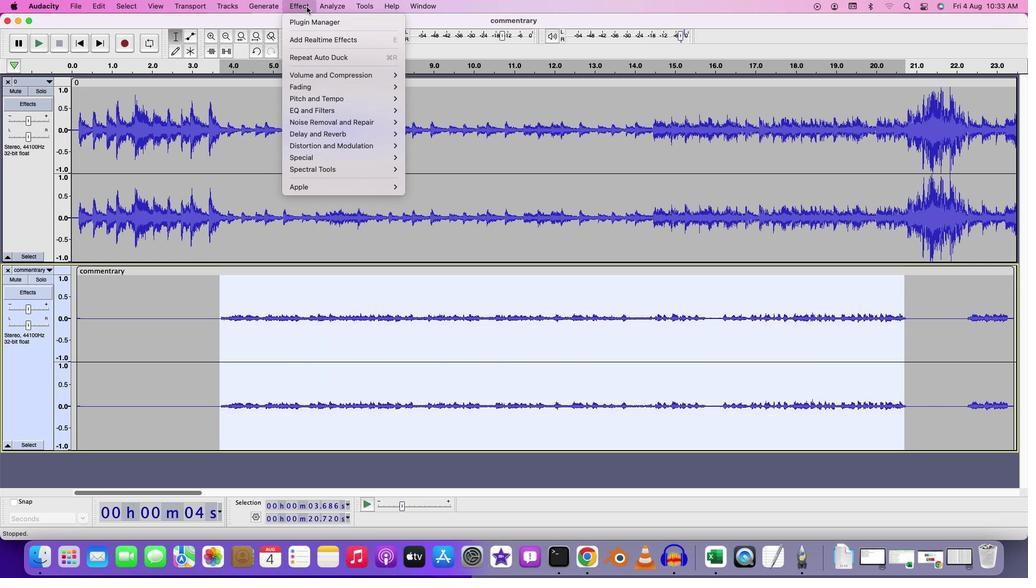 
Action: Mouse moved to (413, 77)
Screenshot: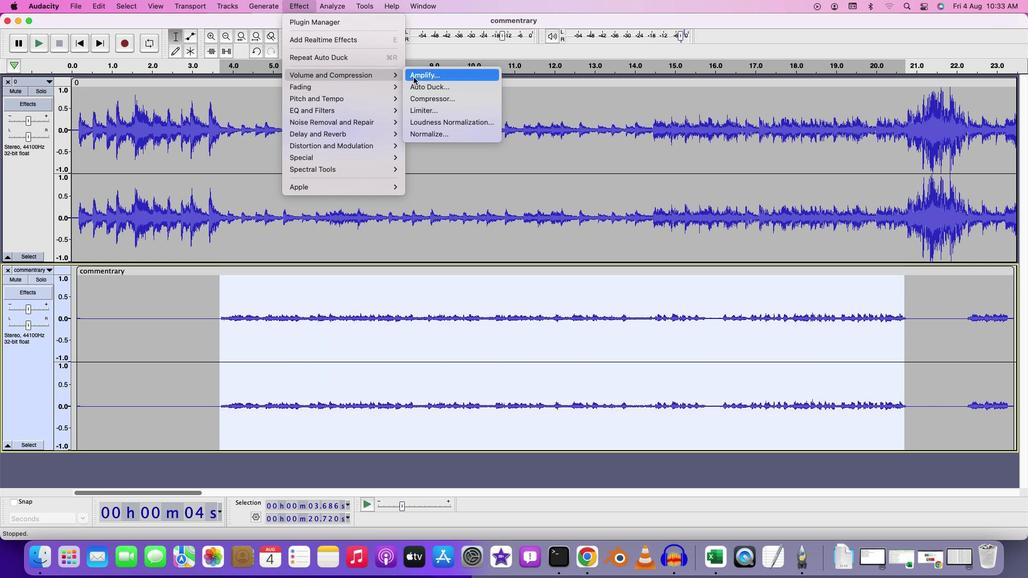 
Action: Mouse pressed left at (413, 77)
Screenshot: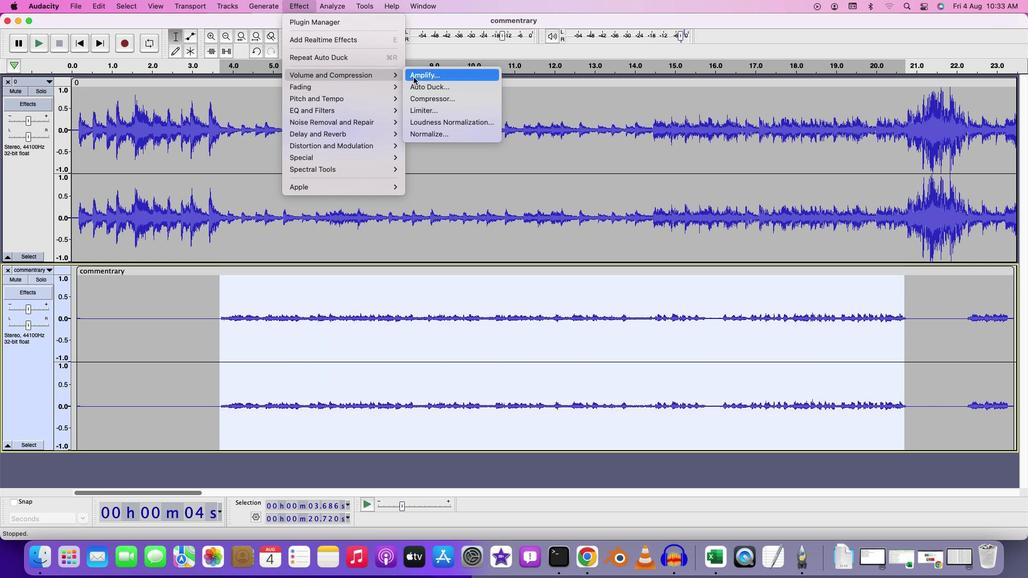 
Action: Mouse moved to (569, 247)
Screenshot: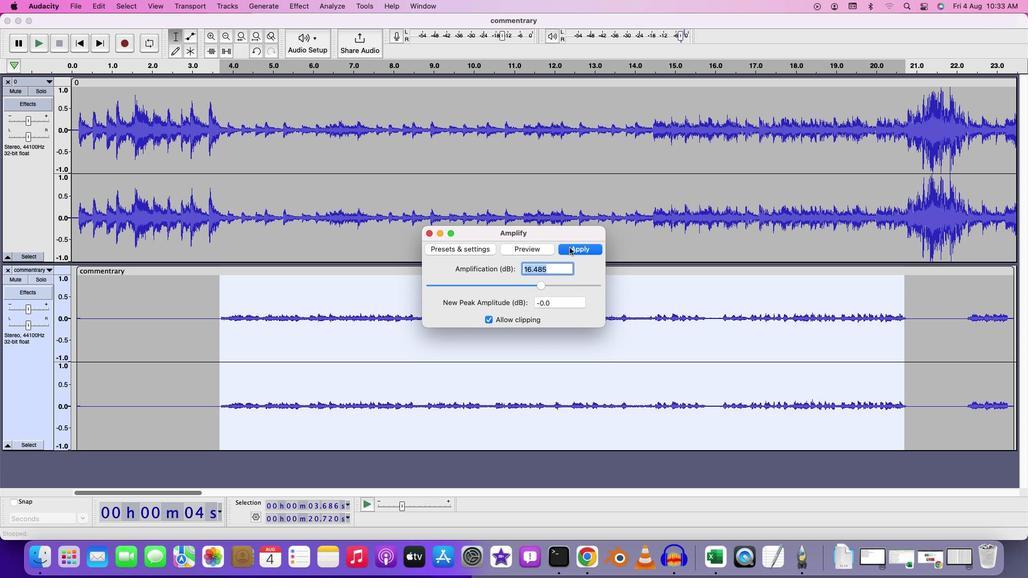 
Action: Mouse pressed left at (569, 247)
Screenshot: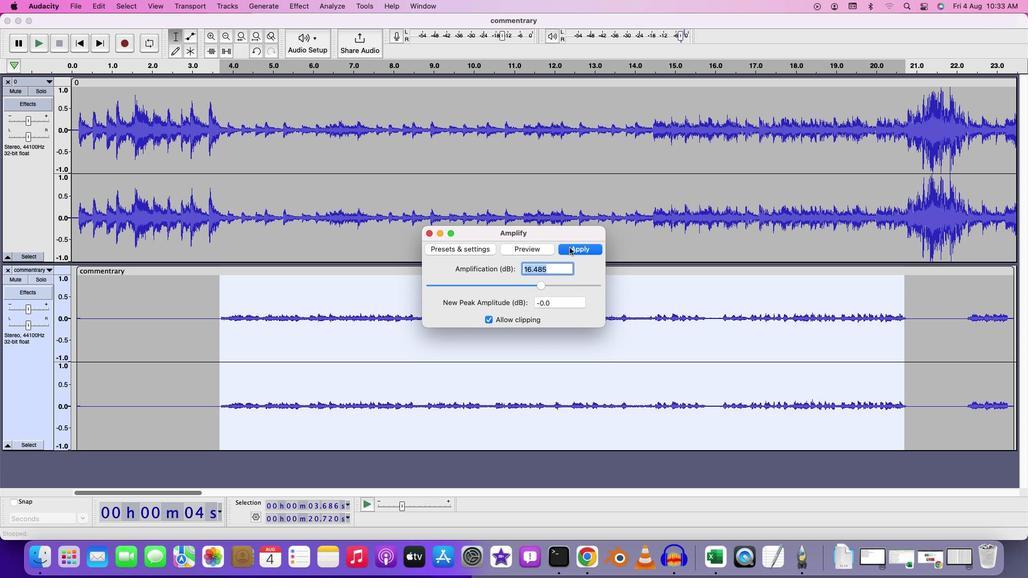 
Action: Mouse moved to (200, 89)
Screenshot: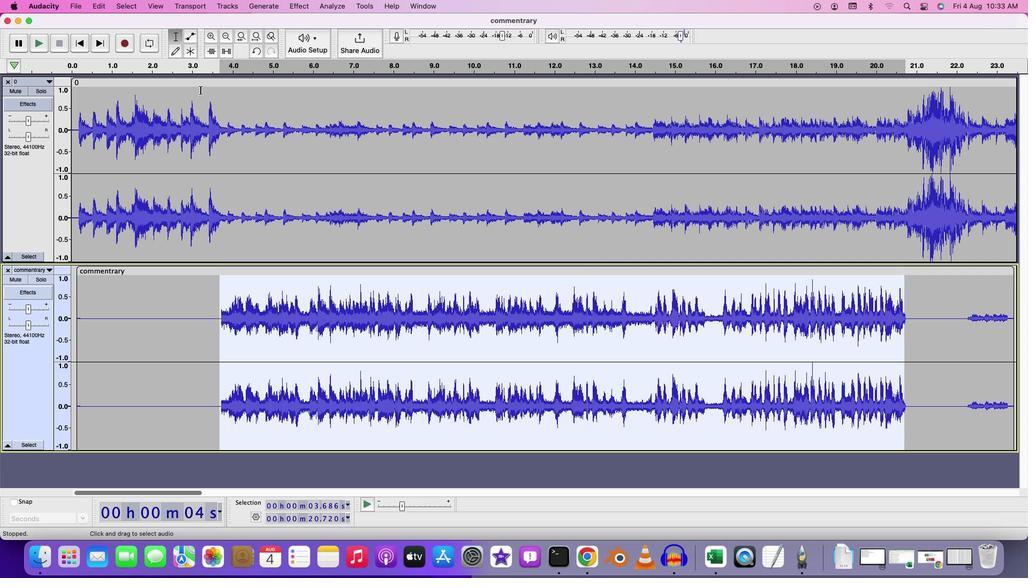 
Action: Mouse pressed left at (200, 89)
Screenshot: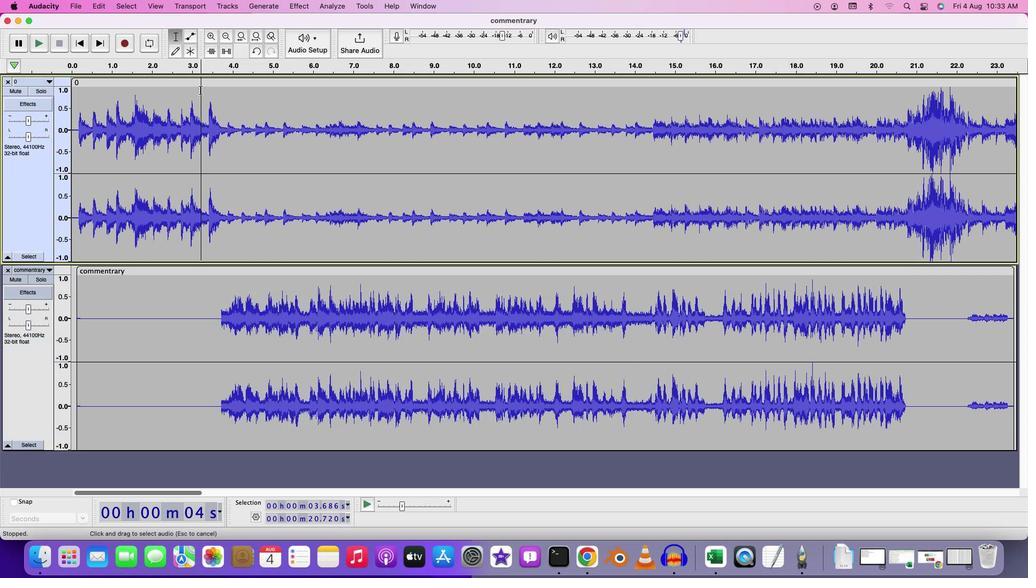 
Action: Key pressed Key.space
Screenshot: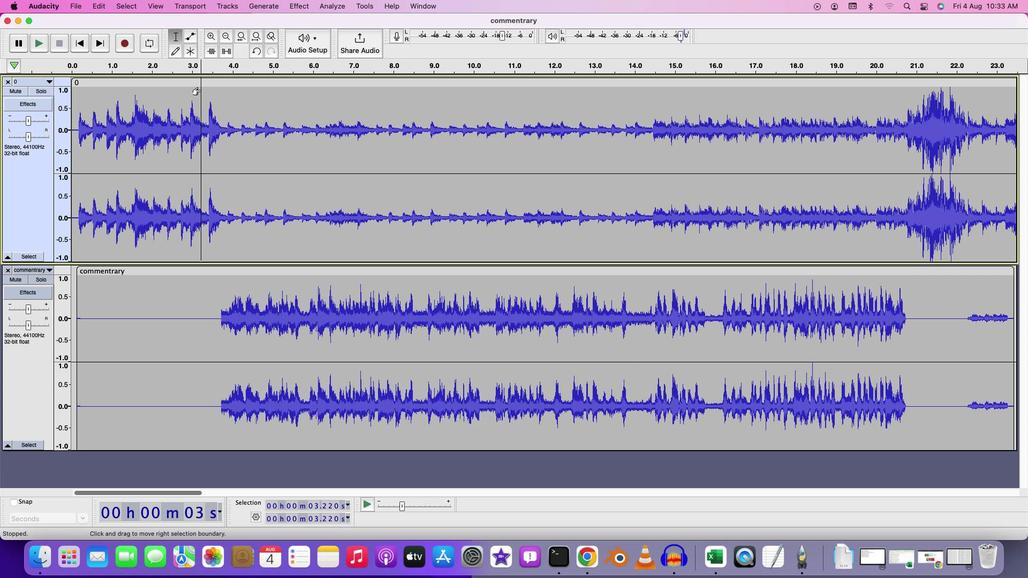 
Action: Mouse moved to (797, 101)
Screenshot: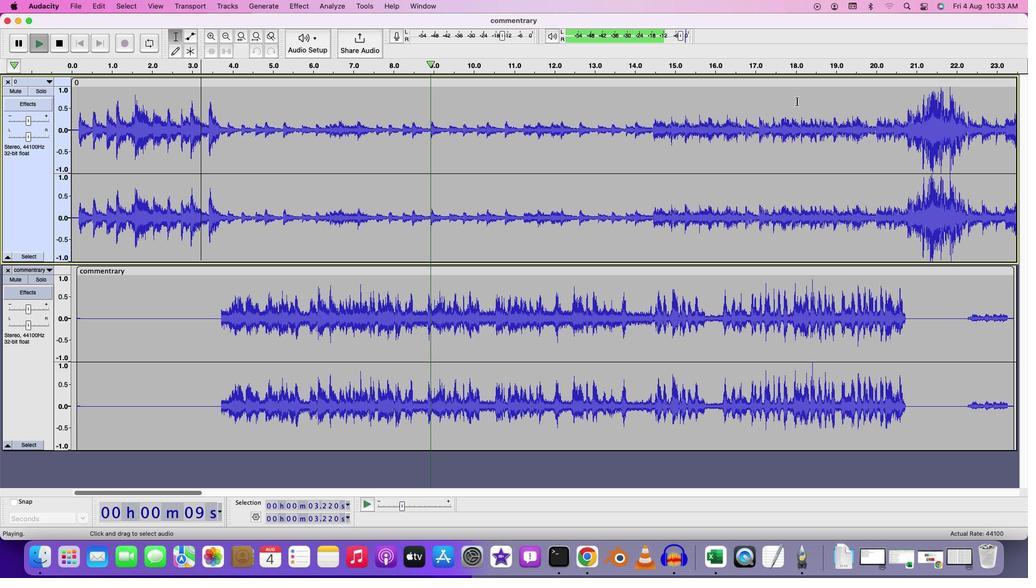 
Action: Key pressed Key.space
Screenshot: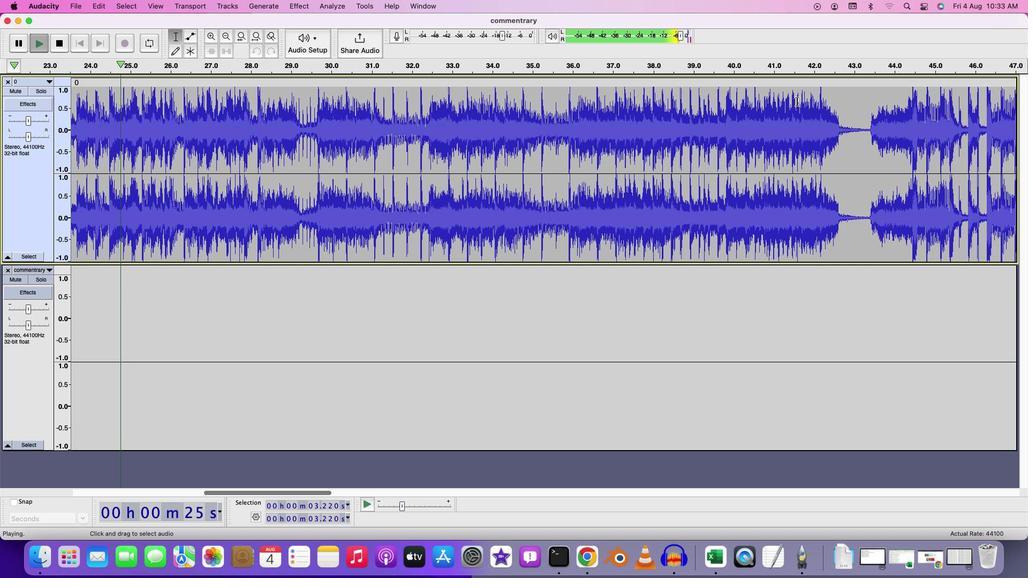 
Action: Mouse moved to (253, 489)
Screenshot: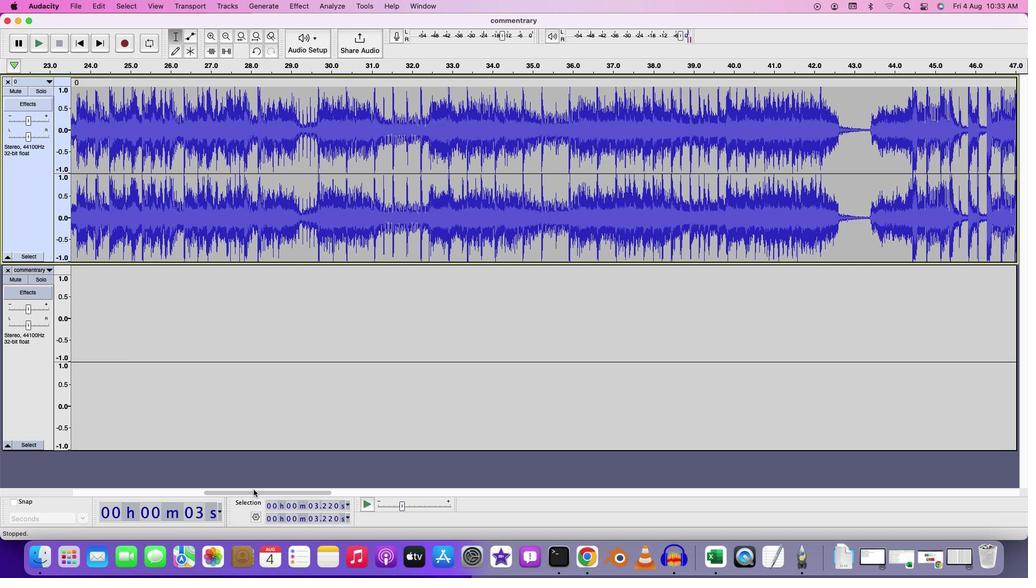 
Action: Mouse pressed left at (253, 489)
Screenshot: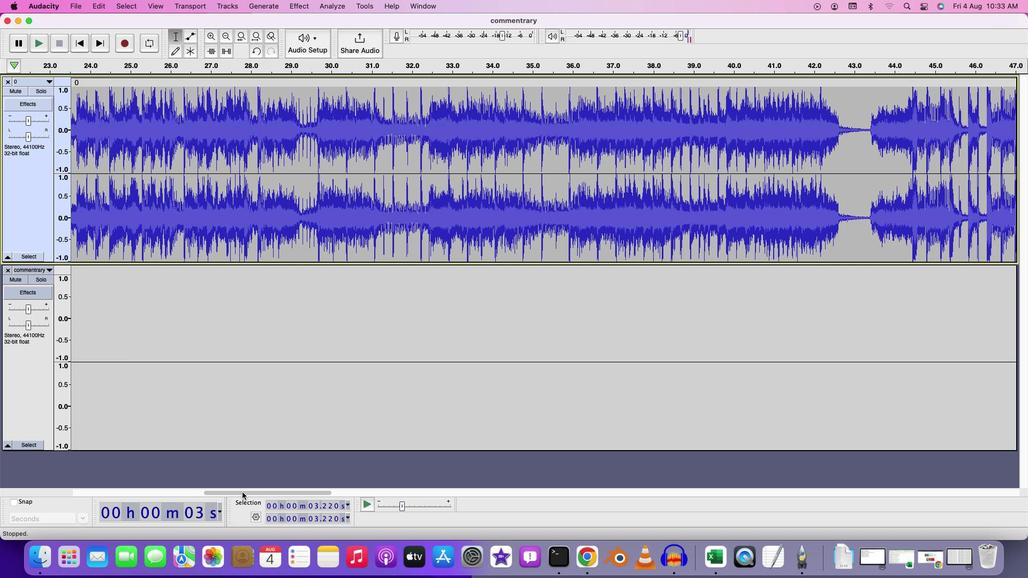 
Action: Mouse moved to (164, 101)
Screenshot: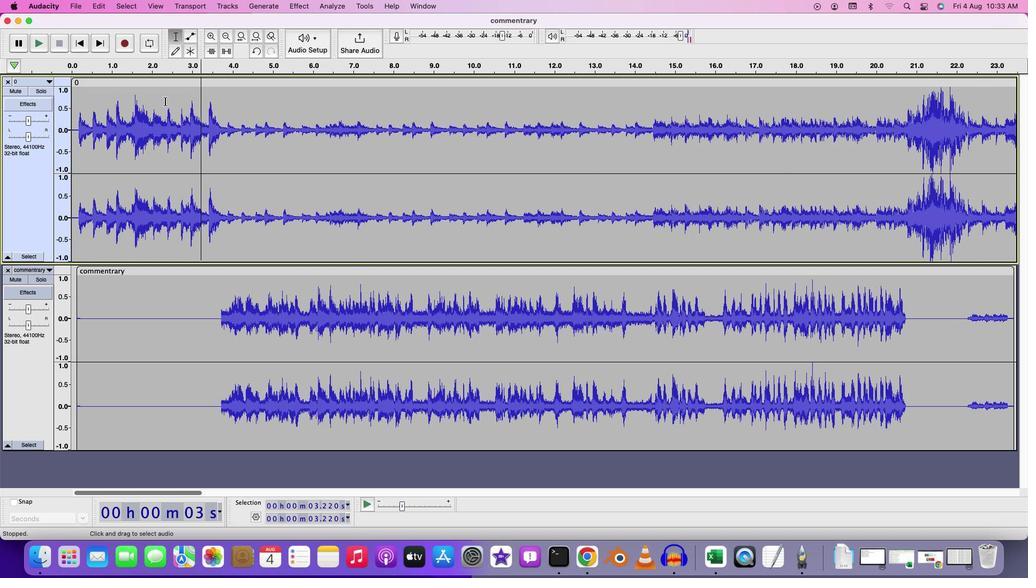 
Action: Mouse pressed left at (164, 101)
Screenshot: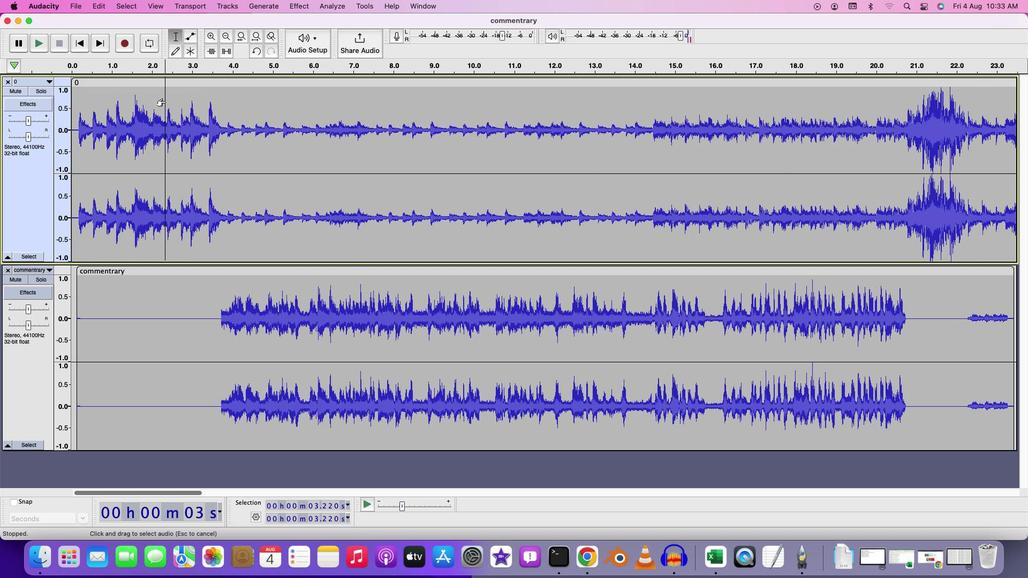 
Action: Key pressed Key.space
Screenshot: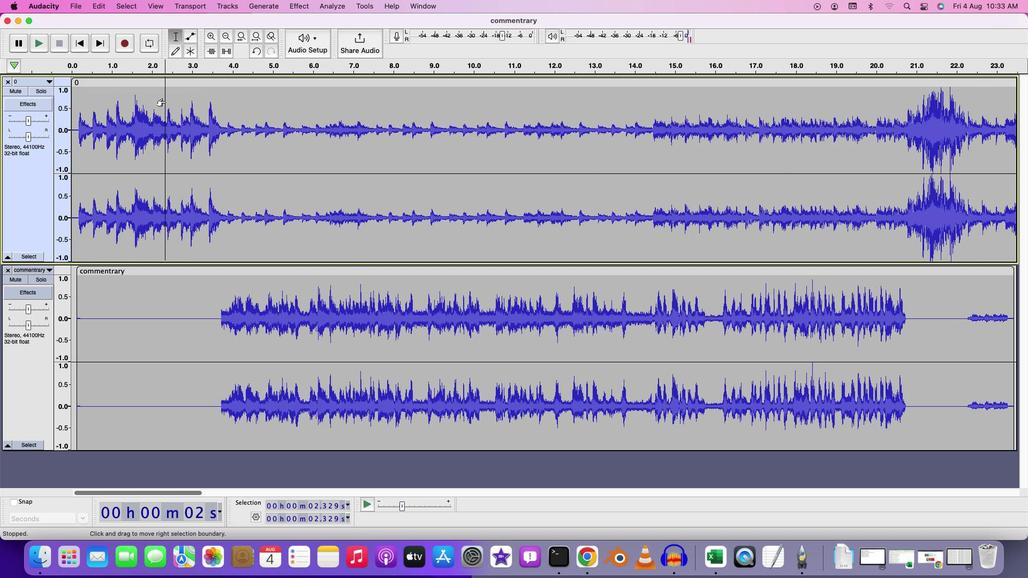 
Action: Mouse moved to (130, 93)
Screenshot: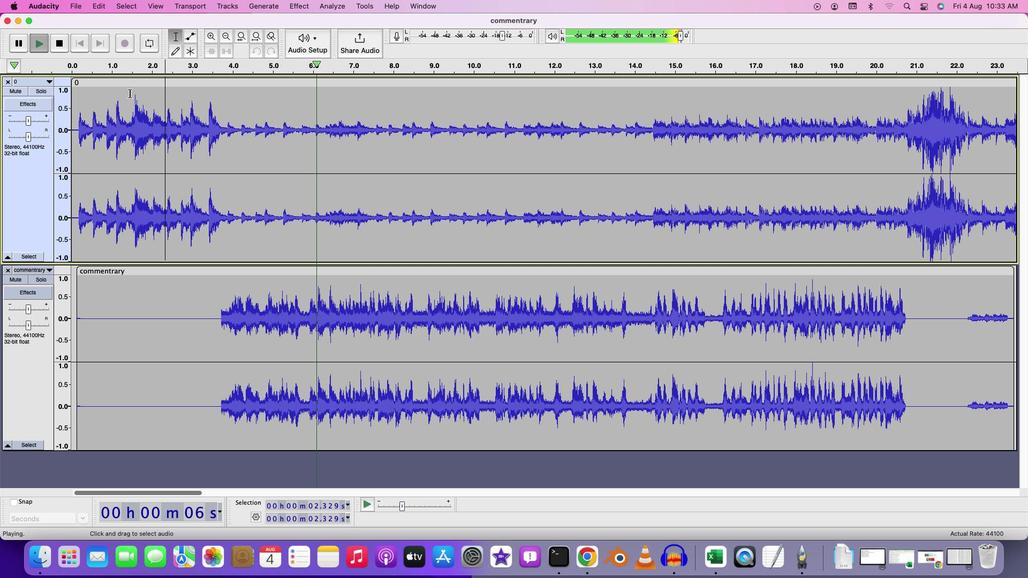 
Action: Mouse pressed left at (130, 93)
Screenshot: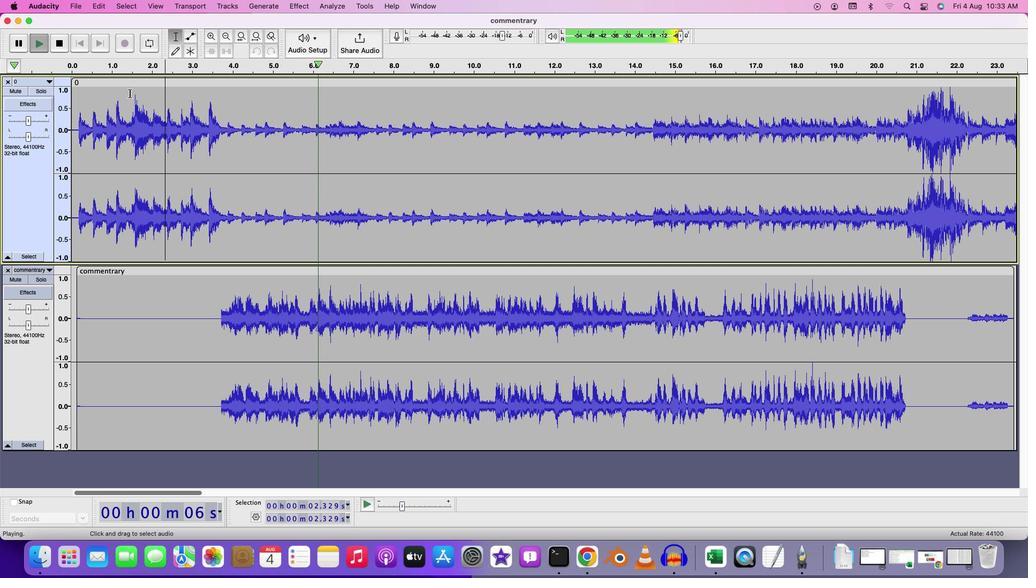 
Action: Key pressed Key.spaceKey.space
Screenshot: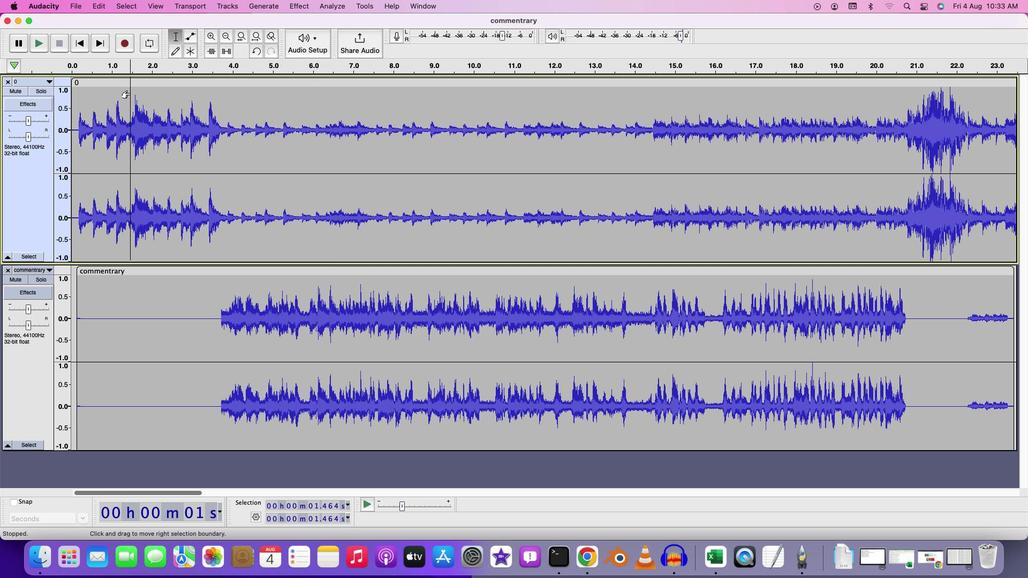 
Action: Mouse moved to (348, 304)
Screenshot: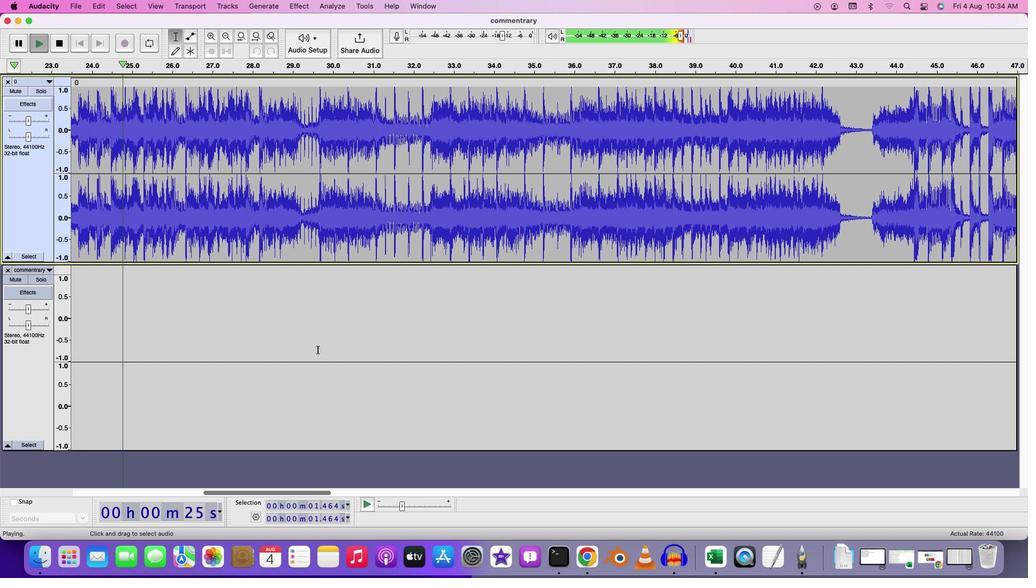 
Action: Key pressed Key.space
Screenshot: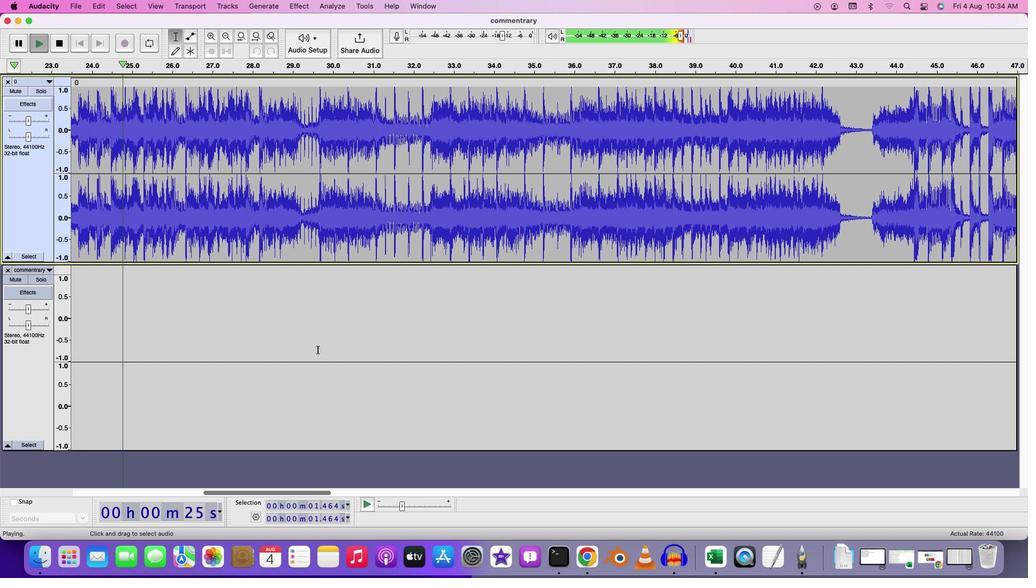 
Action: Mouse moved to (270, 493)
Screenshot: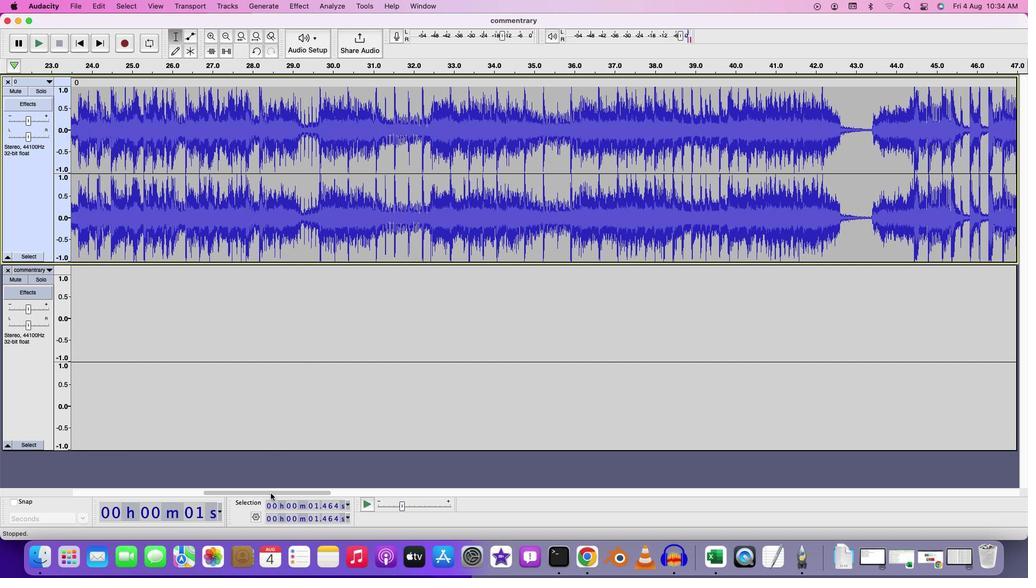 
Action: Mouse pressed left at (270, 493)
Screenshot: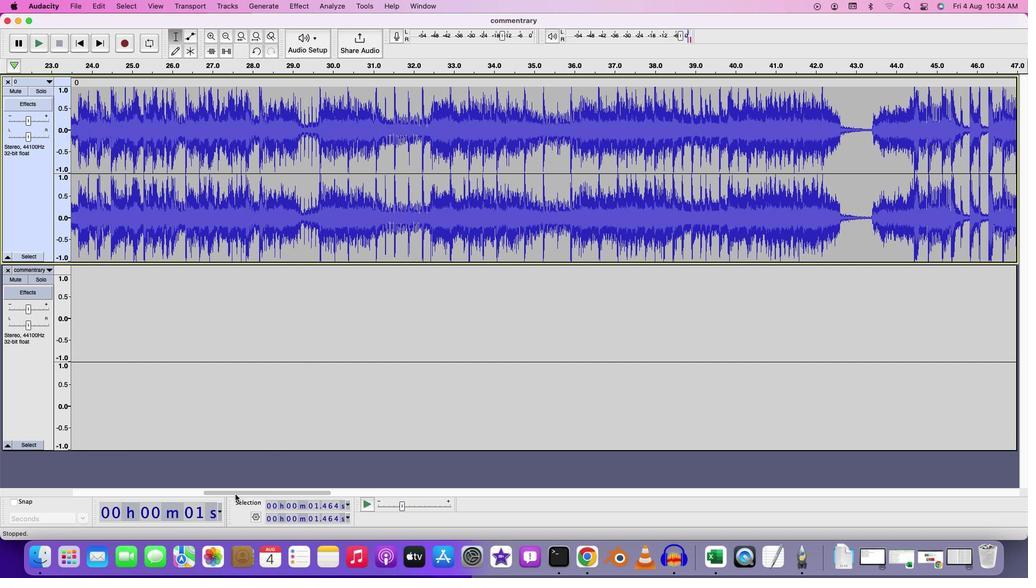 
Action: Mouse moved to (151, 109)
Screenshot: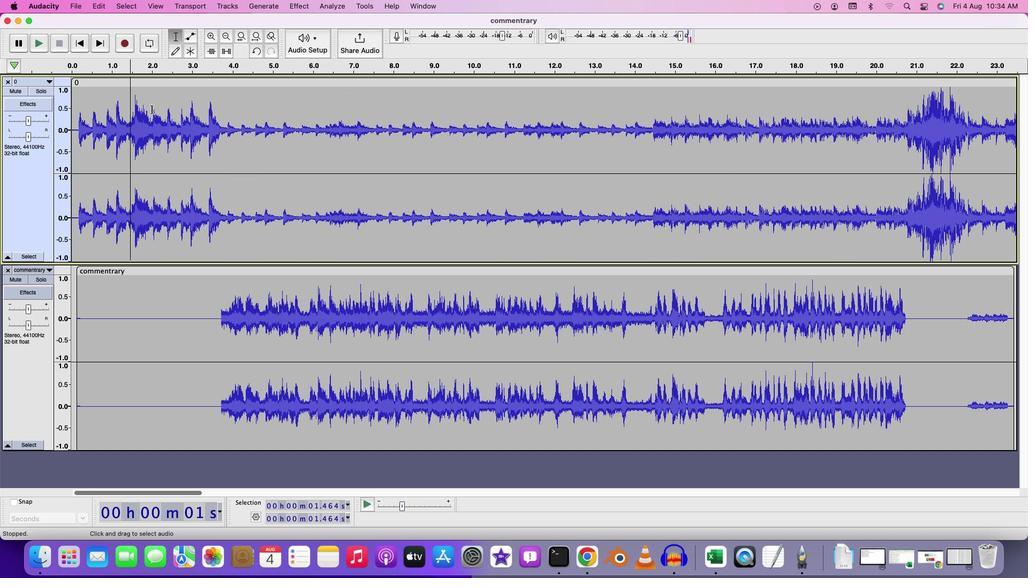 
Action: Mouse pressed left at (151, 109)
Screenshot: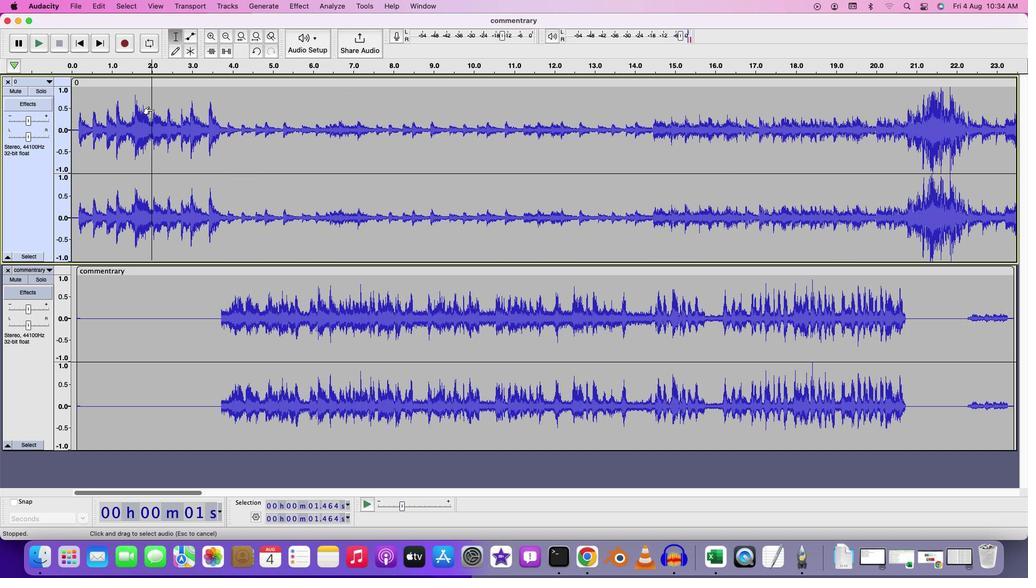 
Action: Key pressed Key.spaceKey.spaceKey.space
Screenshot: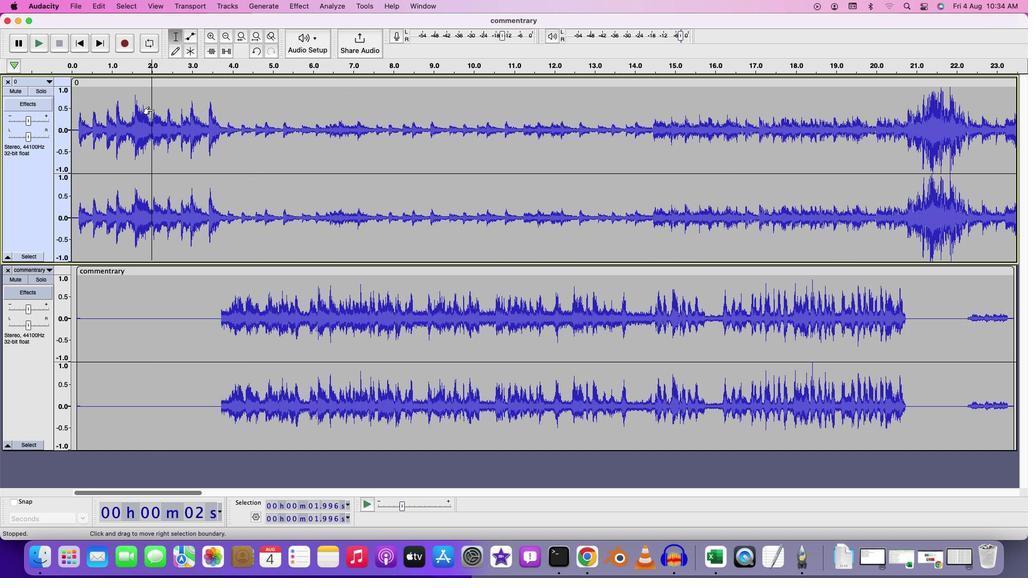 
Action: Mouse moved to (232, 95)
Screenshot: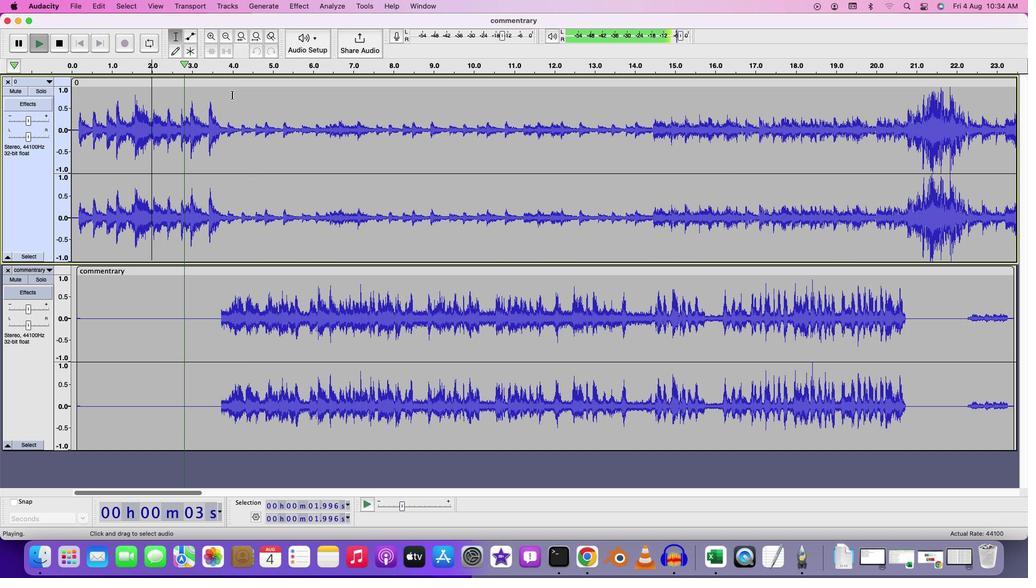 
Action: Mouse pressed left at (232, 95)
Screenshot: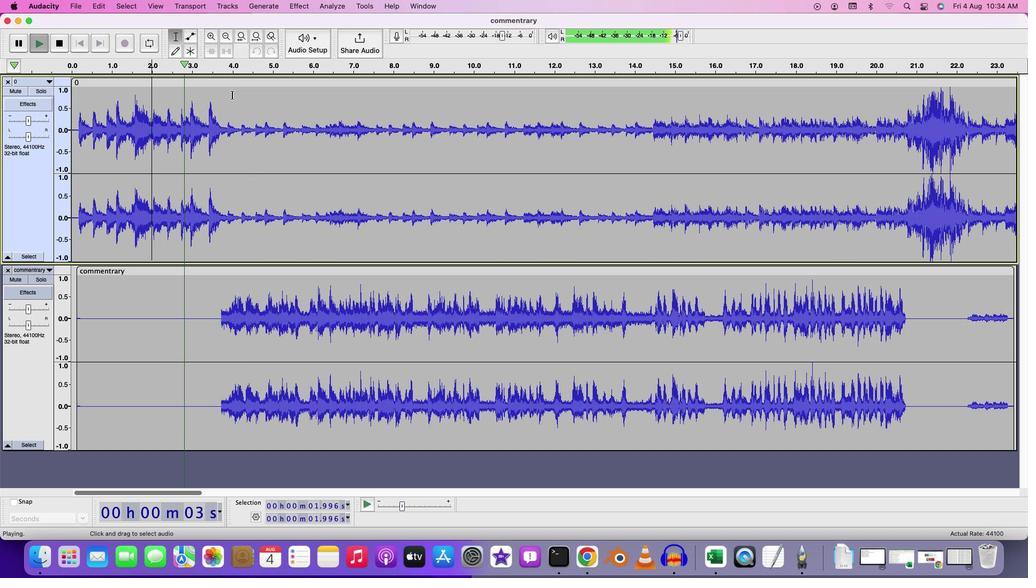 
Action: Key pressed Key.spaceKey.spaceKey.space
Screenshot: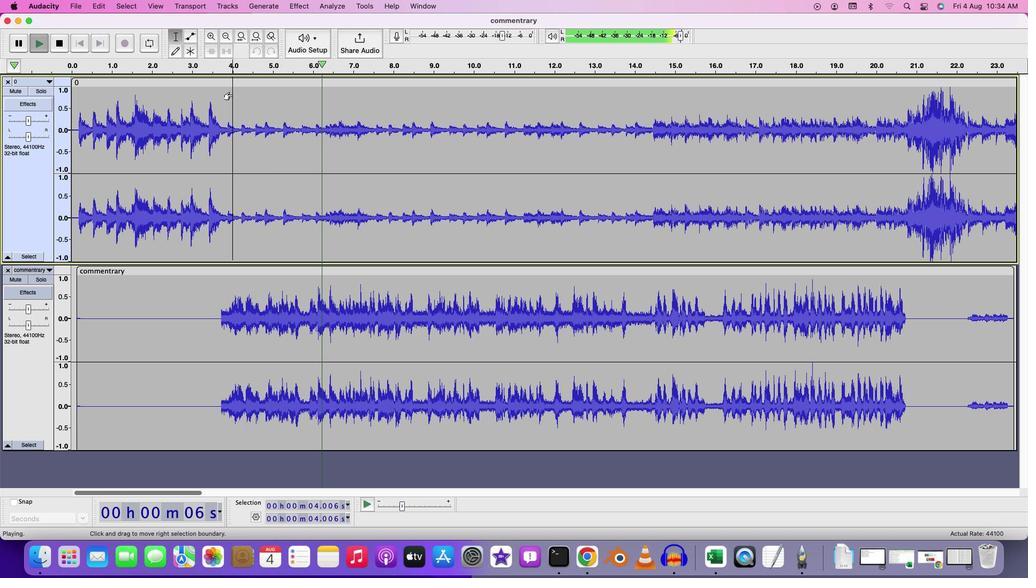 
Action: Mouse moved to (664, 102)
Screenshot: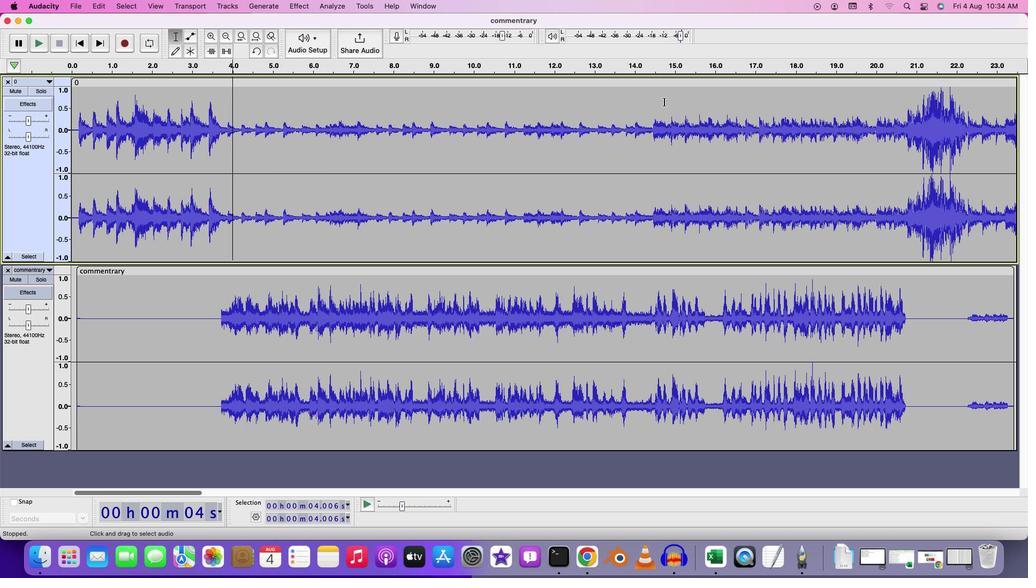 
Action: Mouse pressed left at (664, 102)
Screenshot: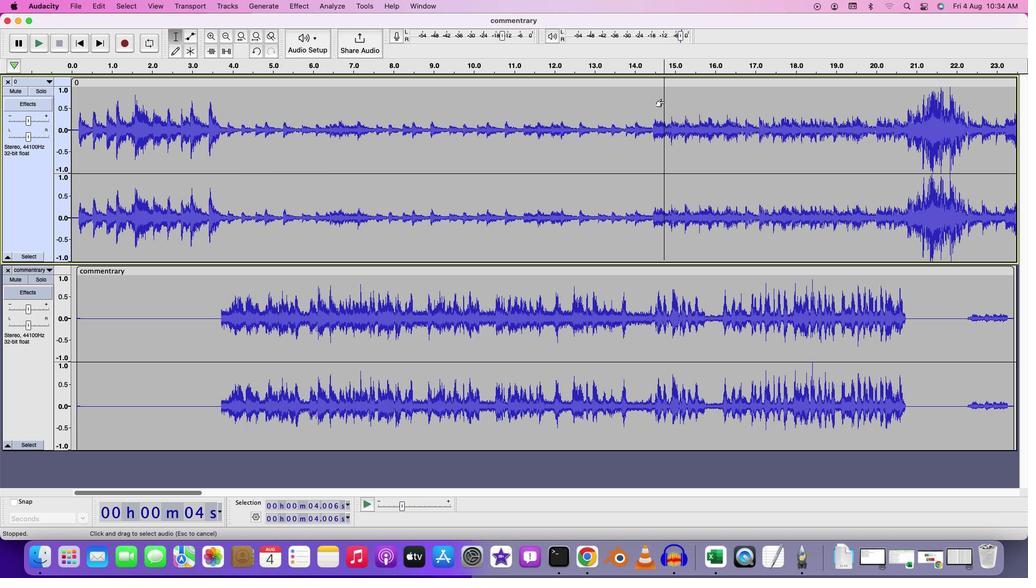 
Action: Key pressed Key.spaceKey.space
Screenshot: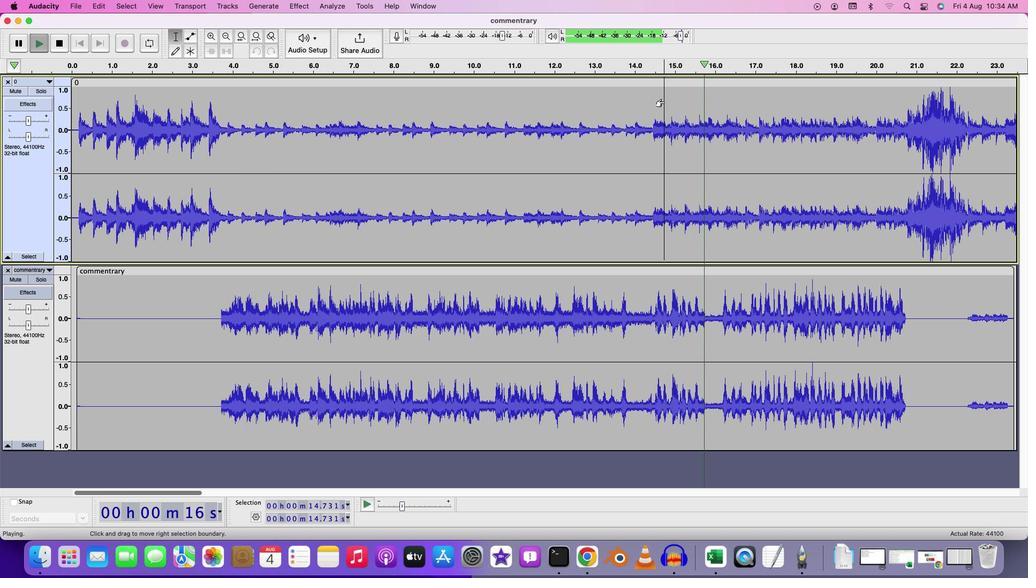 
Action: Mouse moved to (583, 91)
Screenshot: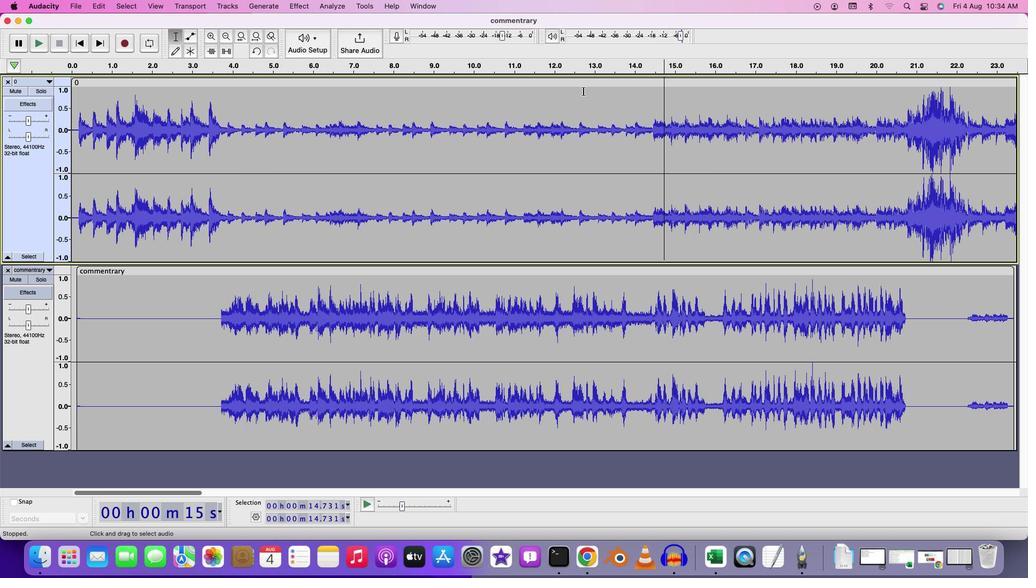 
Action: Mouse pressed left at (583, 91)
Screenshot: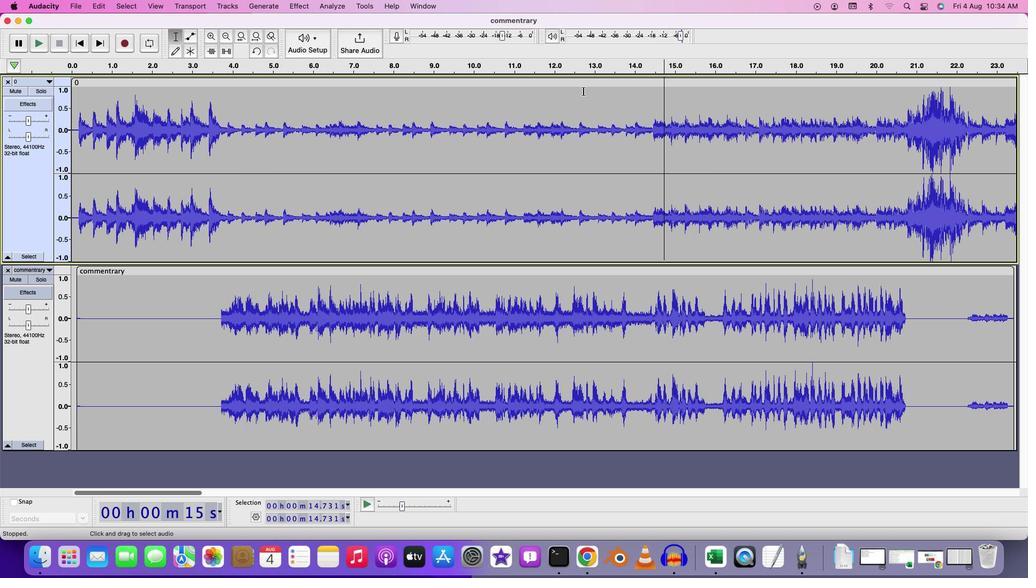 
Action: Key pressed Key.space
Screenshot: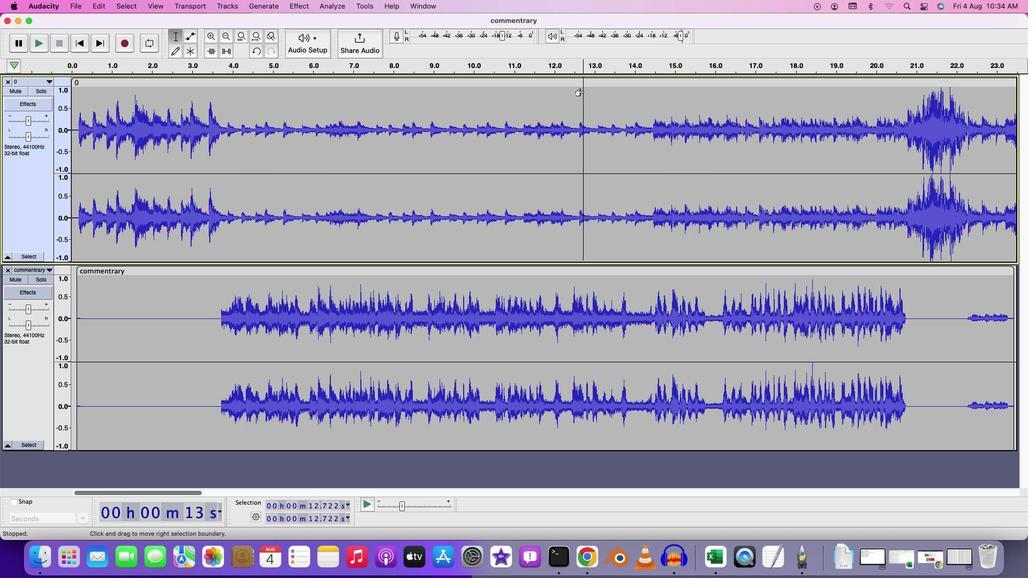 
Action: Mouse moved to (499, 91)
Screenshot: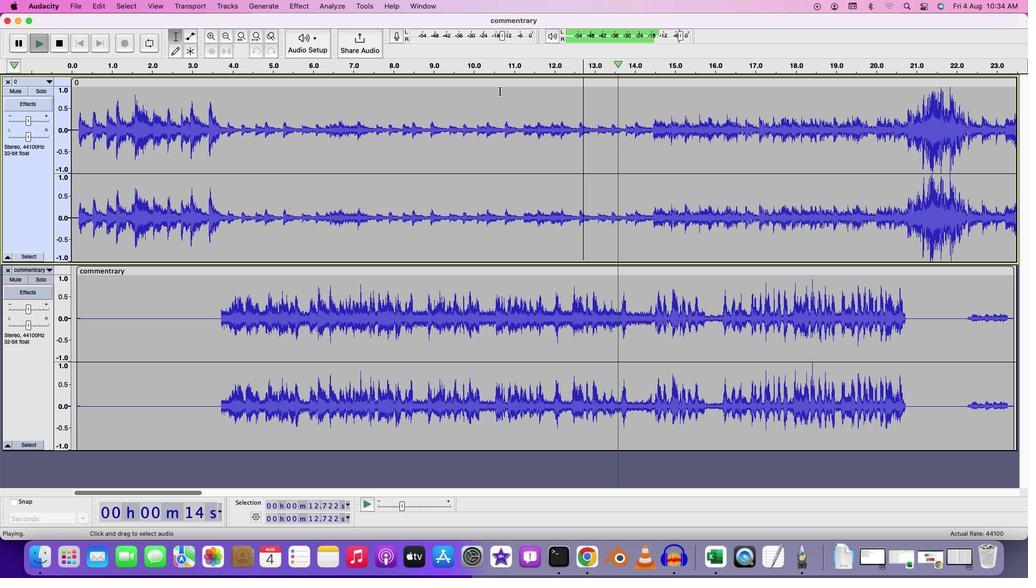 
Action: Key pressed Key.space
Screenshot: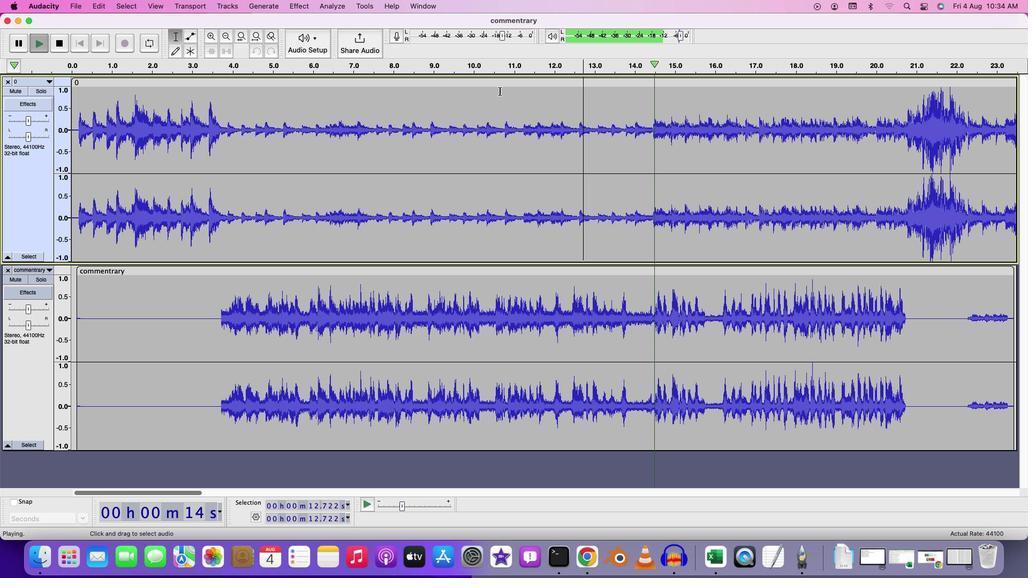 
Action: Mouse moved to (74, 101)
Screenshot: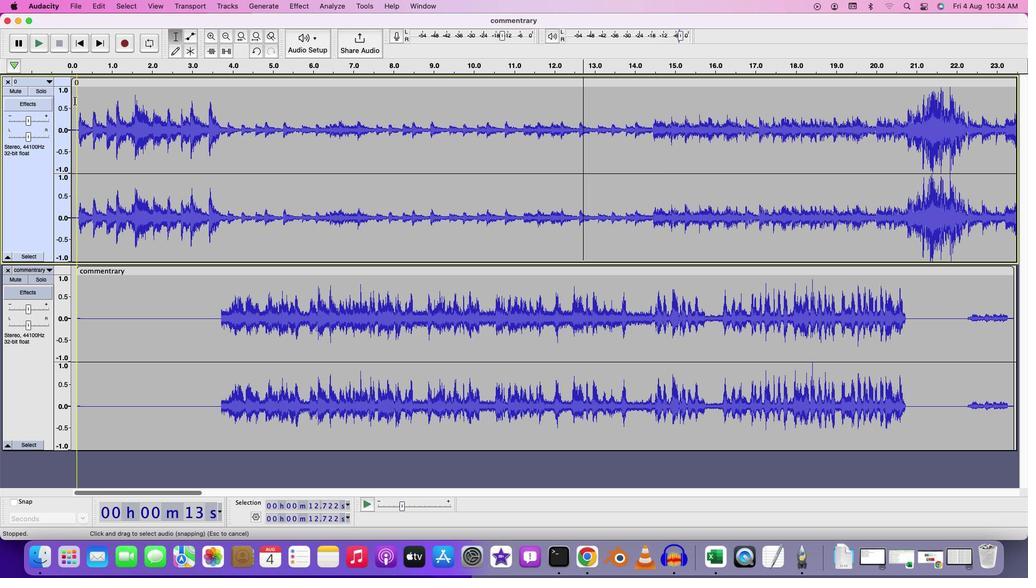 
Action: Mouse pressed left at (74, 101)
Screenshot: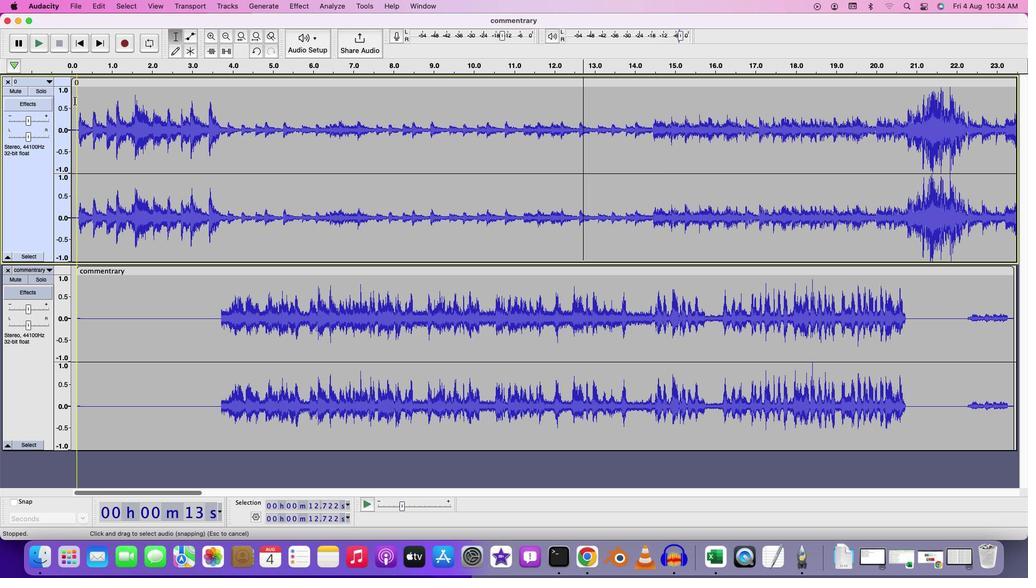 
Action: Mouse moved to (581, 128)
Screenshot: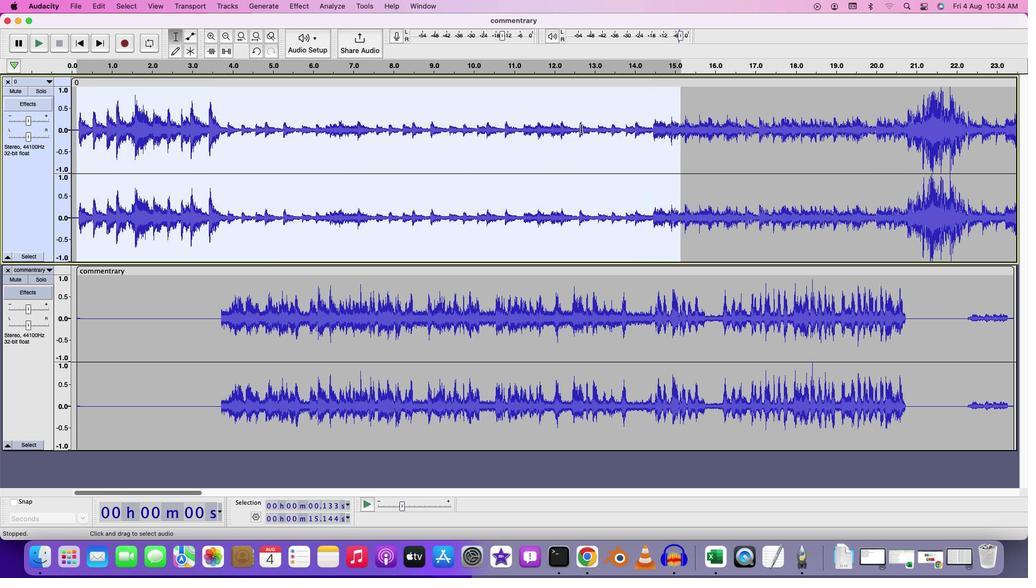 
Action: Key pressed Key.delete
Screenshot: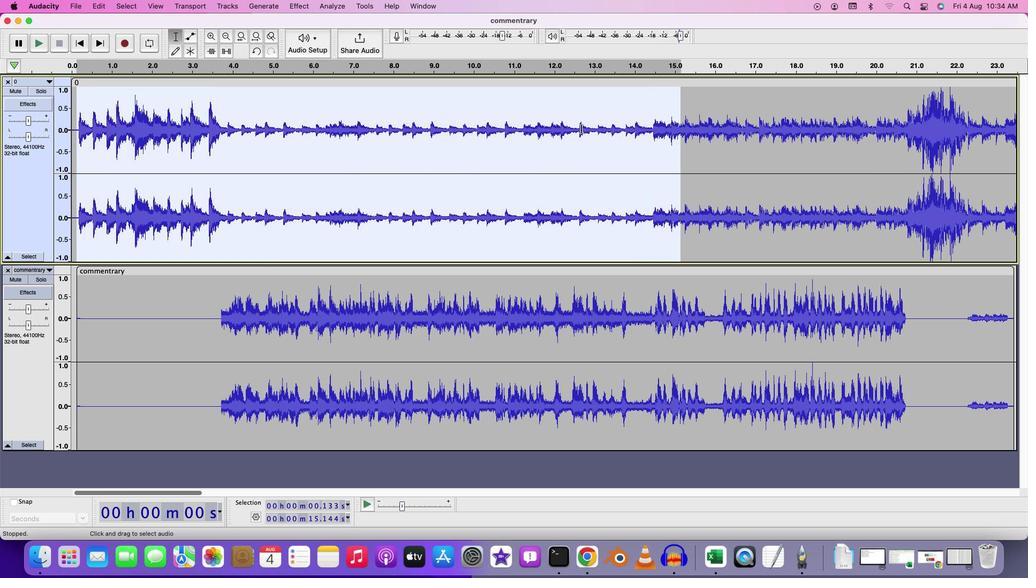 
Action: Mouse moved to (80, 97)
Screenshot: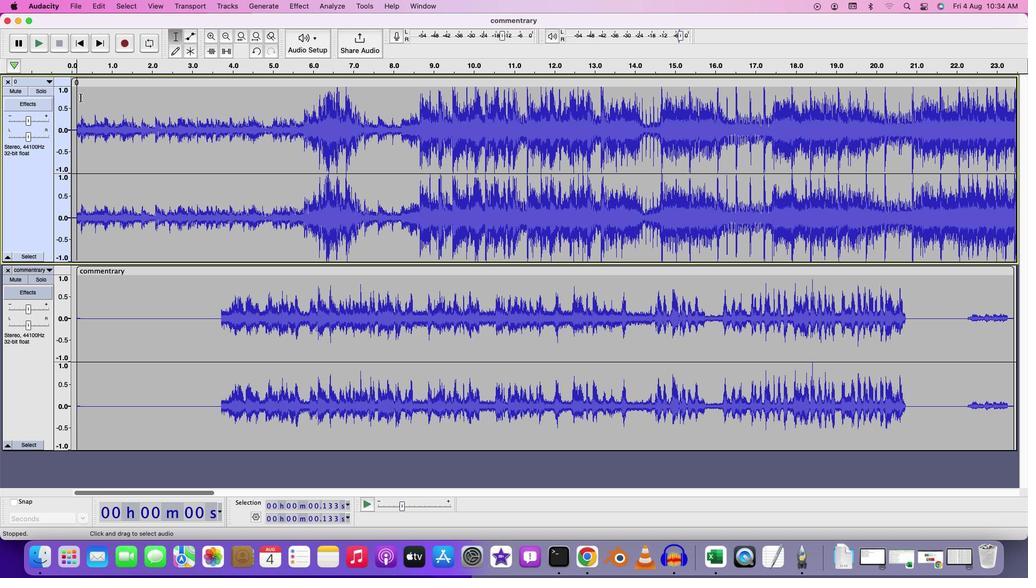 
Action: Mouse pressed left at (80, 97)
Screenshot: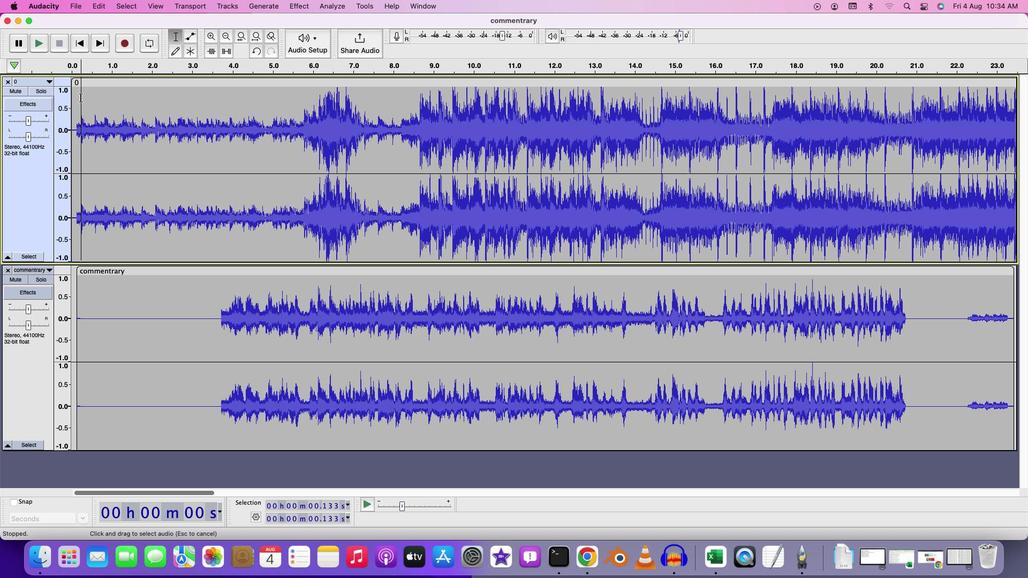 
Action: Mouse moved to (144, 101)
Screenshot: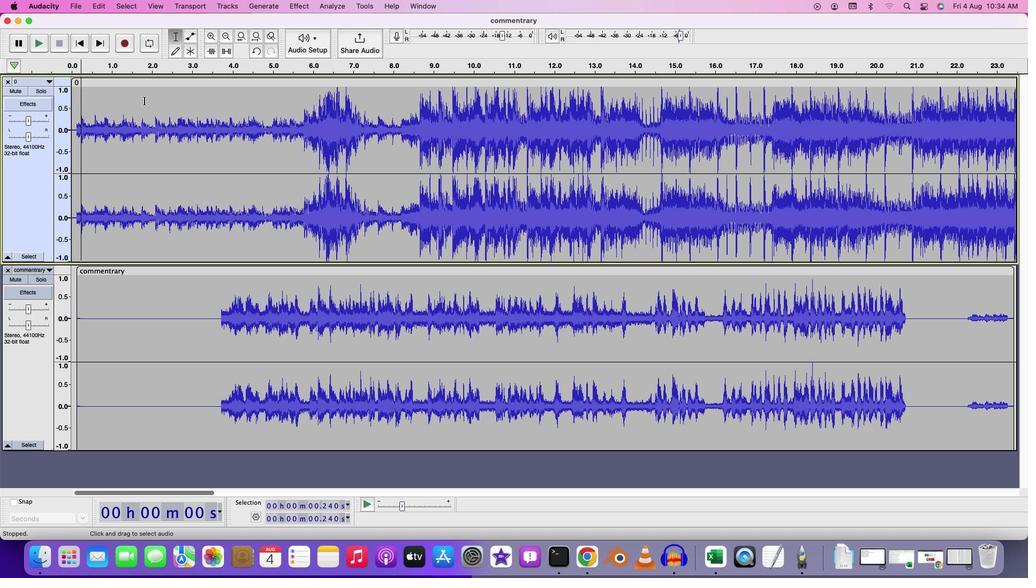
Action: Mouse pressed left at (144, 101)
Screenshot: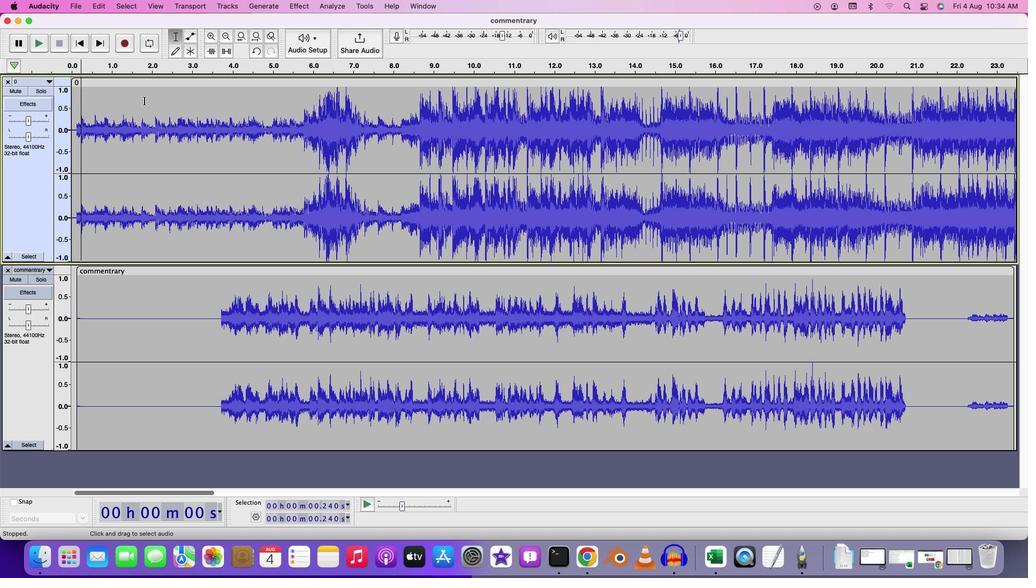 
Action: Mouse moved to (75, 97)
Screenshot: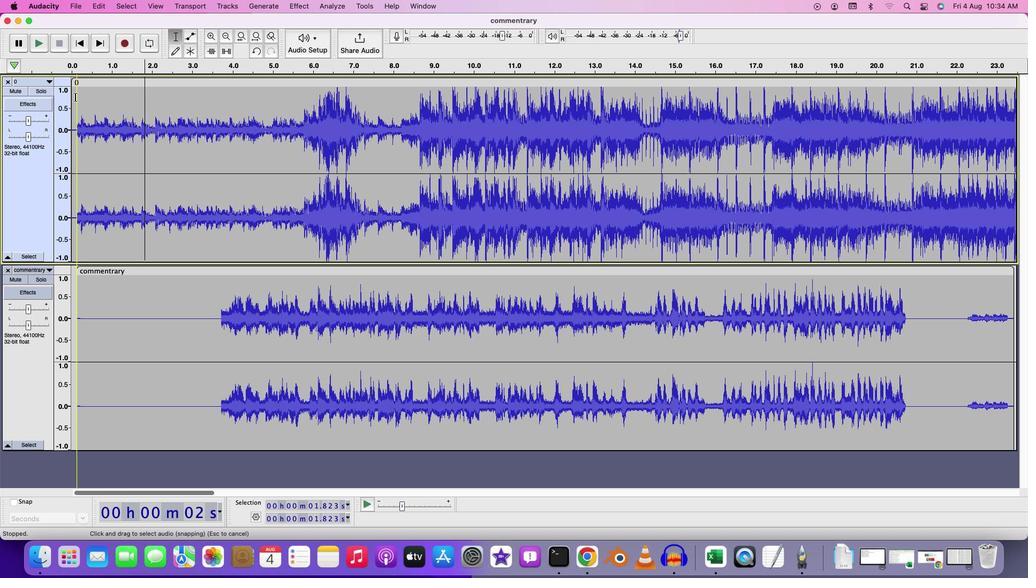 
Action: Mouse pressed left at (75, 97)
Screenshot: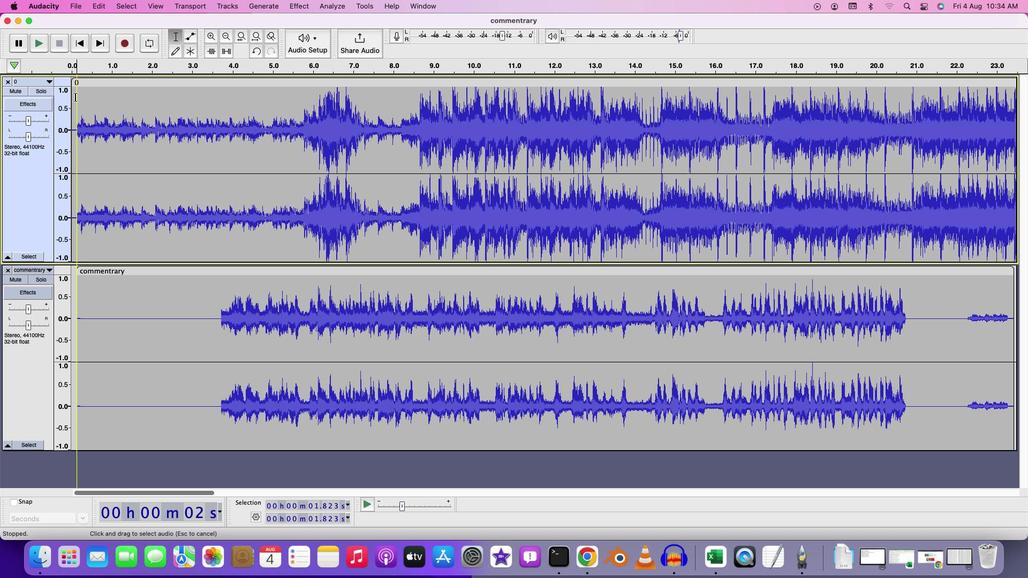 
Action: Mouse moved to (299, 5)
Screenshot: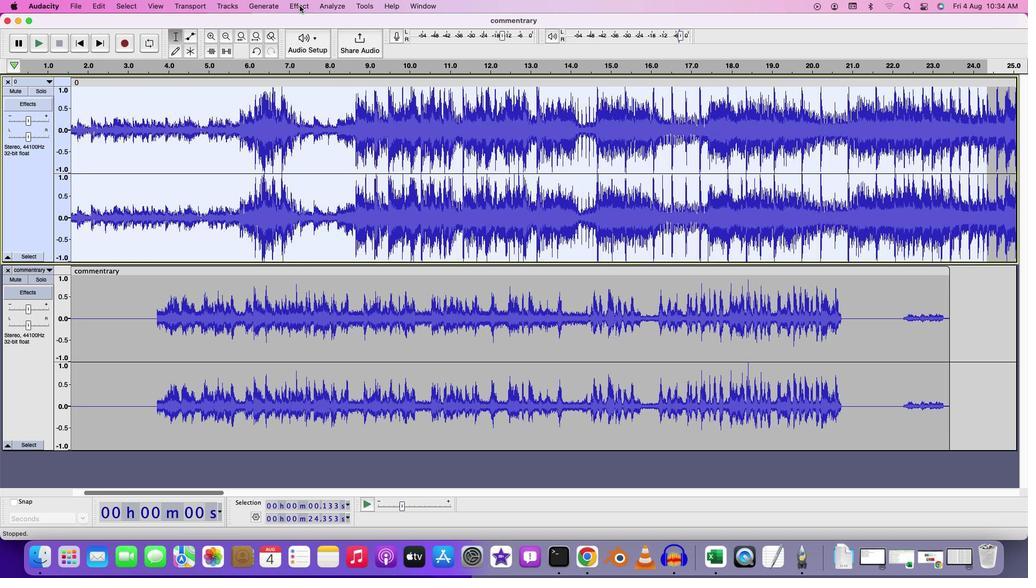 
Action: Mouse pressed left at (299, 5)
Screenshot: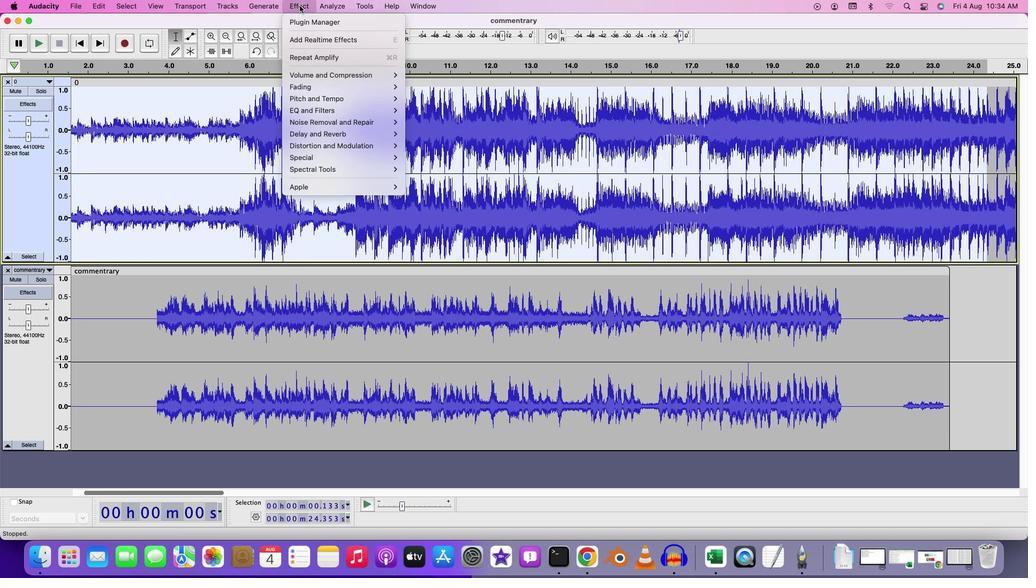 
Action: Mouse moved to (428, 86)
Screenshot: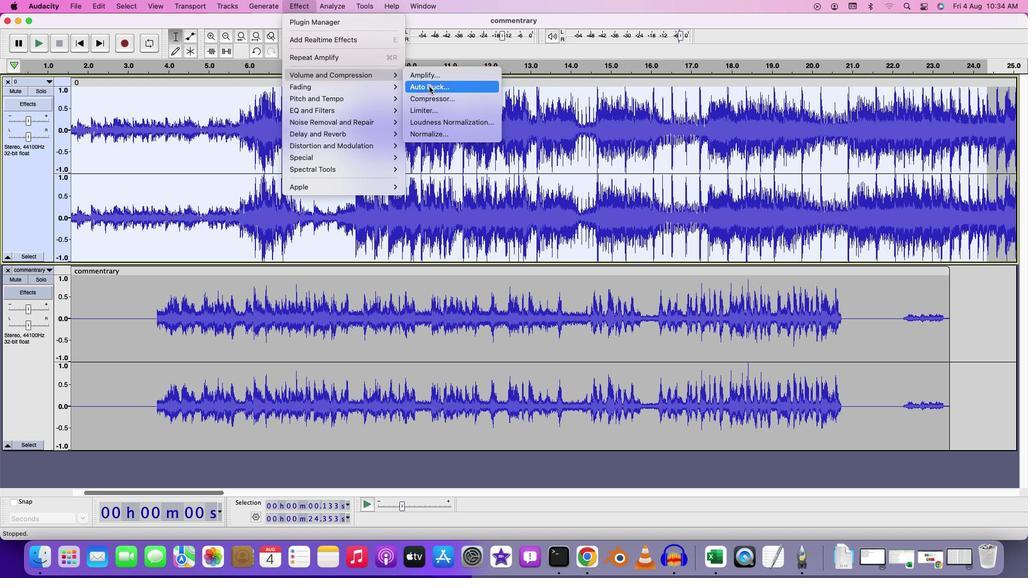 
Action: Mouse pressed left at (428, 86)
Screenshot: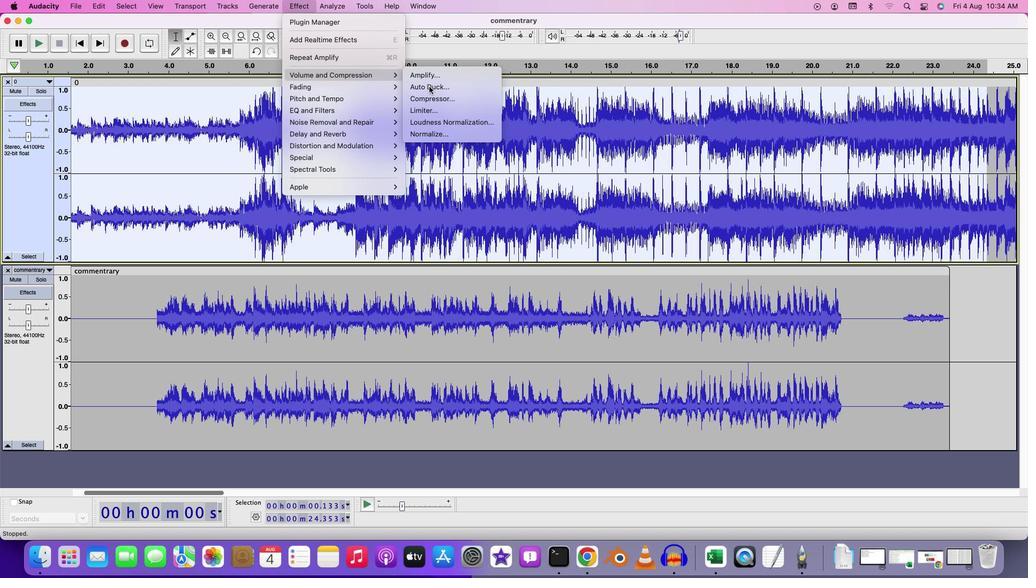 
Action: Mouse moved to (644, 165)
Screenshot: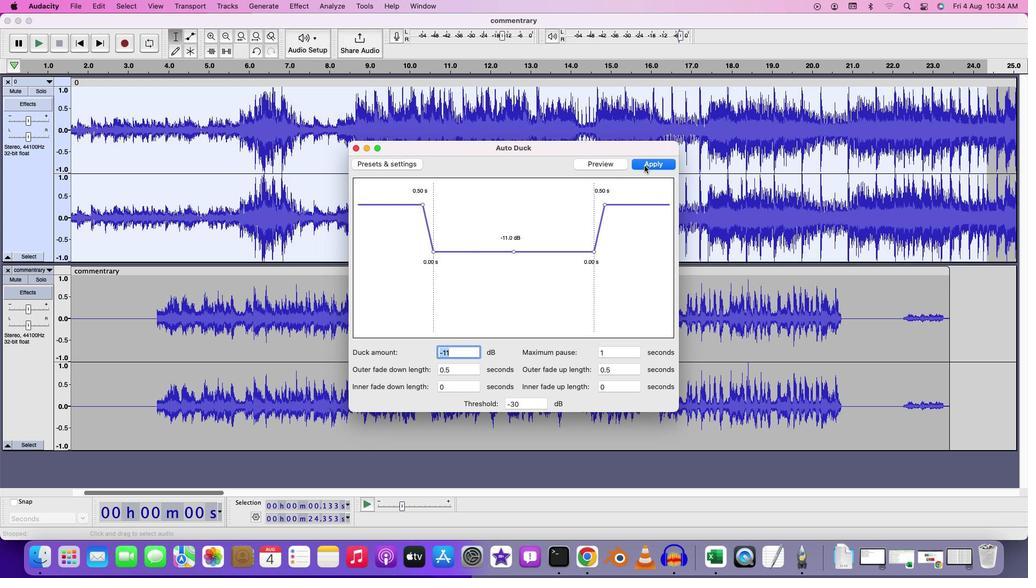 
Action: Mouse pressed left at (644, 165)
Screenshot: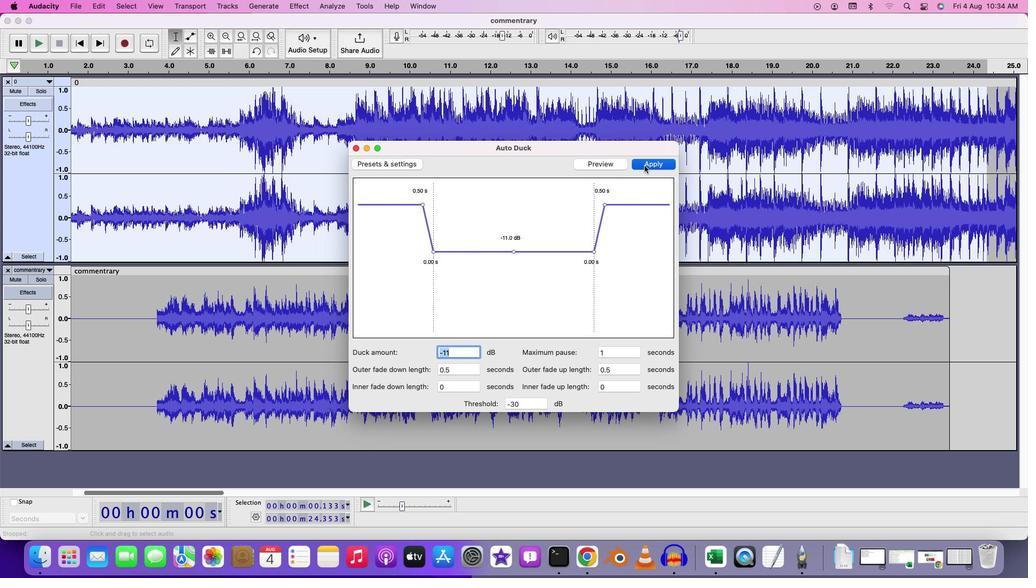 
Action: Mouse moved to (216, 491)
Screenshot: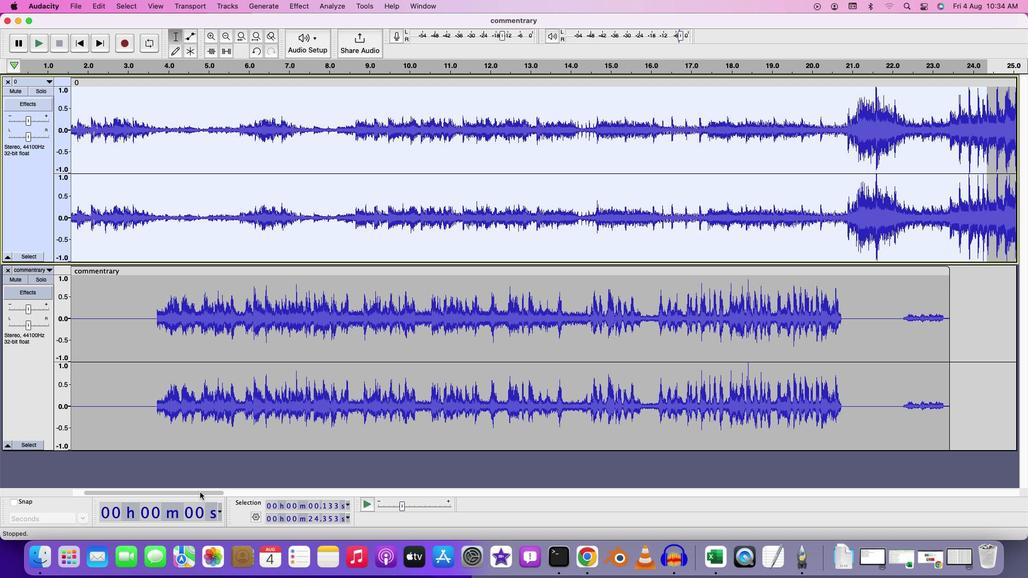 
Action: Mouse pressed left at (216, 491)
Screenshot: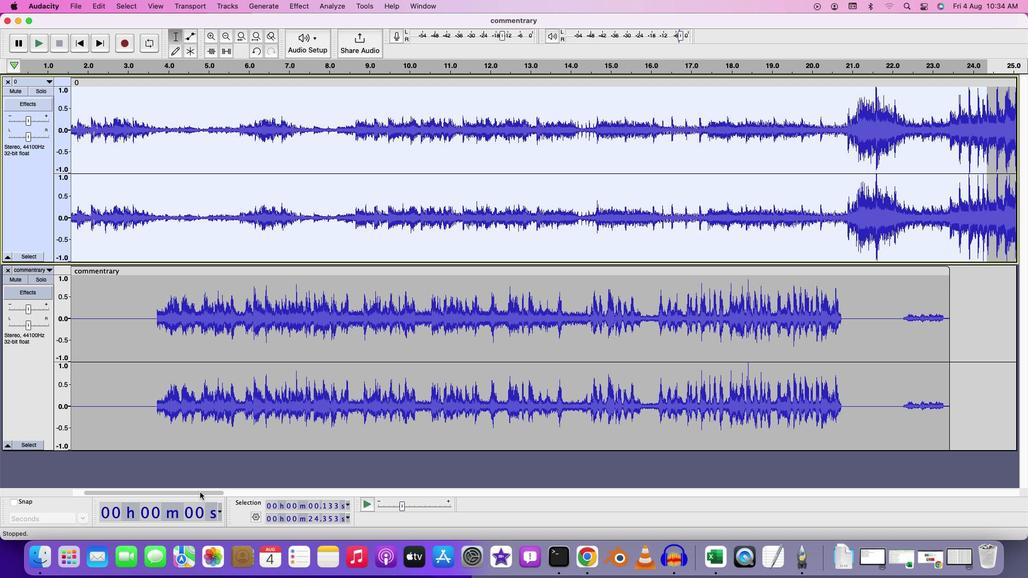
Action: Mouse moved to (81, 99)
Screenshot: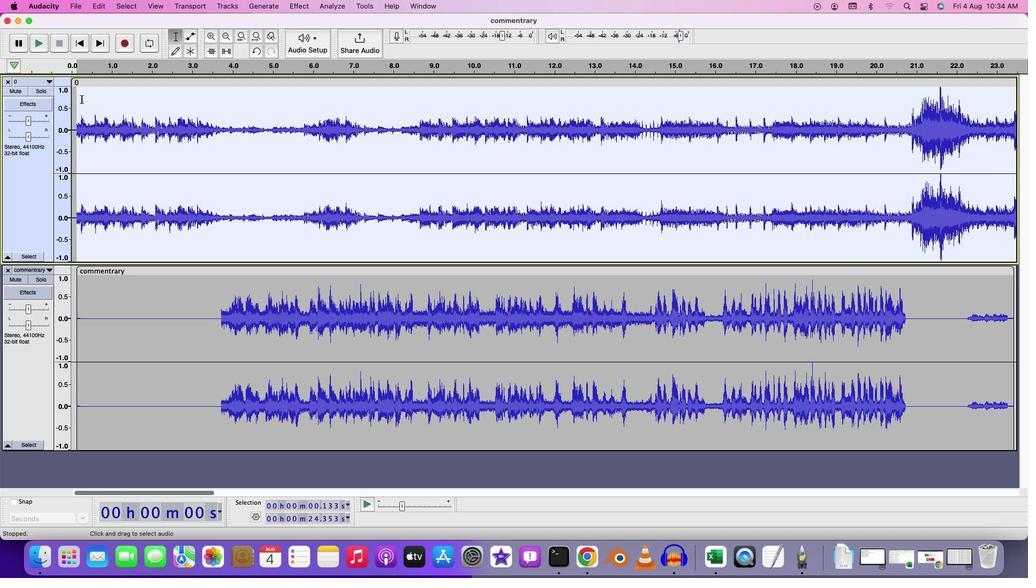 
Action: Mouse pressed left at (81, 99)
Screenshot: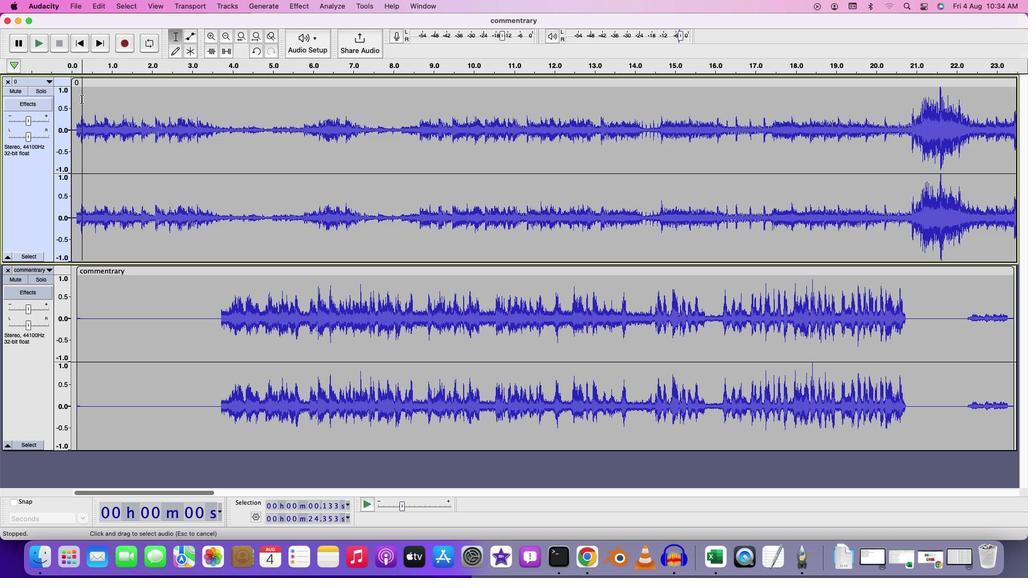 
Action: Key pressed Key.spaceKey.space
Screenshot: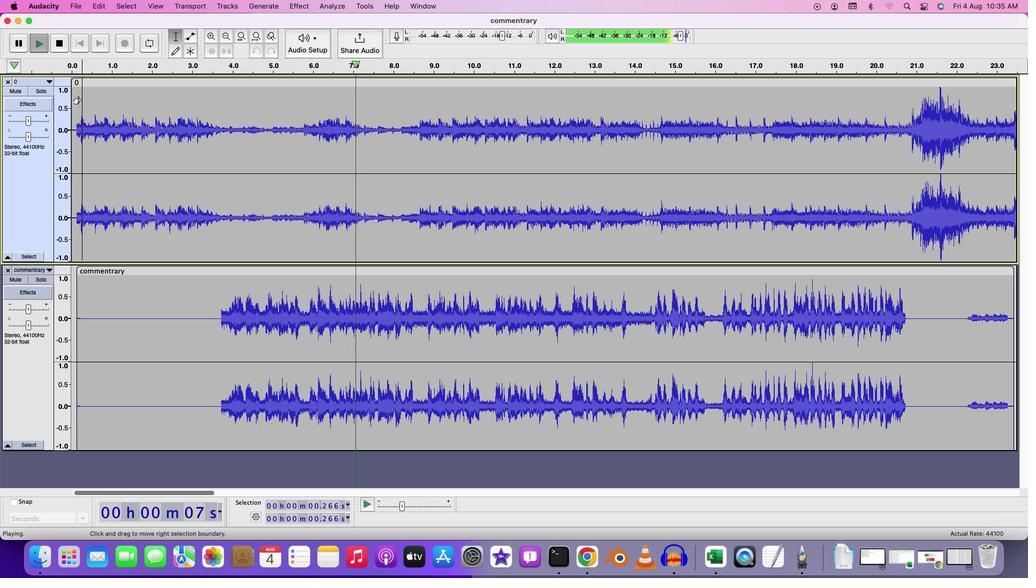 
Action: Mouse moved to (76, 99)
Screenshot: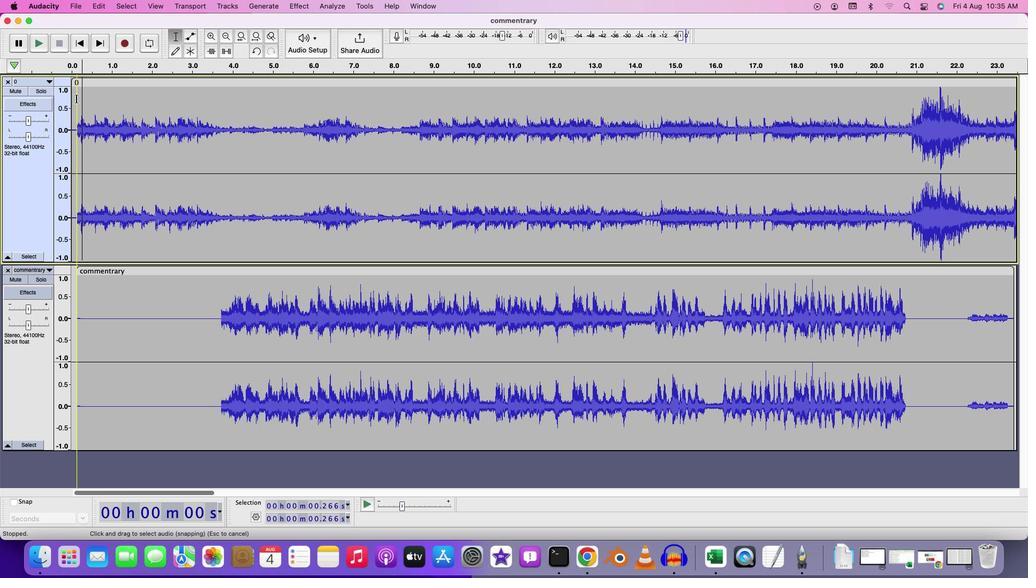 
Action: Mouse pressed left at (76, 99)
Screenshot: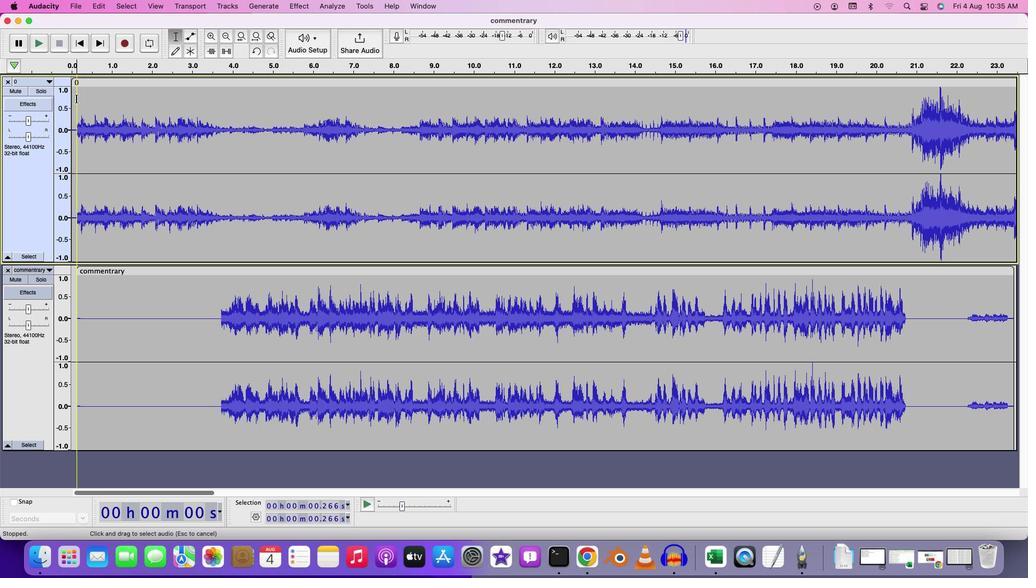 
Action: Mouse moved to (292, 8)
Screenshot: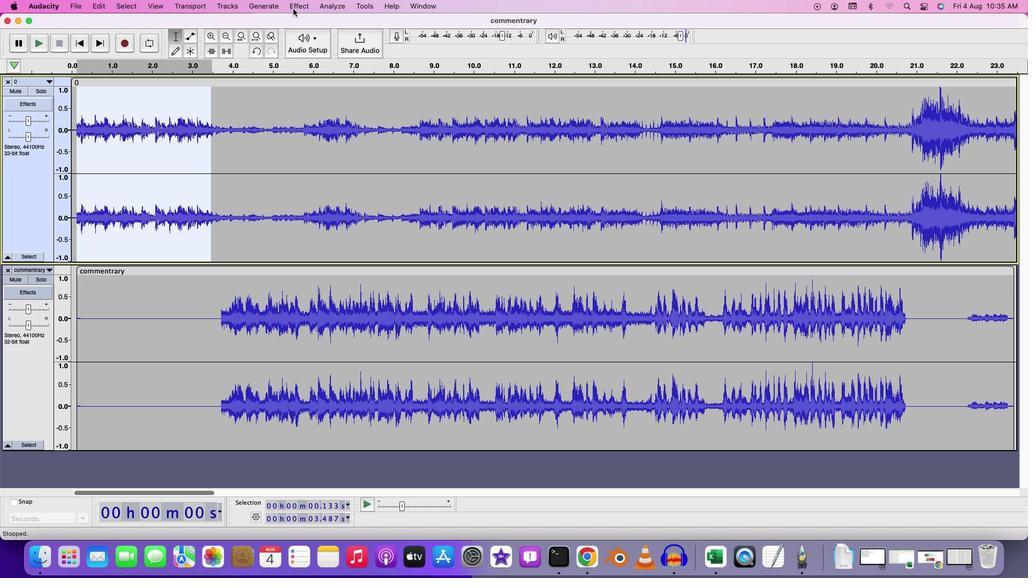 
Action: Mouse pressed left at (292, 8)
Screenshot: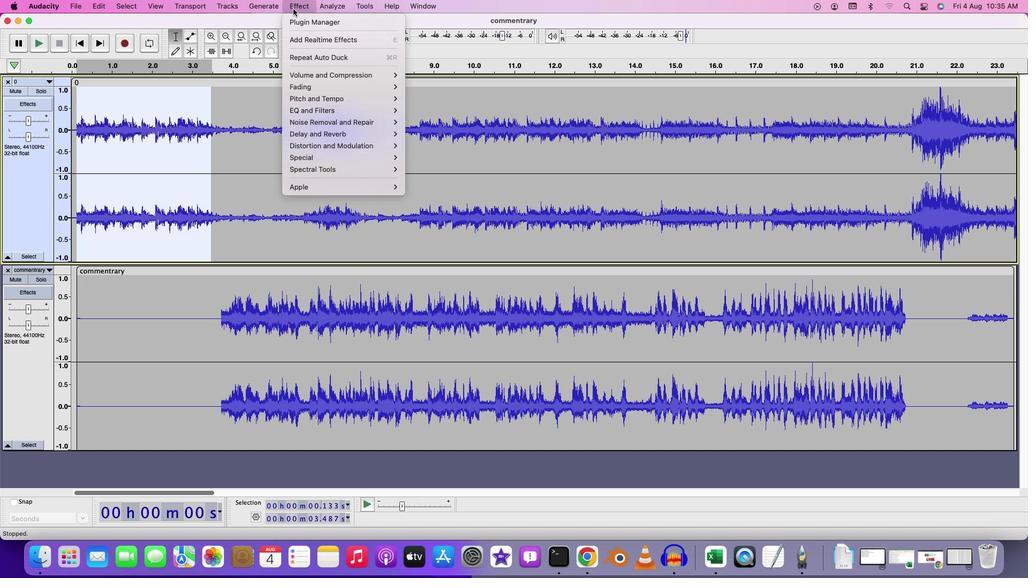 
Action: Mouse moved to (412, 72)
Screenshot: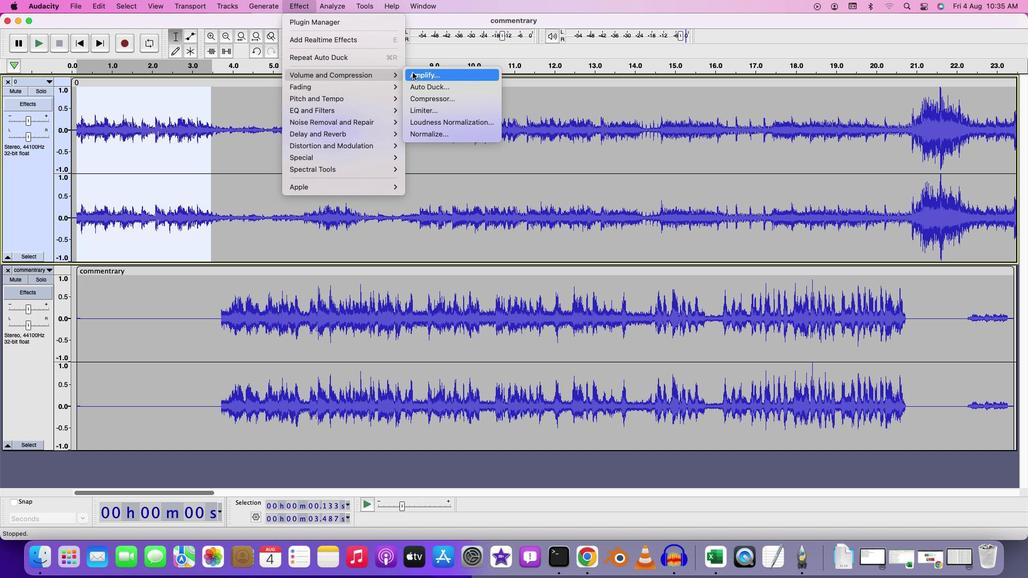 
Action: Mouse pressed left at (412, 72)
Screenshot: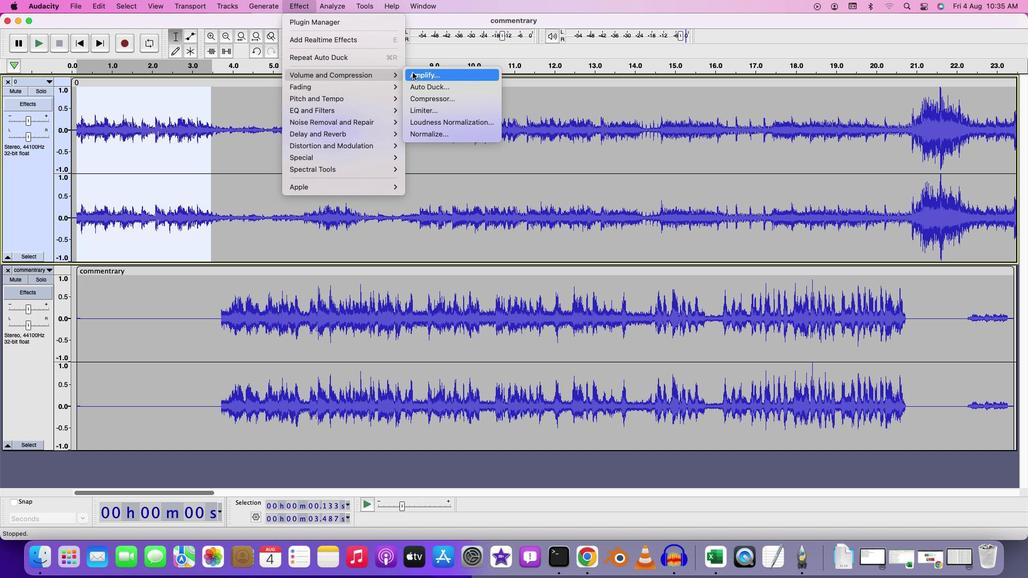
Action: Mouse moved to (571, 247)
Screenshot: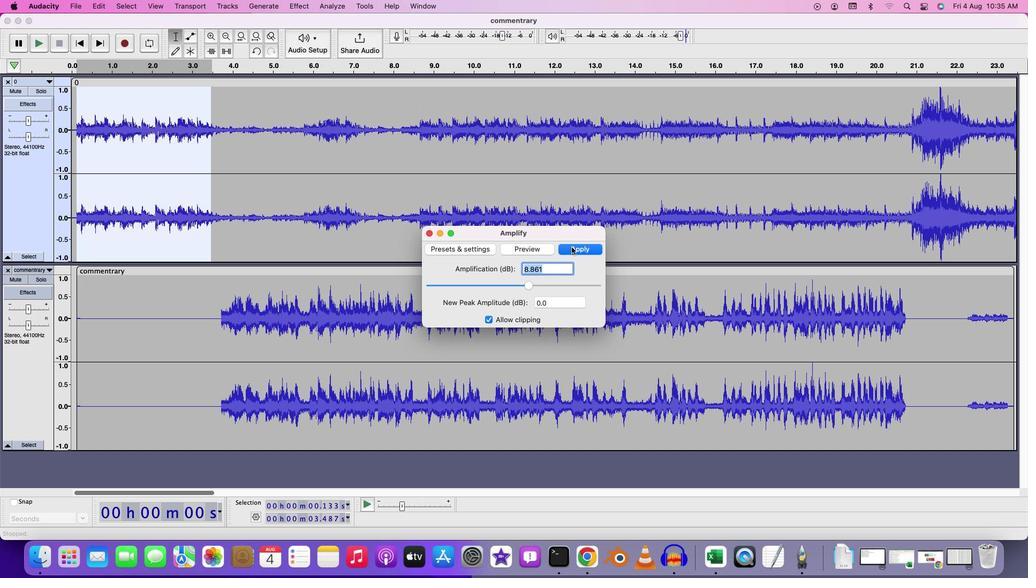 
Action: Mouse pressed left at (571, 247)
Screenshot: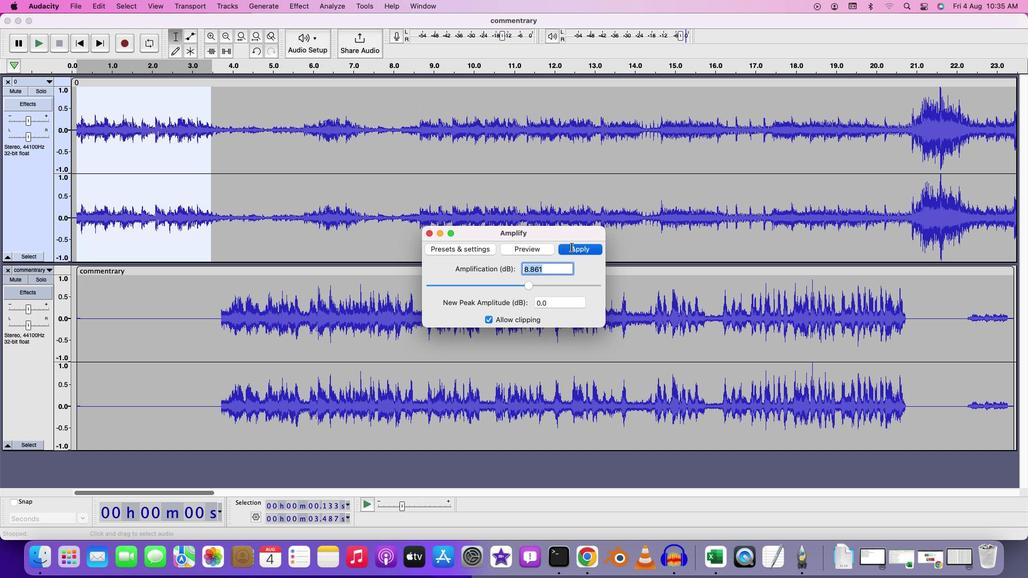 
Action: Mouse moved to (81, 100)
Screenshot: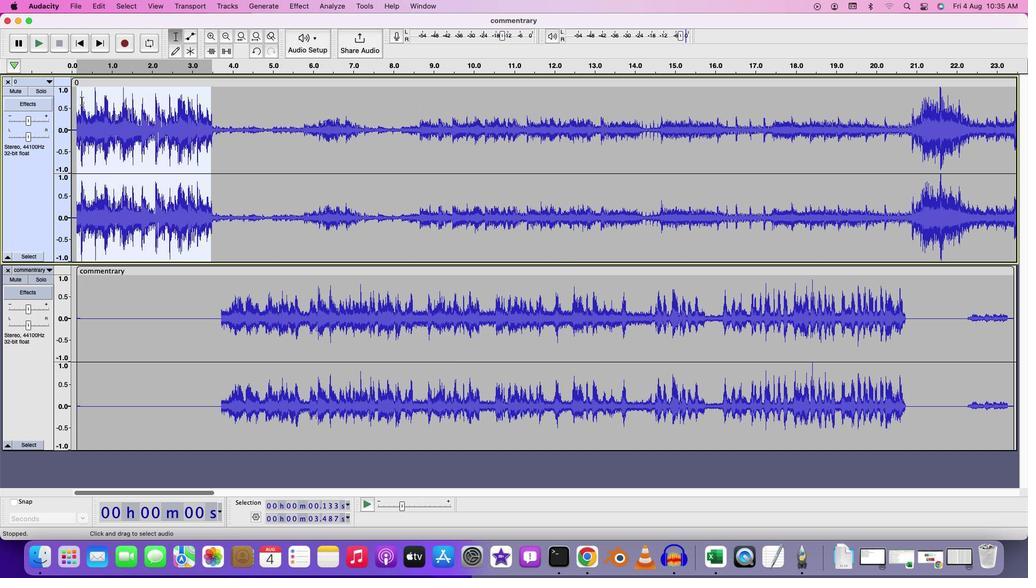 
Action: Mouse pressed left at (81, 100)
Screenshot: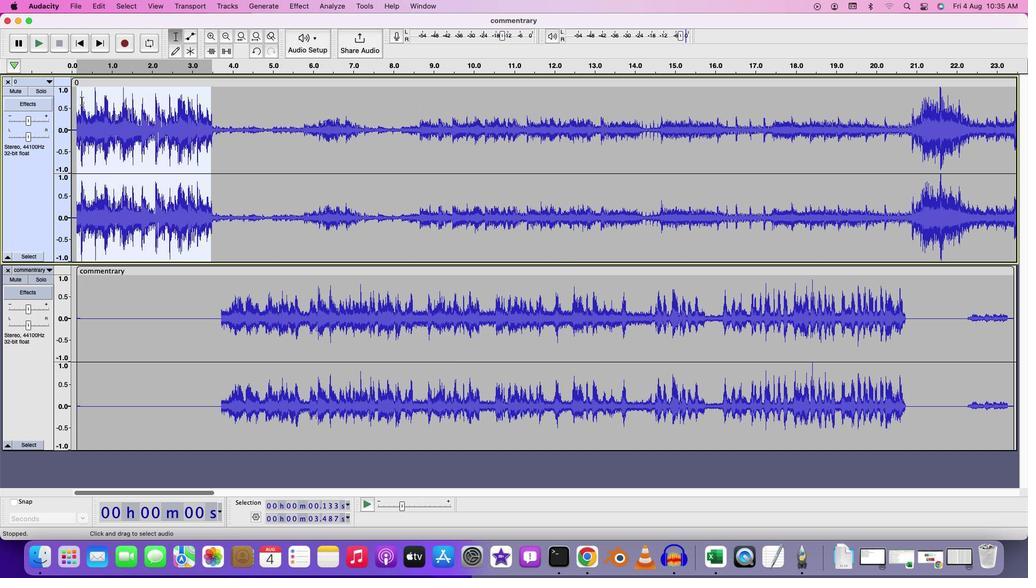 
Action: Key pressed Key.space
Screenshot: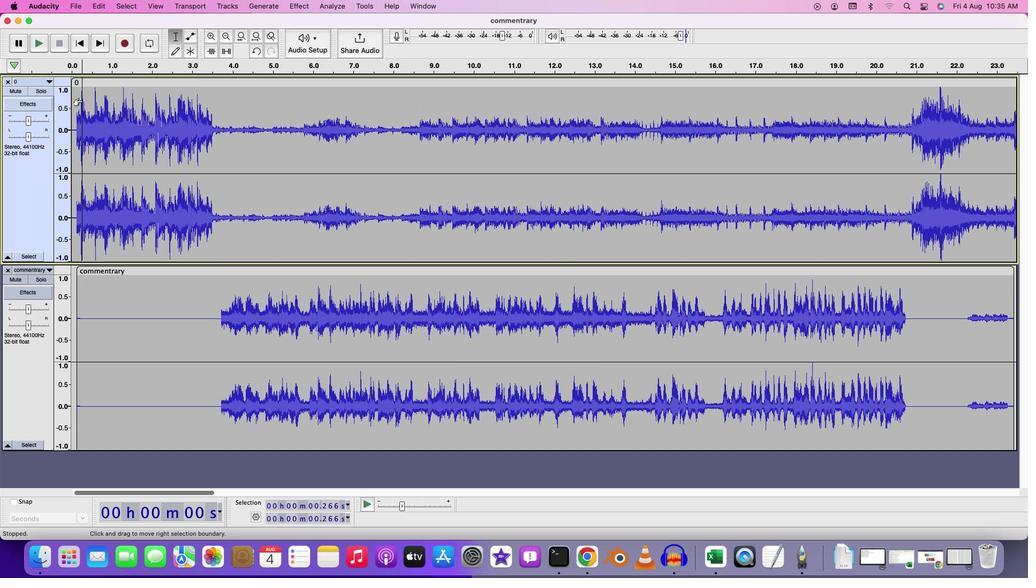 
Action: Mouse moved to (75, 97)
Screenshot: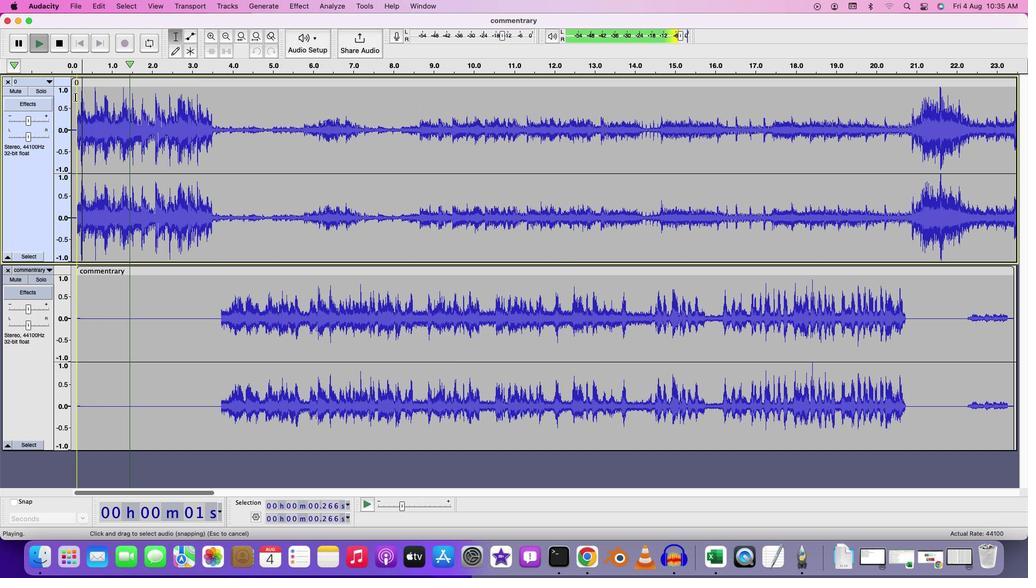 
Action: Mouse pressed left at (75, 97)
Screenshot: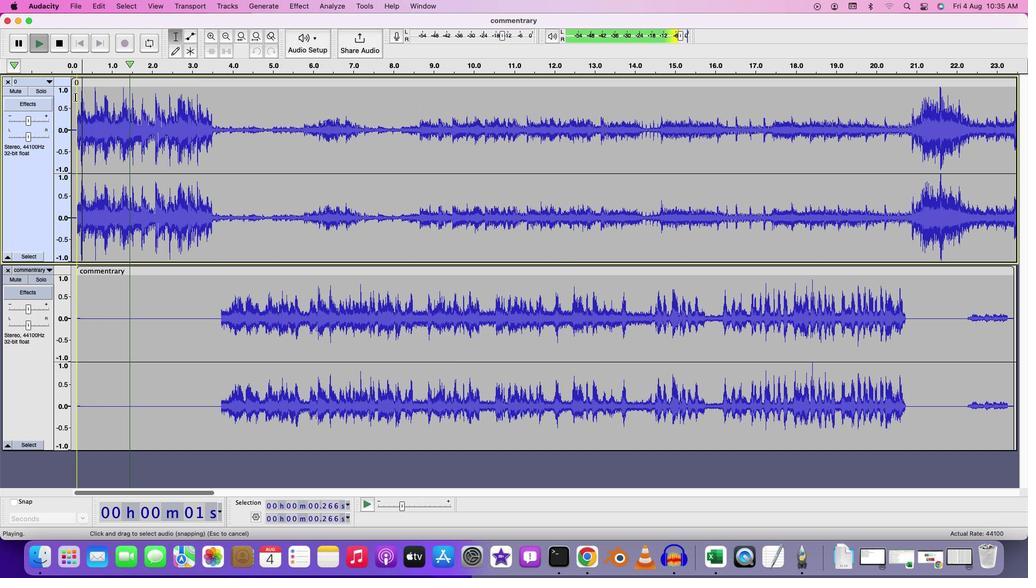 
Action: Key pressed Key.spaceKey.space
Screenshot: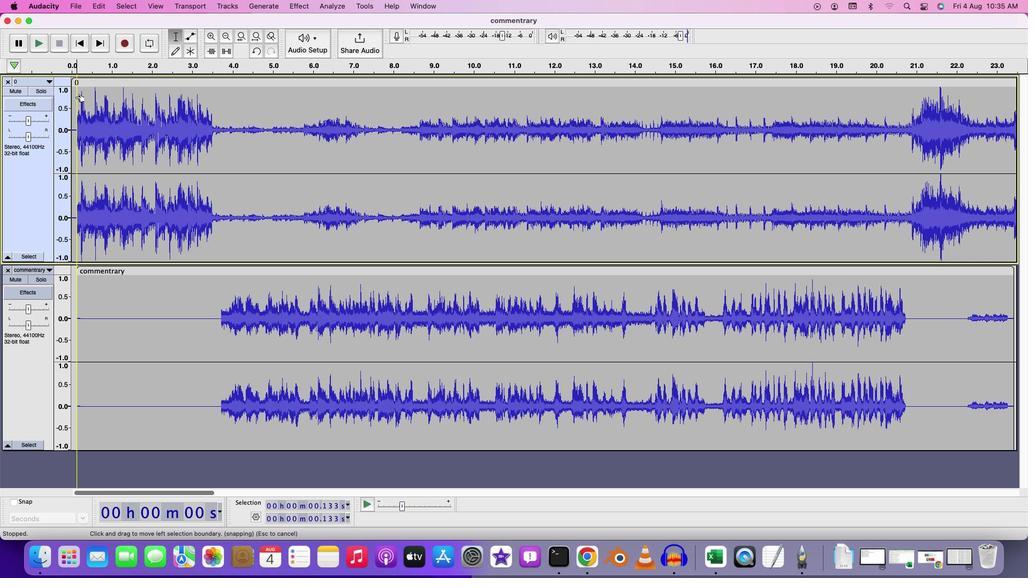 
Action: Mouse moved to (896, 108)
Screenshot: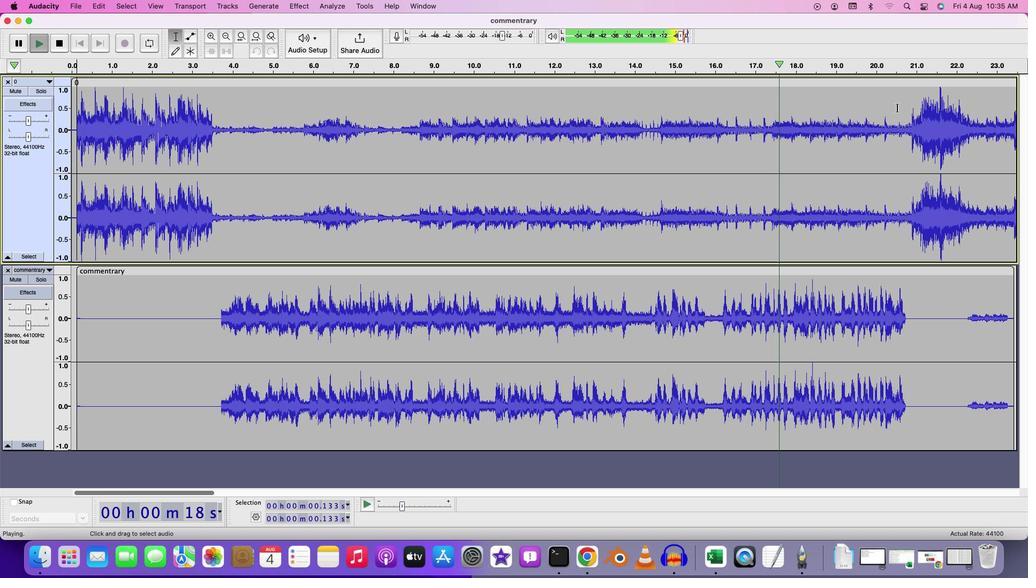 
Action: Key pressed Key.space
Screenshot: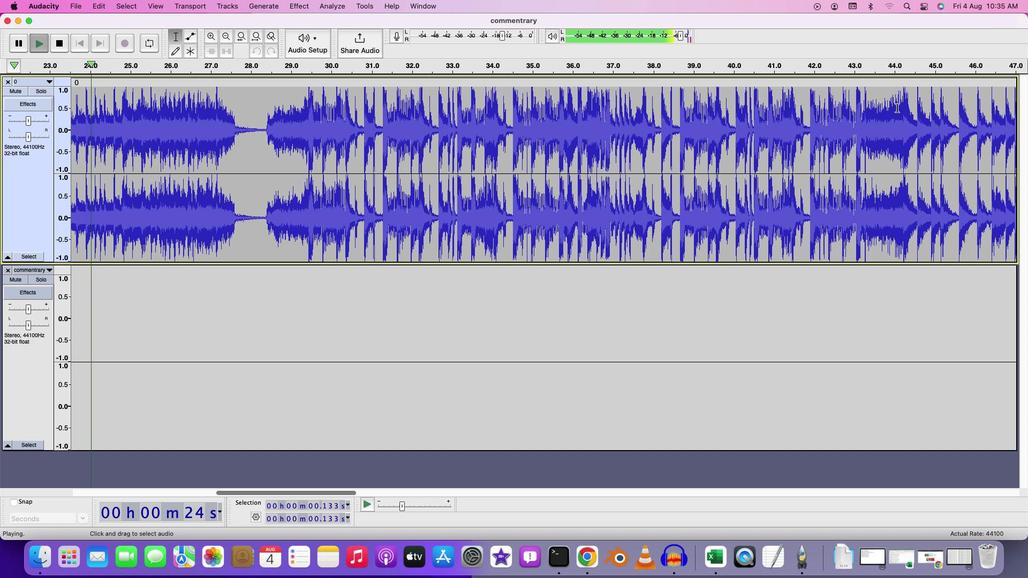 
Action: Mouse moved to (343, 492)
Screenshot: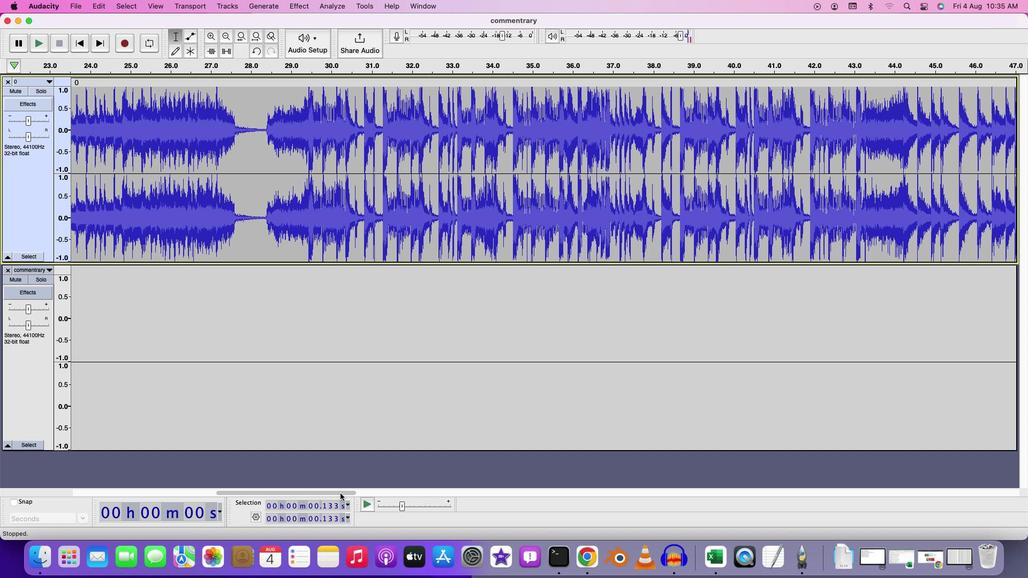 
Action: Mouse pressed left at (343, 492)
Screenshot: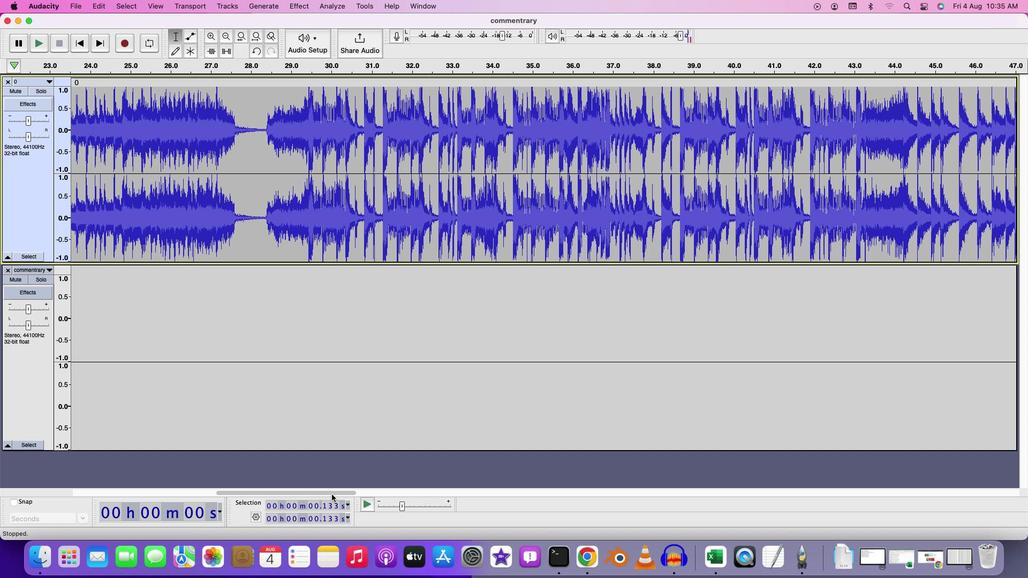 
Action: Mouse moved to (76, 6)
Screenshot: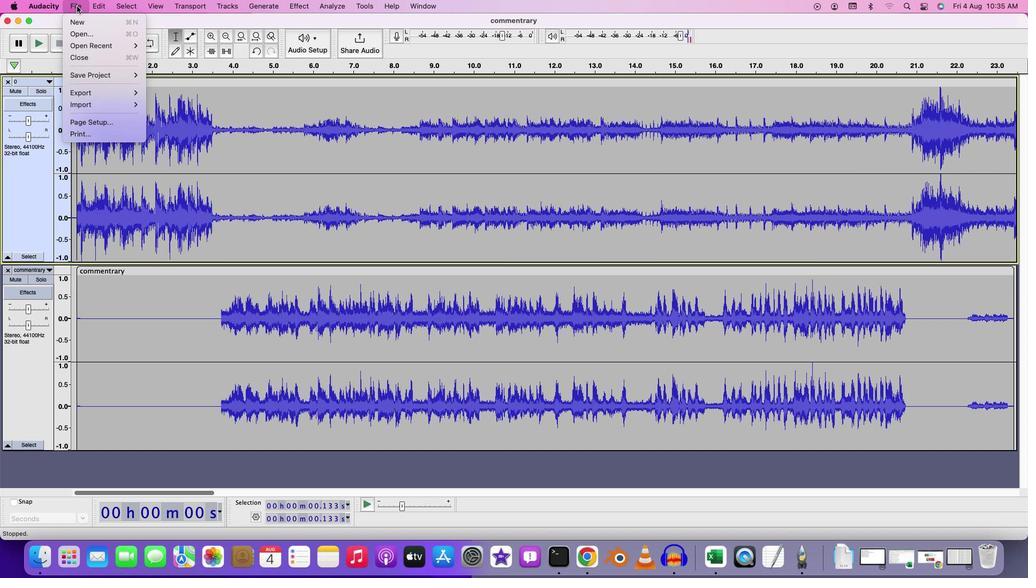 
Action: Mouse pressed left at (76, 6)
Screenshot: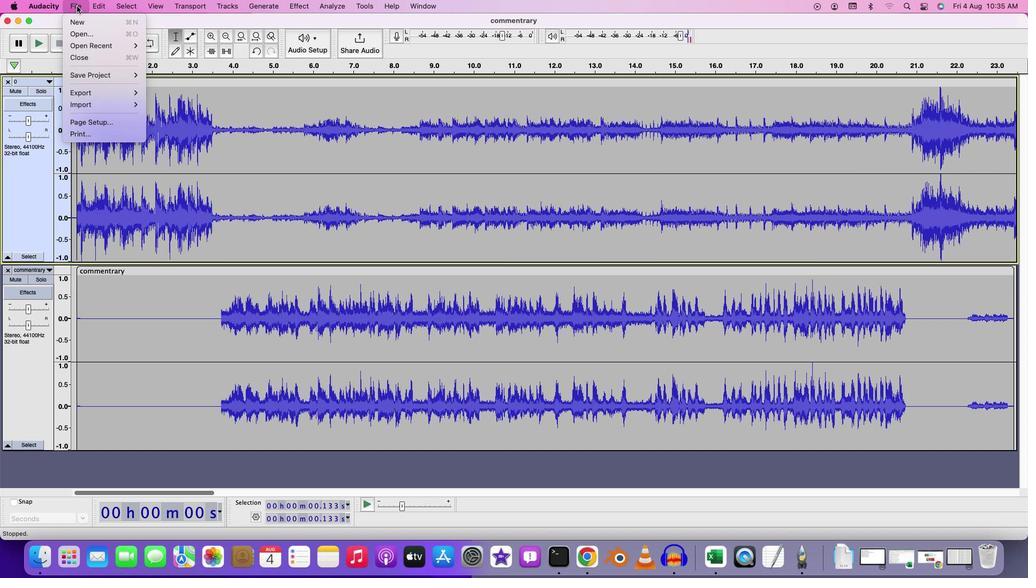 
Action: Mouse moved to (154, 90)
Screenshot: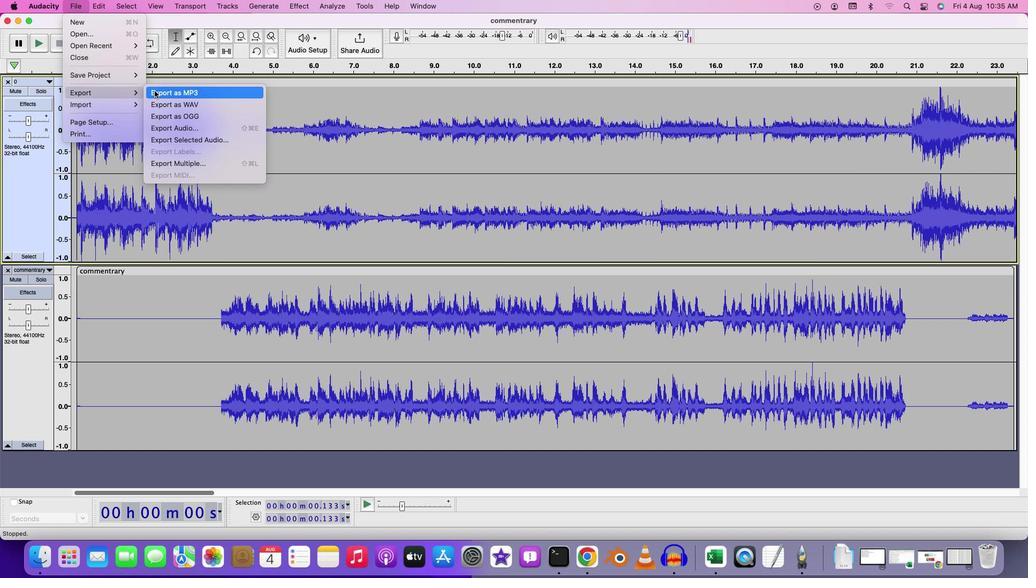 
Action: Mouse pressed left at (154, 90)
Screenshot: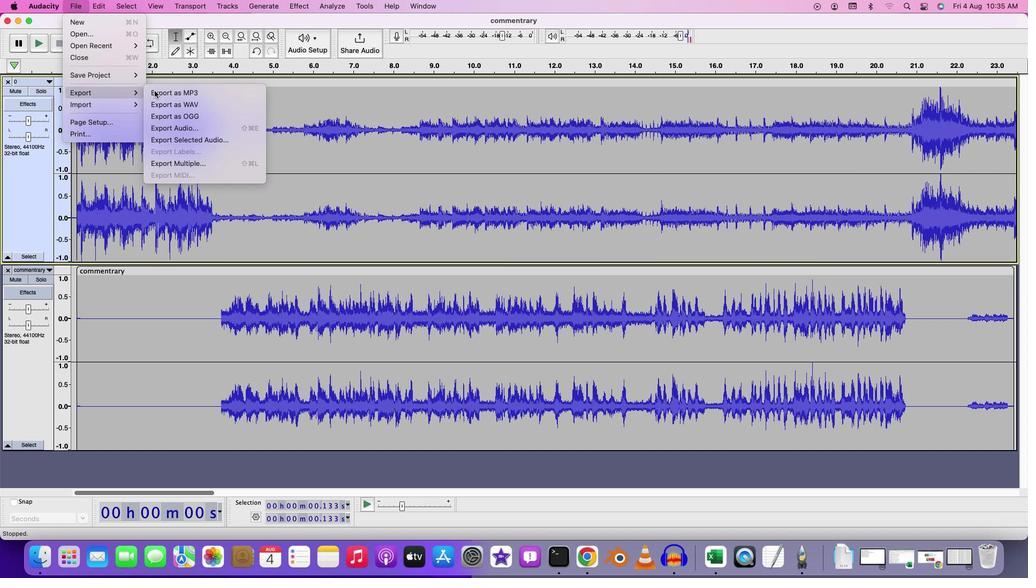 
Action: Mouse moved to (534, 143)
Screenshot: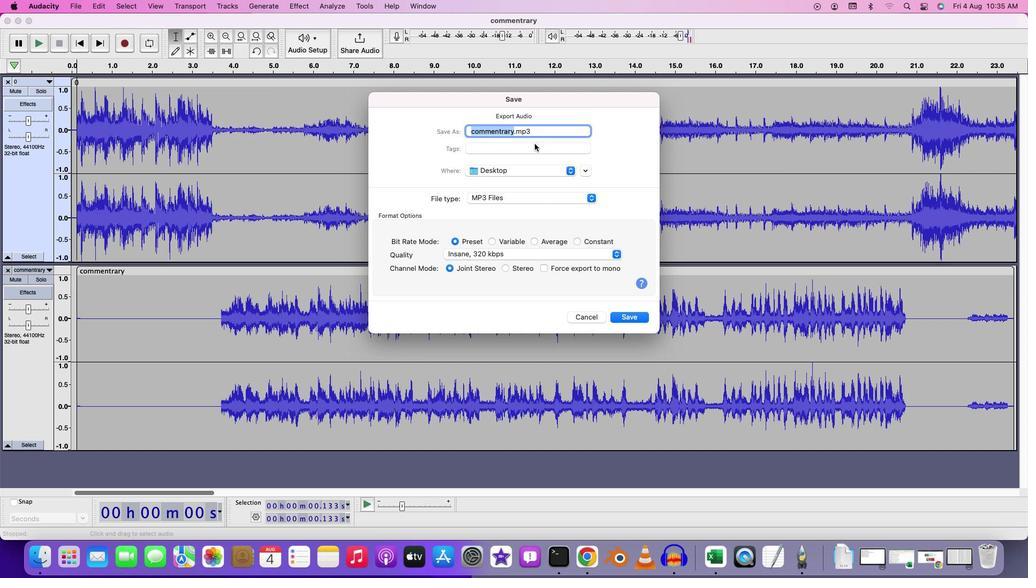 
Action: Key pressed Key.backspaceKey.shift'A''i''t''='Key.backspaceKey.backspaceKey.backspace'u''t''o''-'Key.shift'D''U''c'Key.backspaceKey.backspace'c'Key.backspace'='Key.backspace'u''c''k'
Screenshot: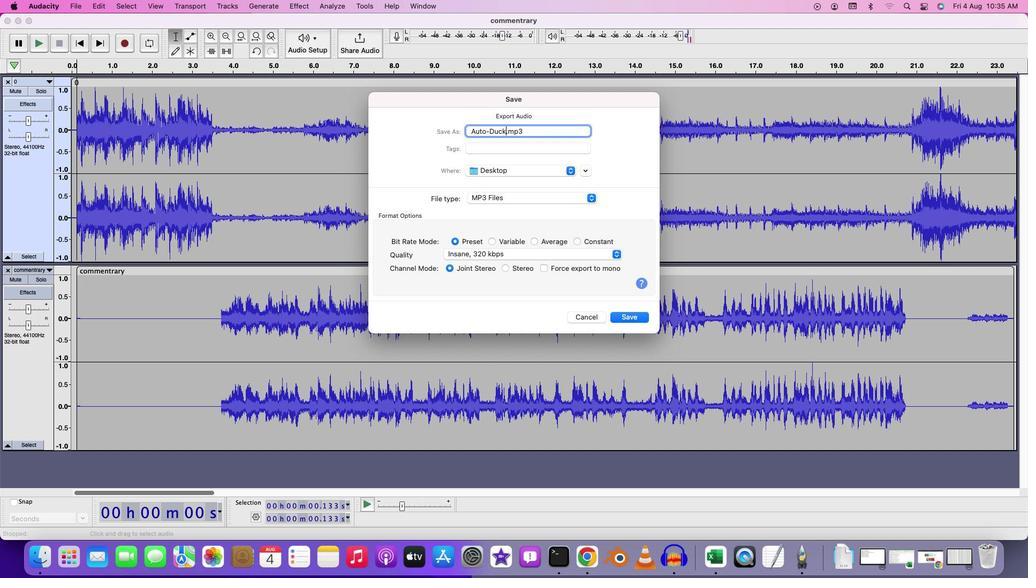 
Action: Mouse moved to (620, 323)
Screenshot: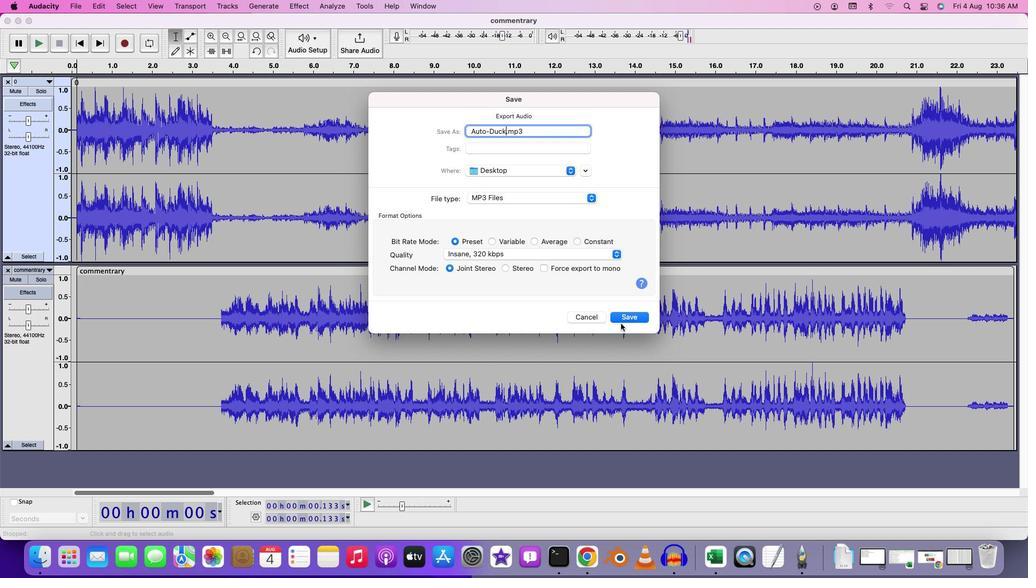 
Action: Mouse pressed left at (620, 323)
Screenshot: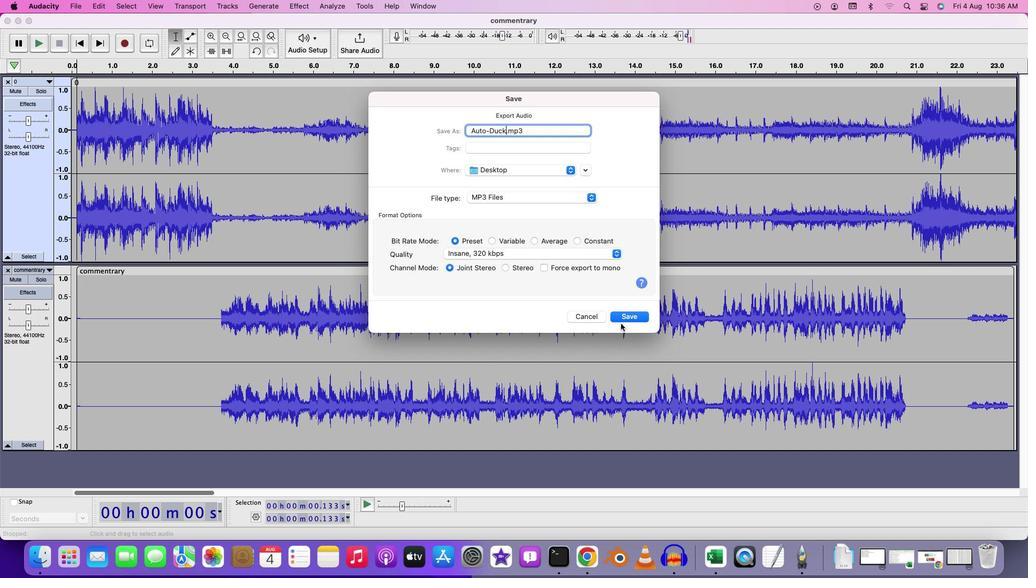 
Action: Mouse moved to (627, 317)
Screenshot: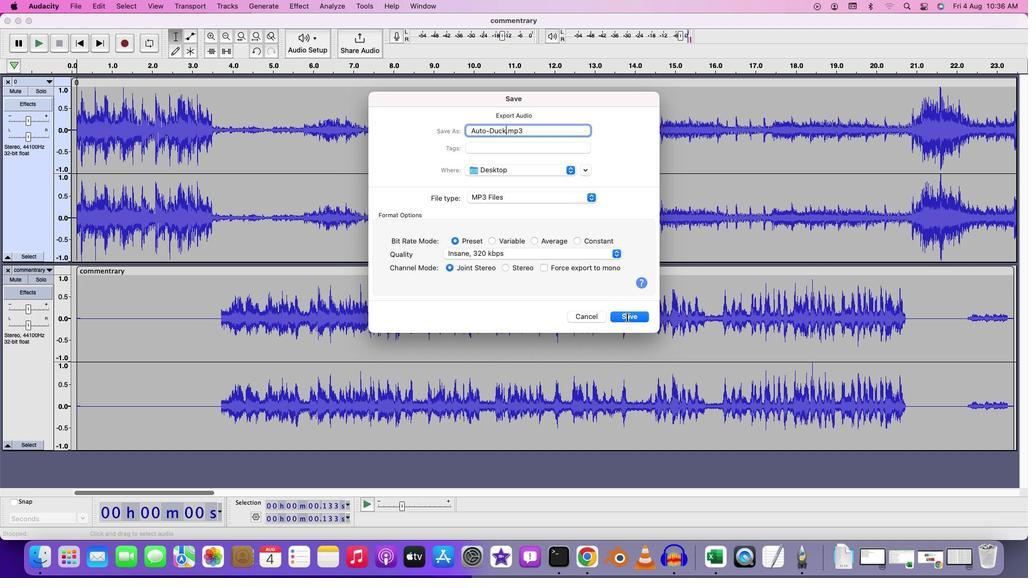 
Action: Mouse pressed left at (627, 317)
Screenshot: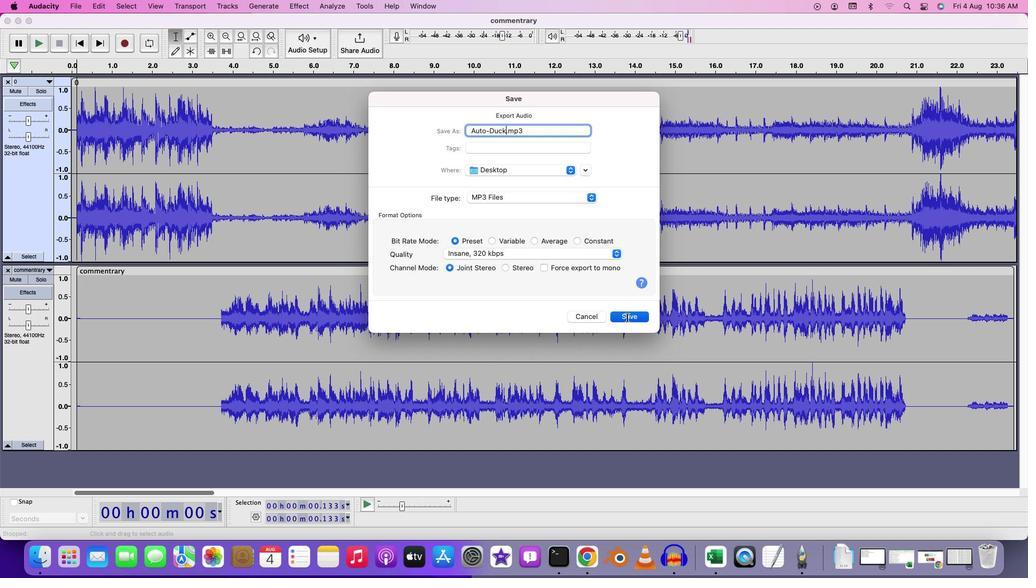 
Action: Mouse moved to (590, 305)
Screenshot: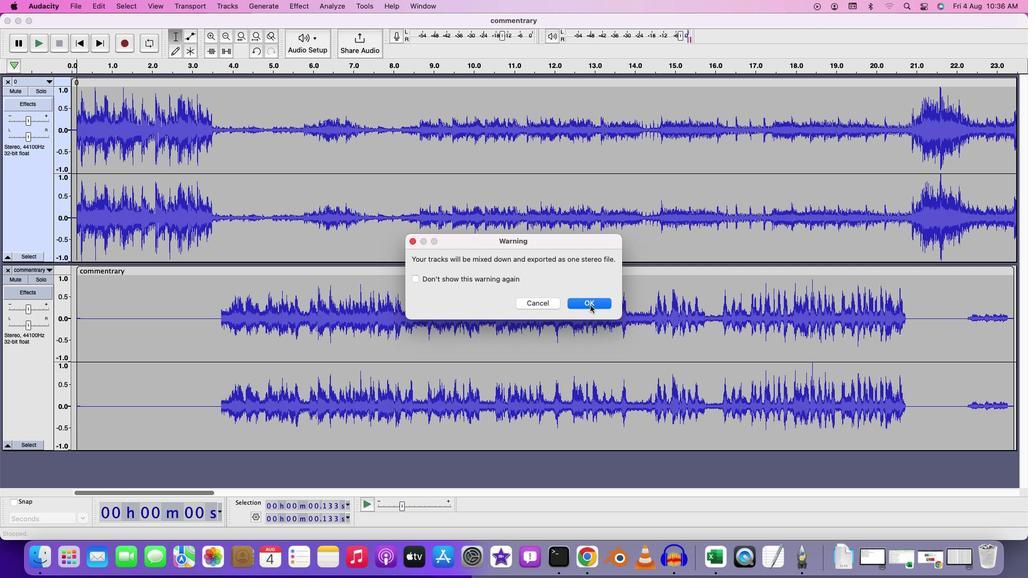 
Action: Mouse pressed left at (590, 305)
Screenshot: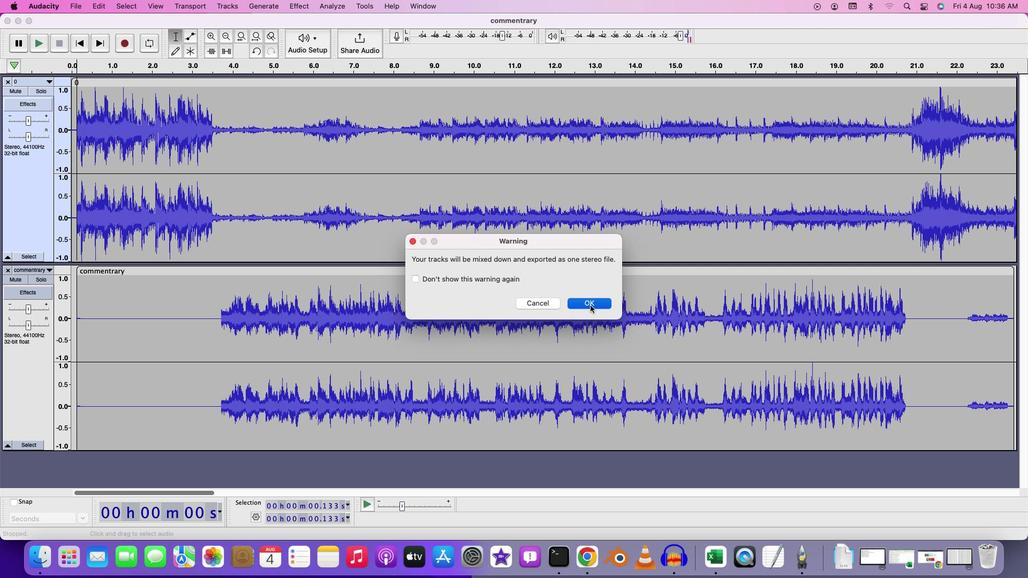 
Action: Mouse moved to (611, 380)
Screenshot: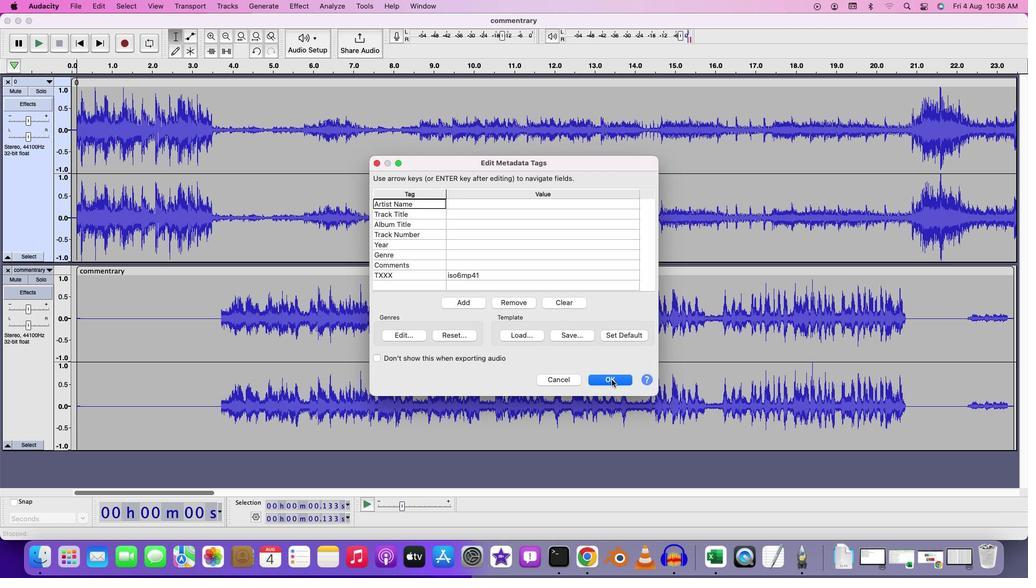 
Action: Mouse pressed left at (611, 380)
Screenshot: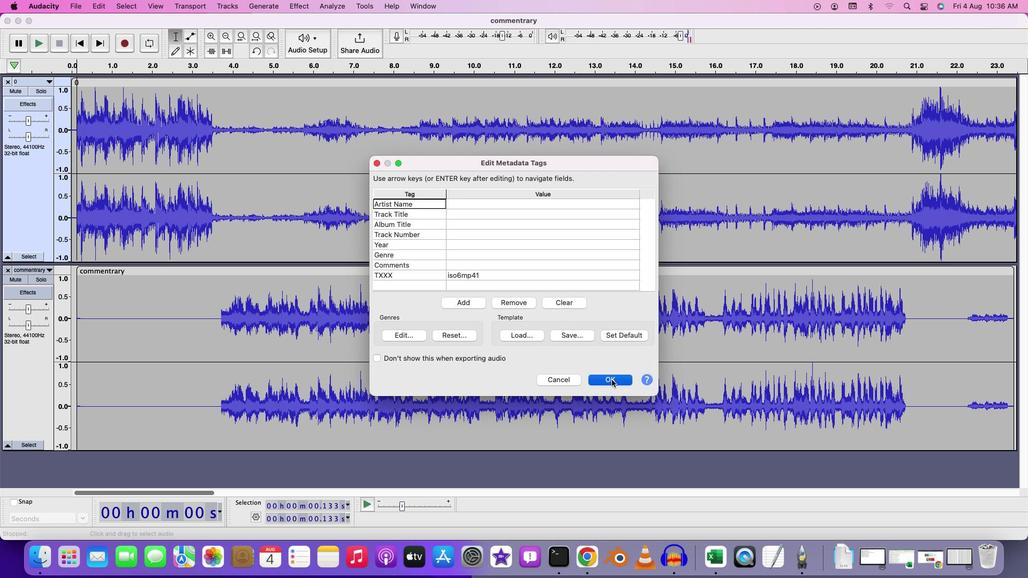 
Action: Mouse moved to (504, 369)
Screenshot: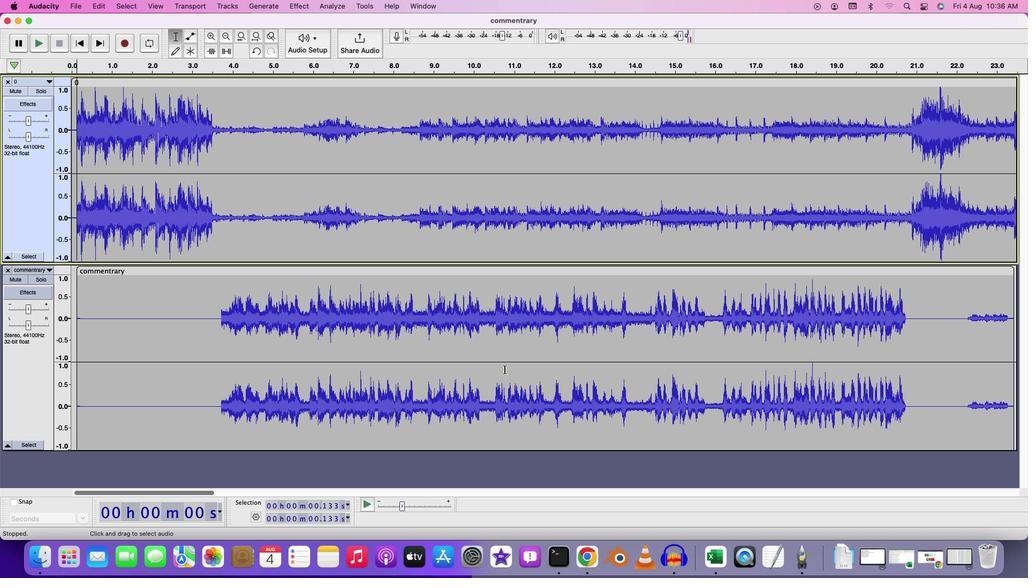 
